Task: Search one way flight ticket for 4 adults, 1 infant in seat and 1 infant on lap in premium economy from Seattle: King County International Airport (boeing Field) to Greenville: Pitt-greenville Airport on 5-2-2023. Choice of flights is Sun country airlines. Number of bags: 3 checked bags. Price is upto 83000. Outbound departure time preference is 14:45.
Action: Mouse moved to (393, 366)
Screenshot: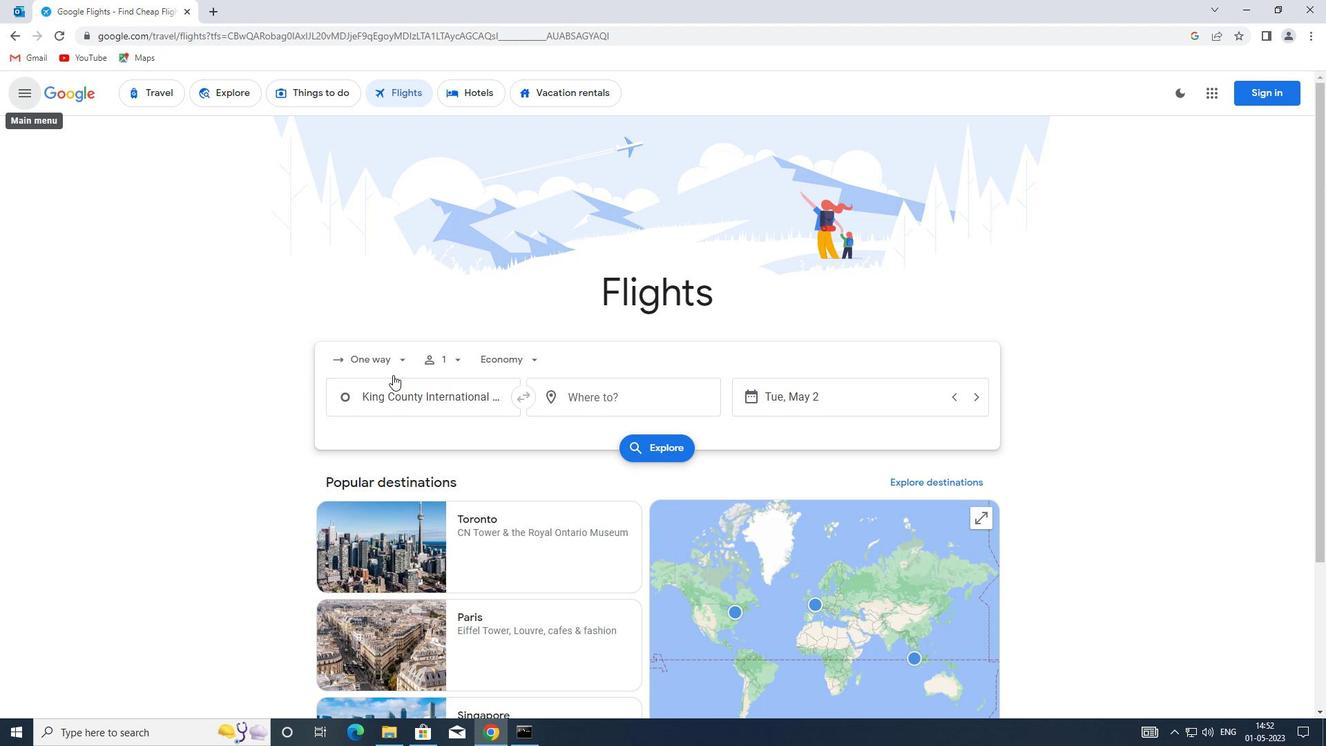 
Action: Mouse pressed left at (393, 366)
Screenshot: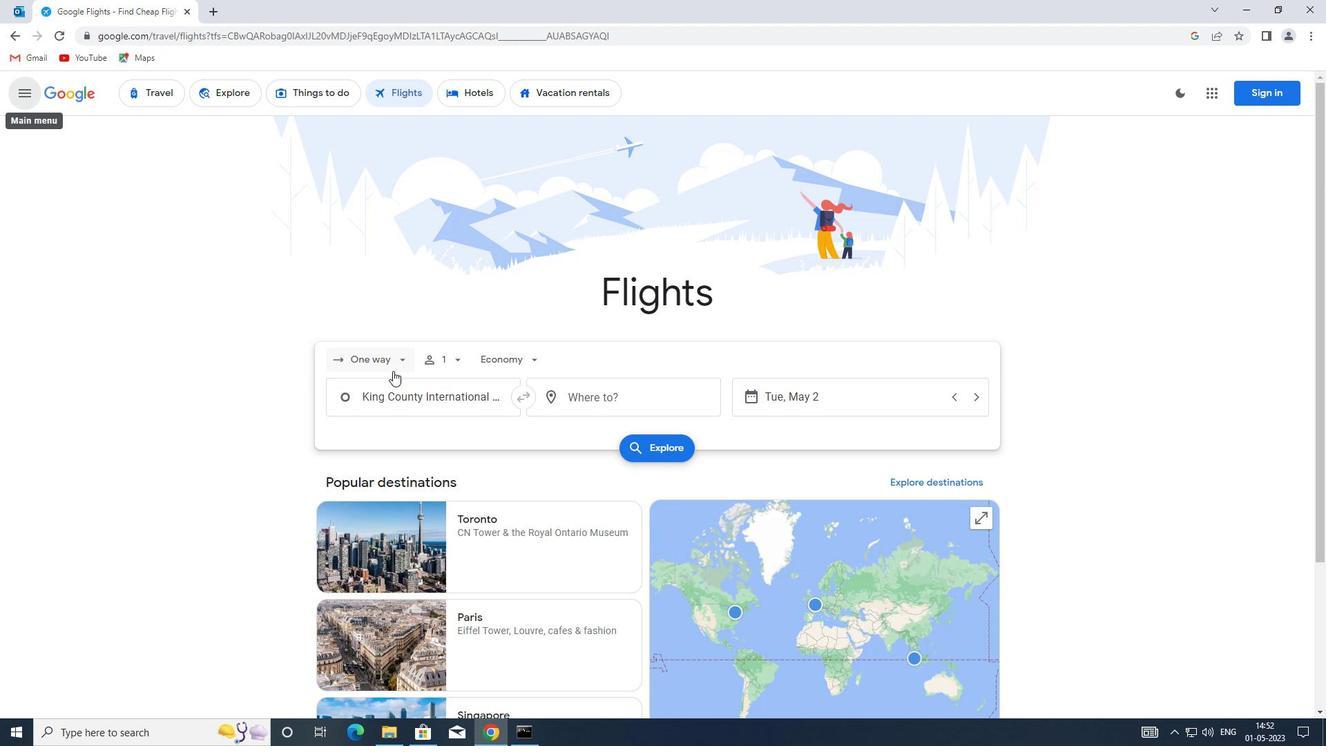 
Action: Mouse moved to (399, 421)
Screenshot: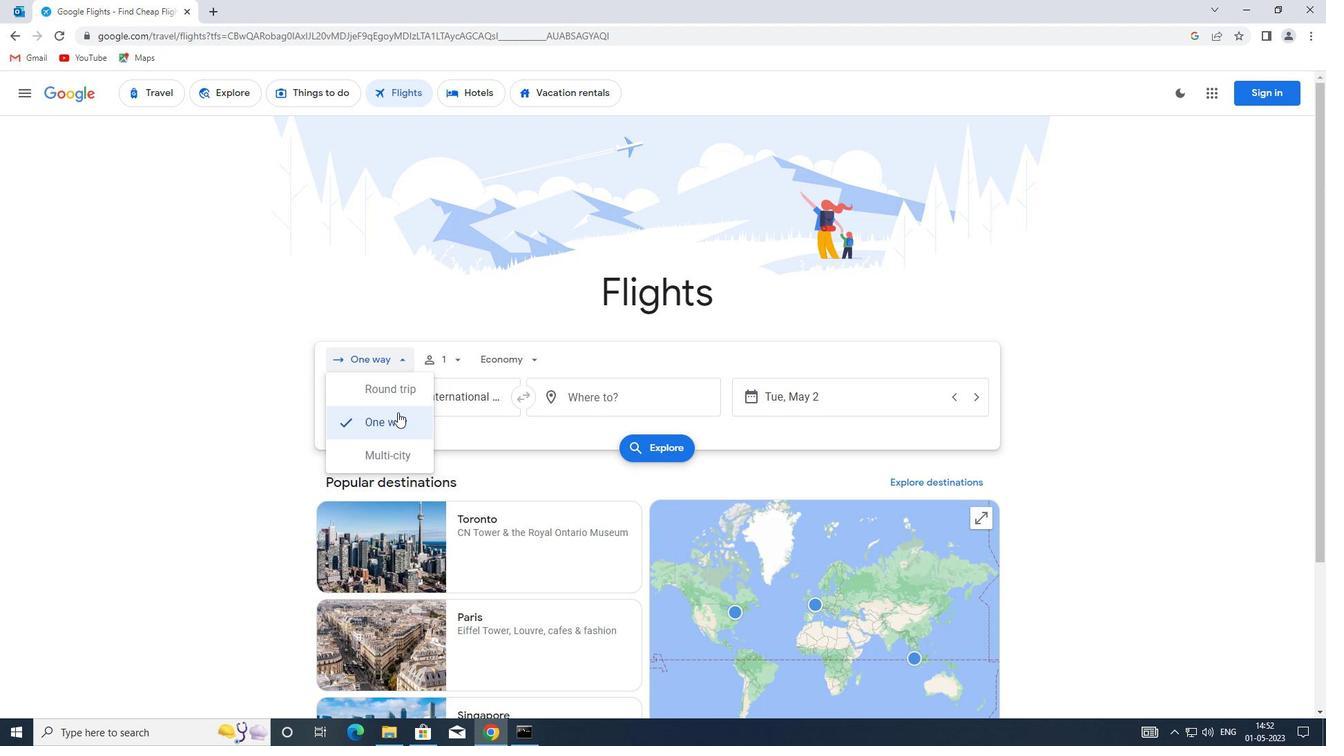 
Action: Mouse pressed left at (399, 421)
Screenshot: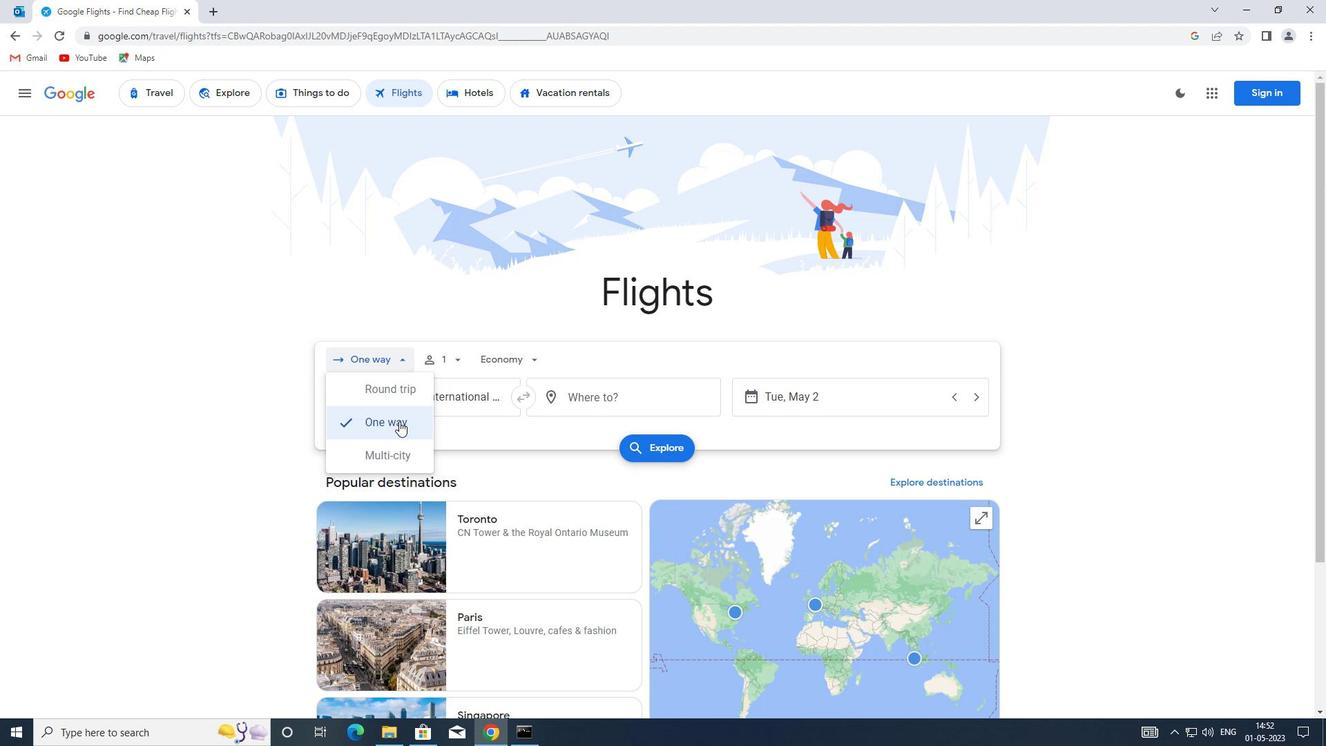 
Action: Mouse moved to (456, 366)
Screenshot: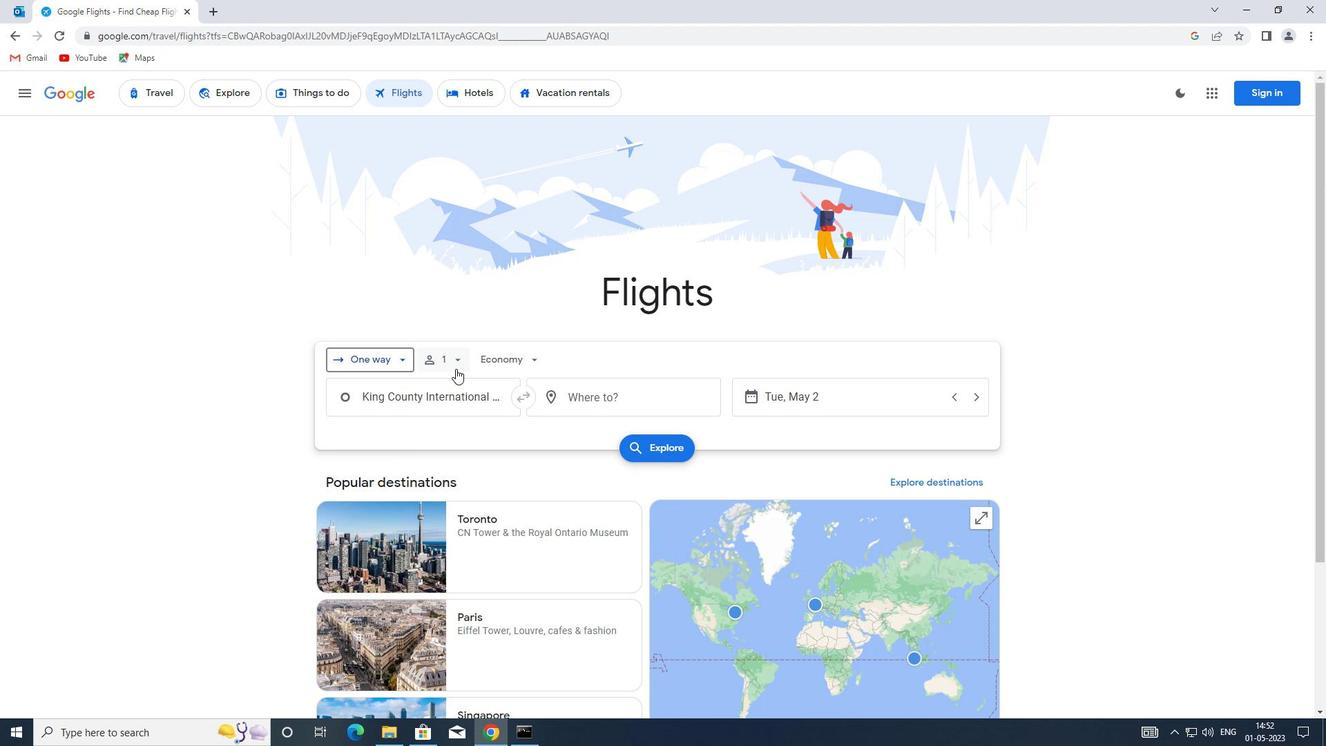 
Action: Mouse pressed left at (456, 366)
Screenshot: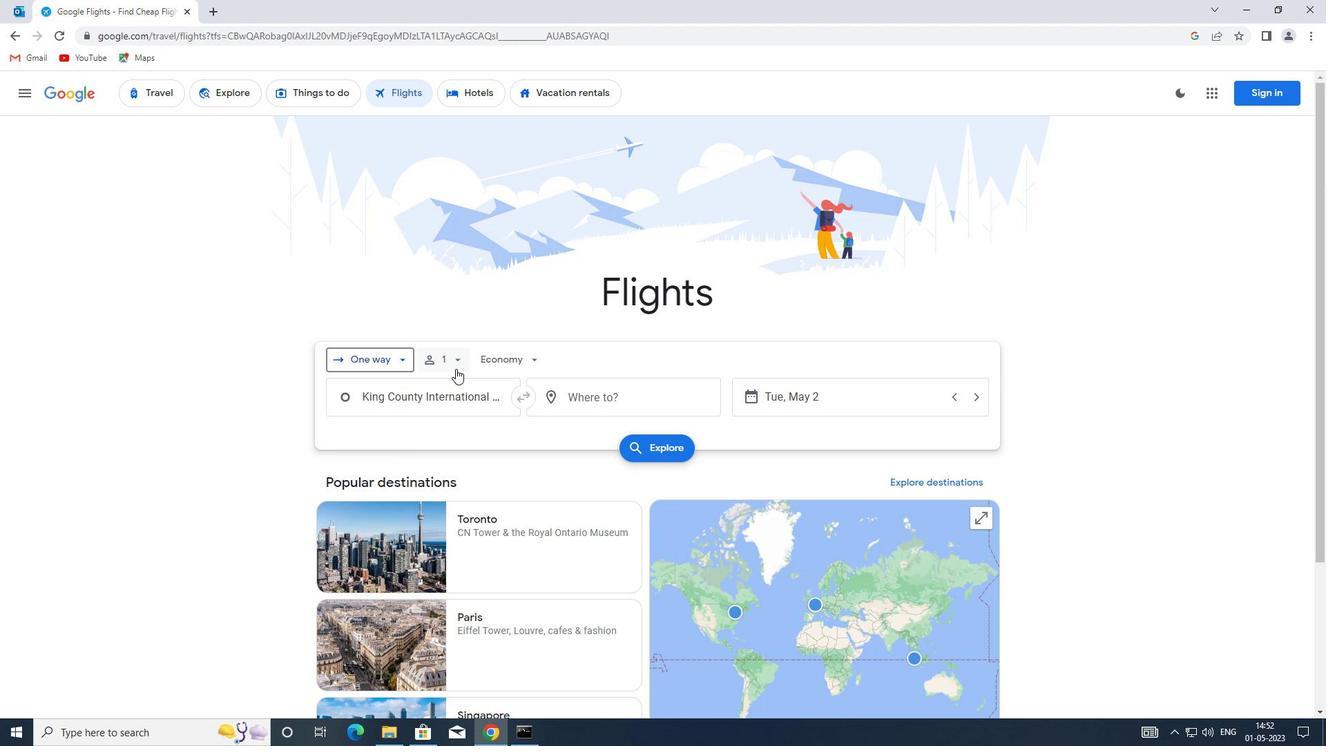 
Action: Mouse moved to (560, 396)
Screenshot: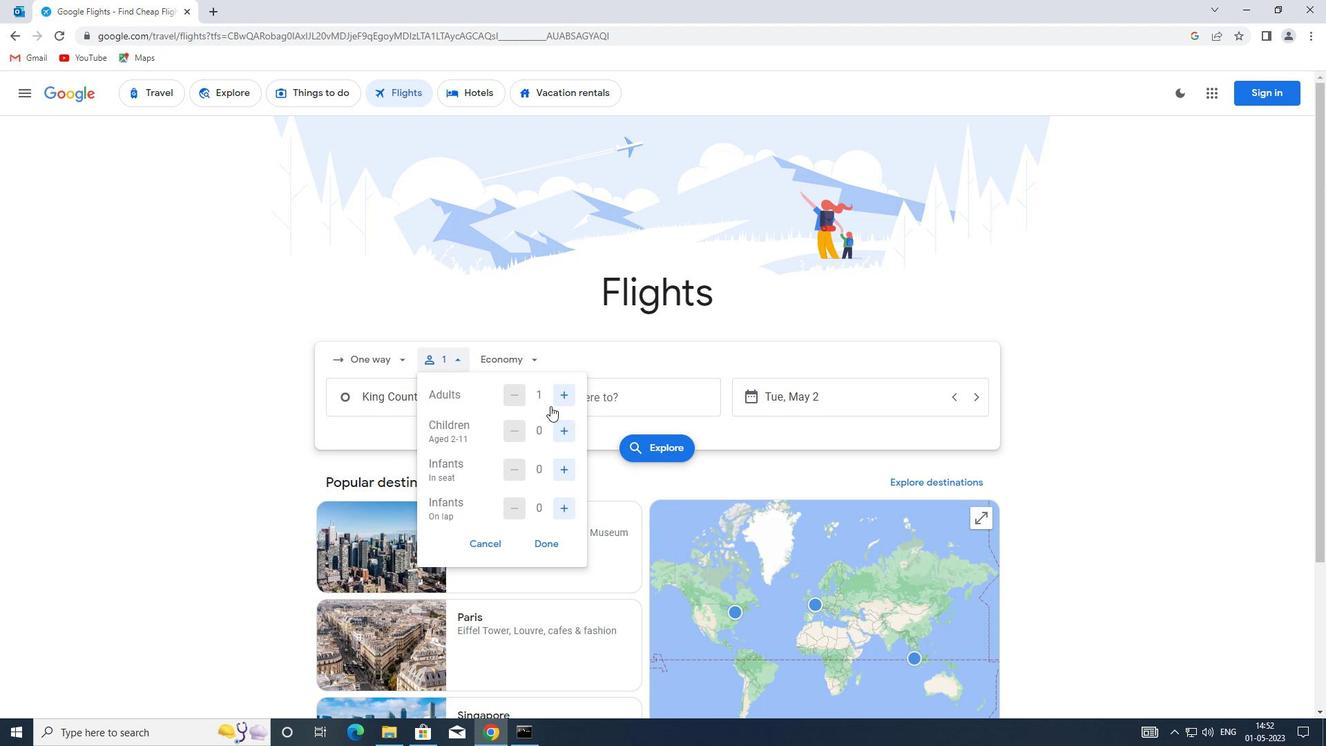 
Action: Mouse pressed left at (560, 396)
Screenshot: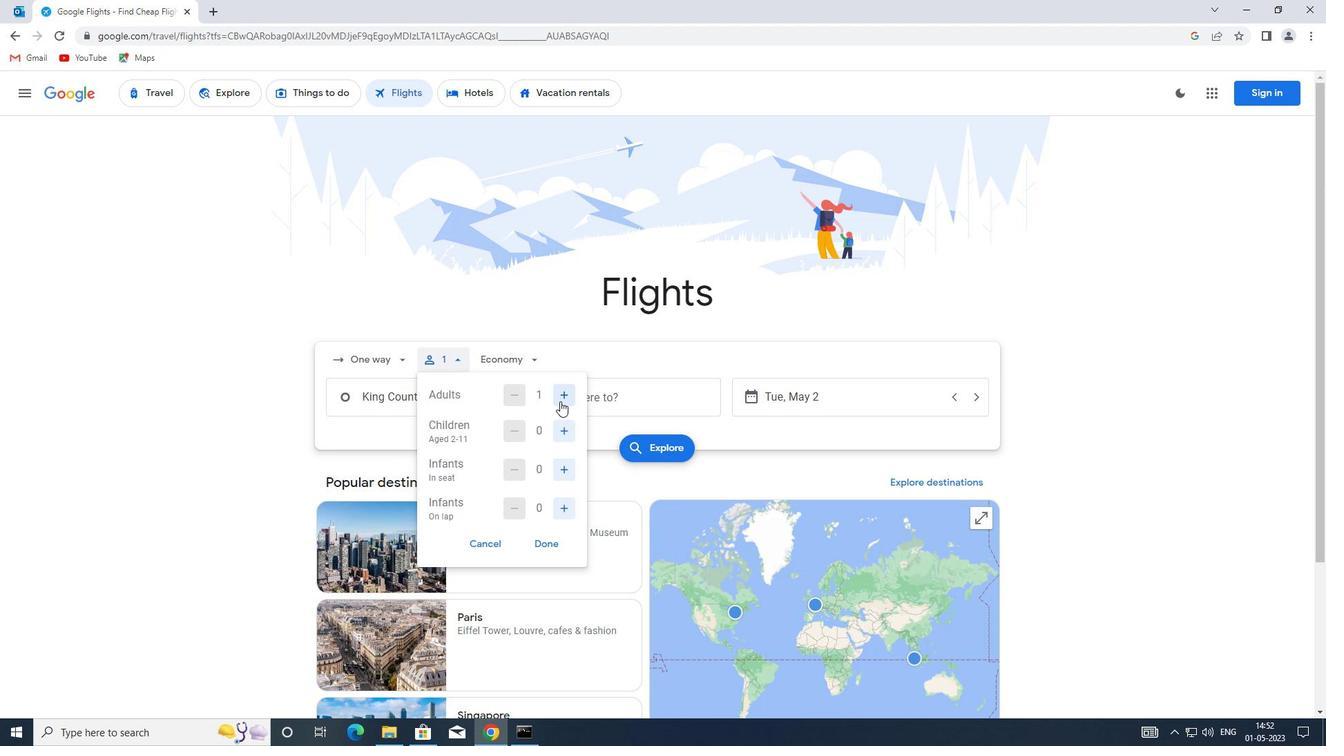 
Action: Mouse pressed left at (560, 396)
Screenshot: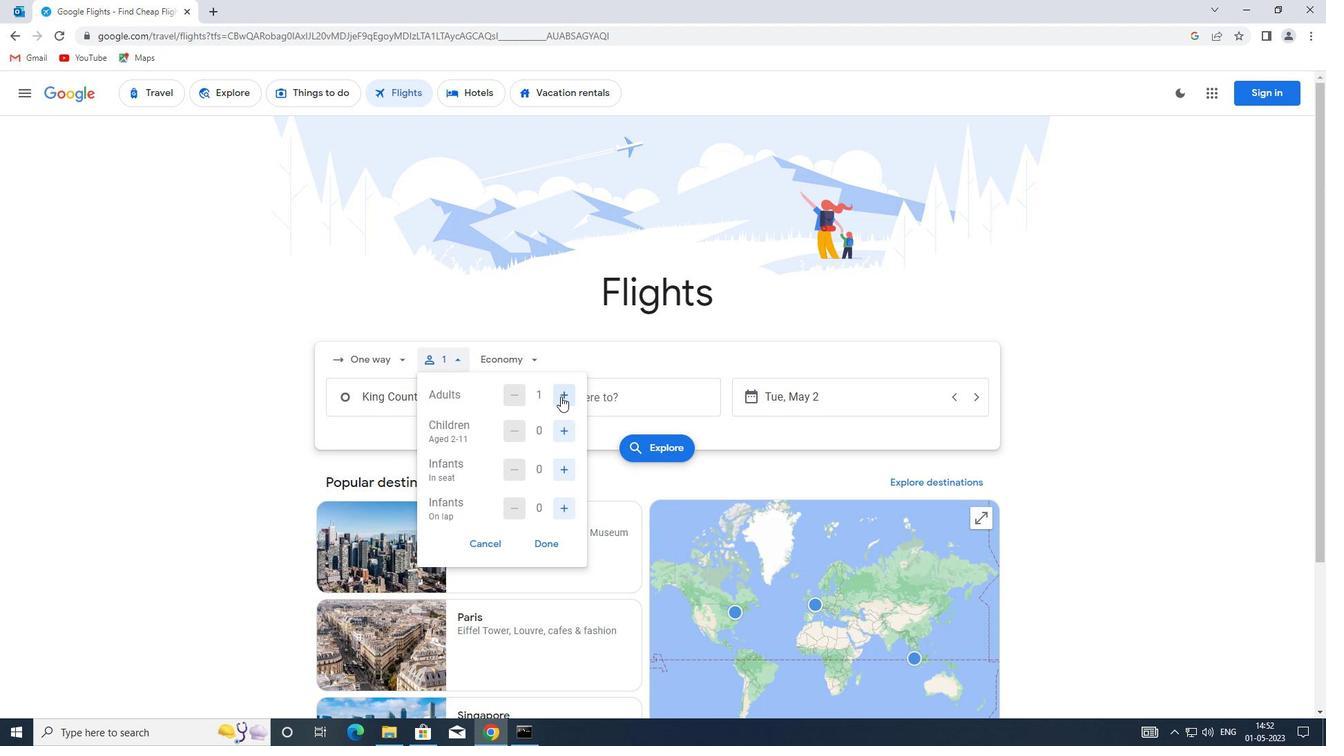
Action: Mouse pressed left at (560, 396)
Screenshot: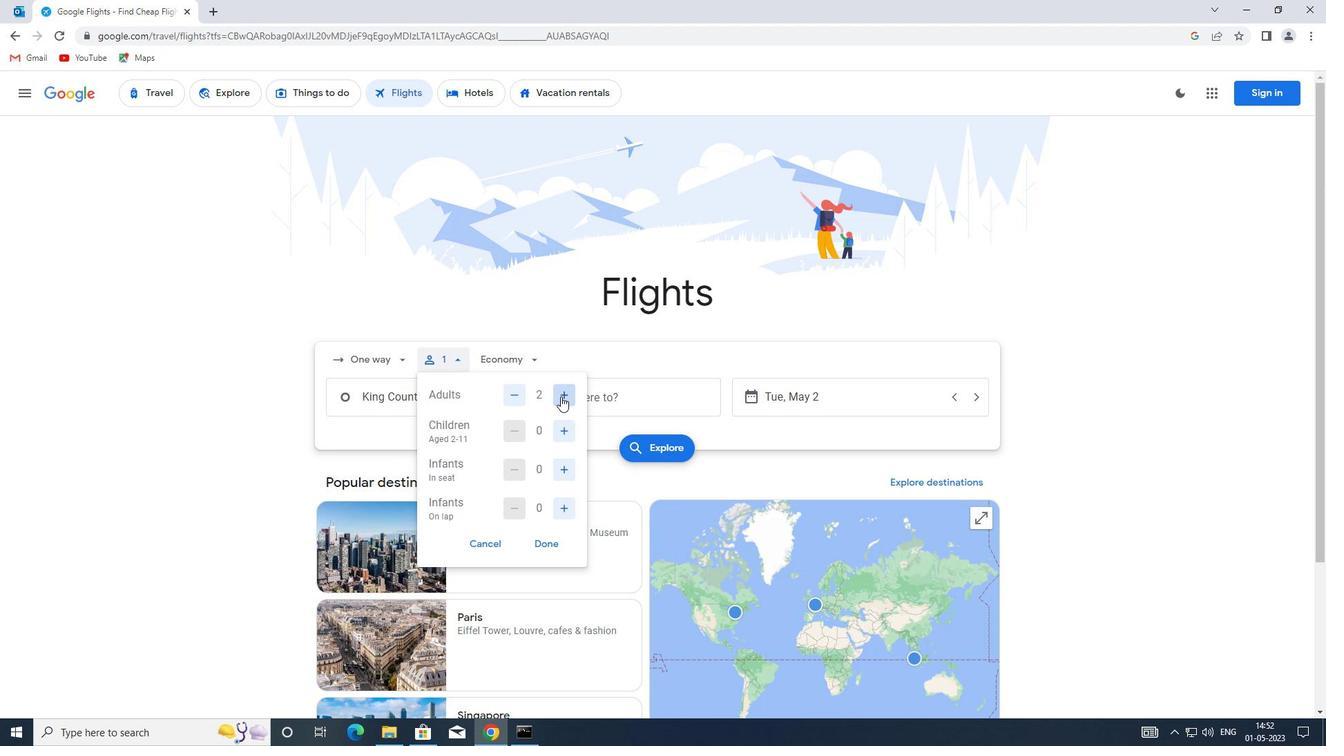 
Action: Mouse moved to (562, 469)
Screenshot: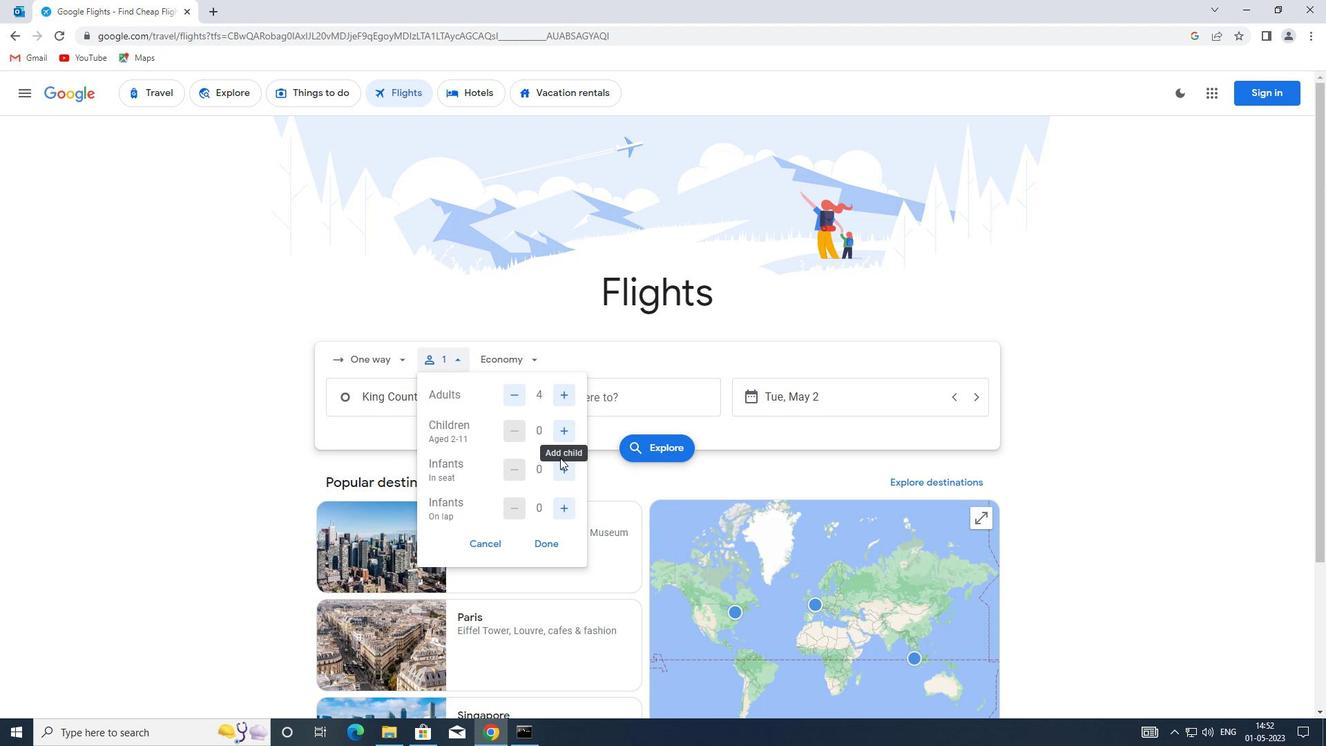 
Action: Mouse pressed left at (562, 469)
Screenshot: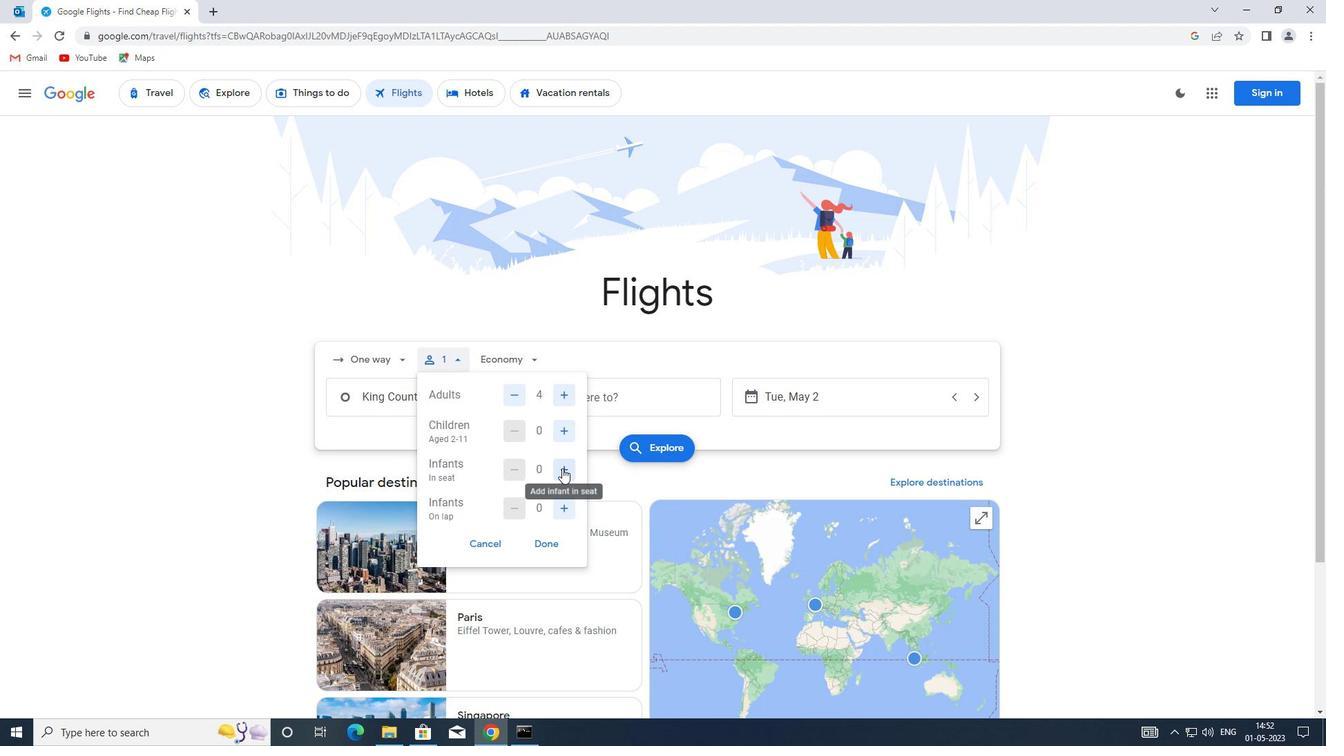 
Action: Mouse moved to (563, 509)
Screenshot: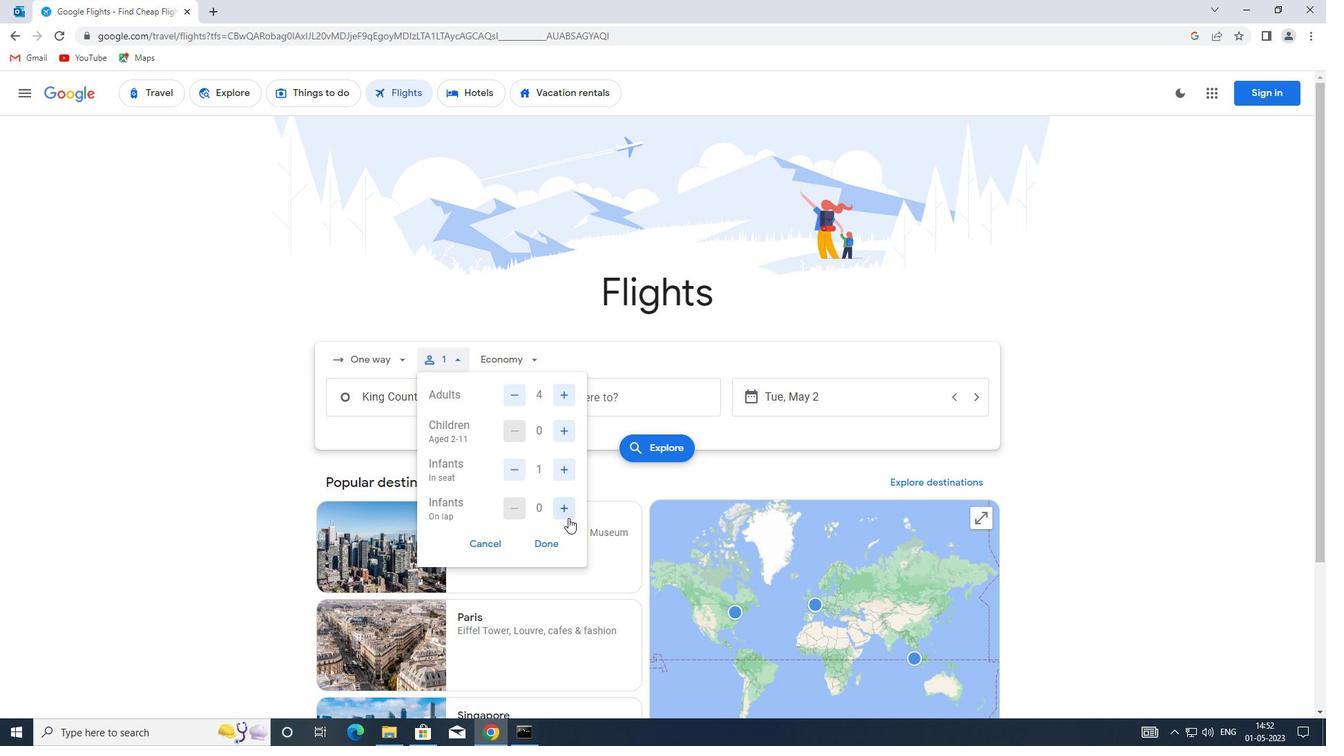 
Action: Mouse pressed left at (563, 509)
Screenshot: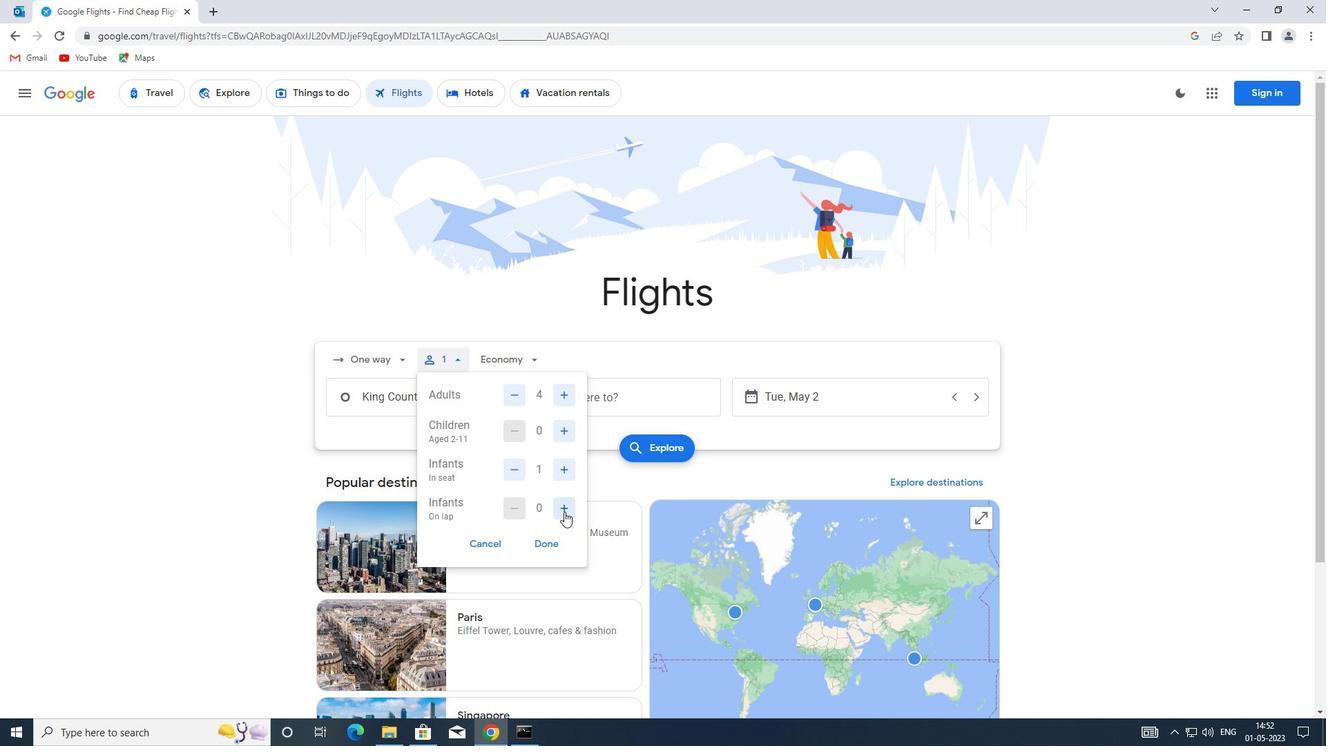 
Action: Mouse moved to (556, 545)
Screenshot: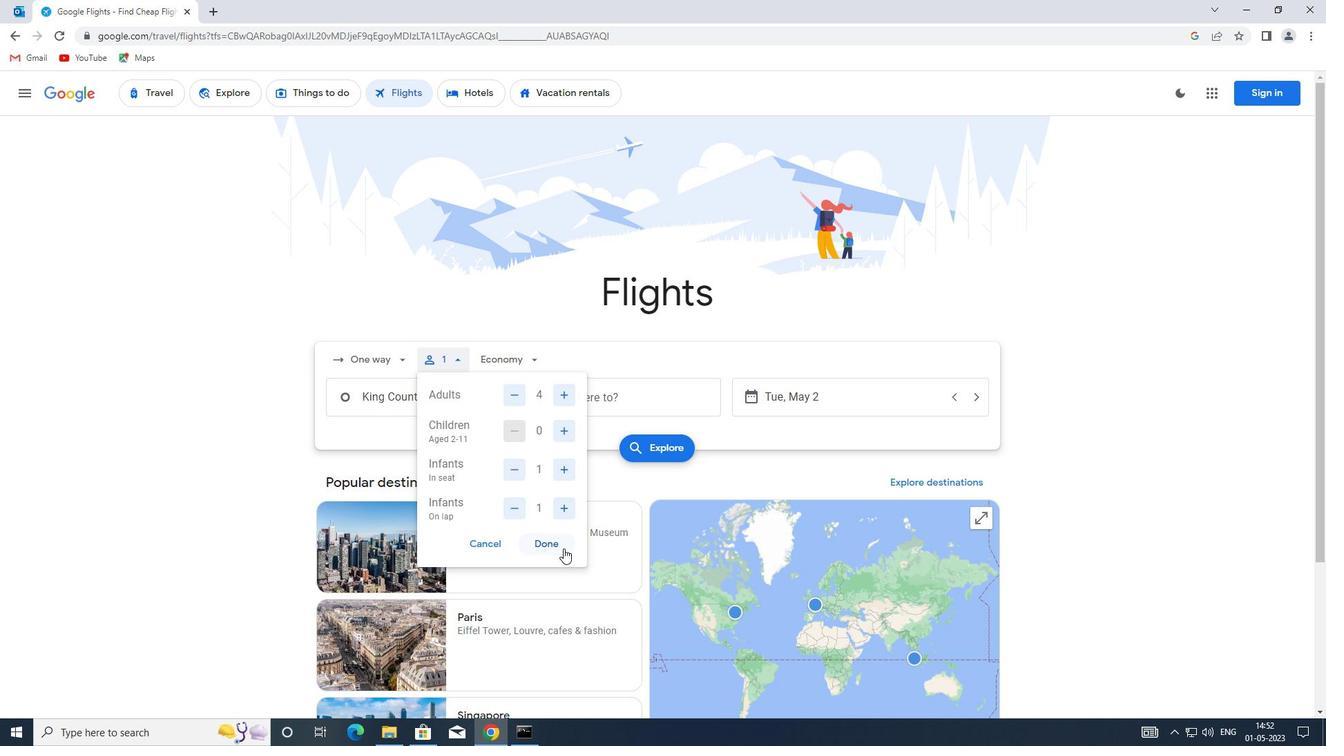 
Action: Mouse pressed left at (556, 545)
Screenshot: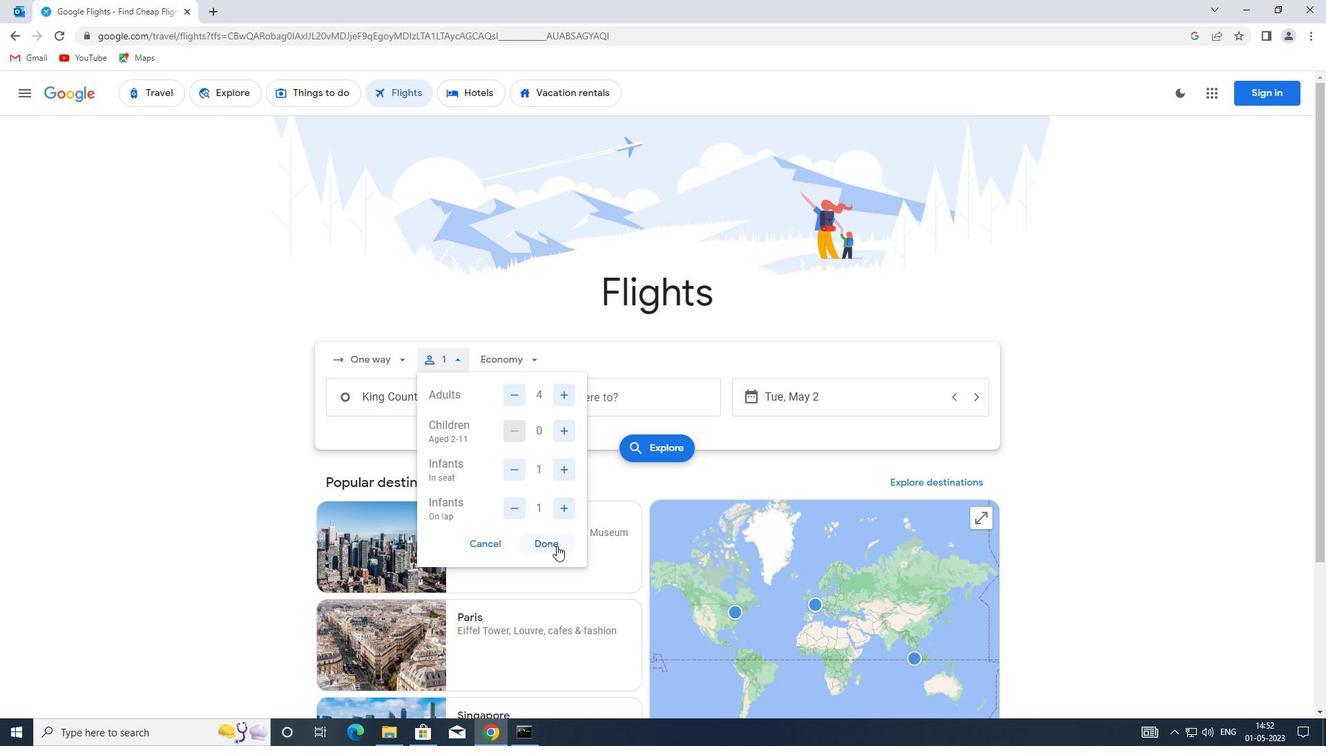 
Action: Mouse moved to (527, 364)
Screenshot: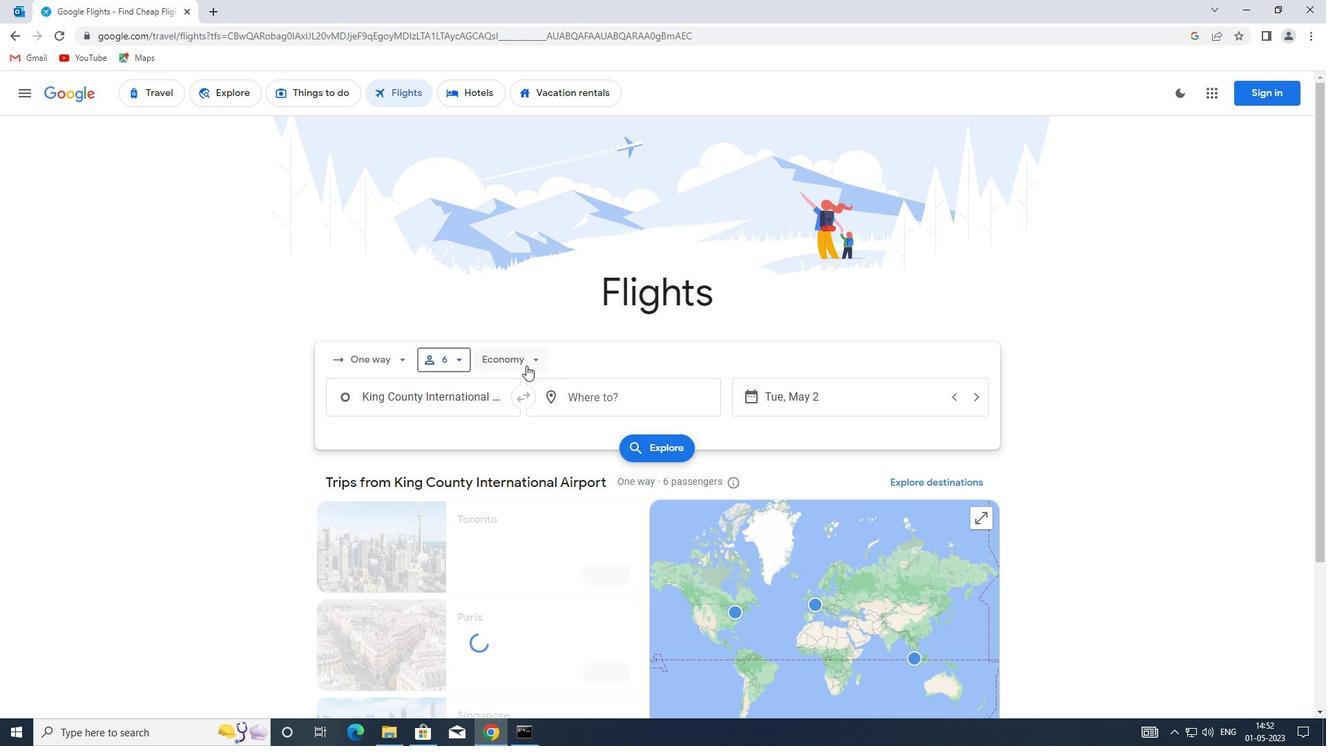 
Action: Mouse pressed left at (527, 364)
Screenshot: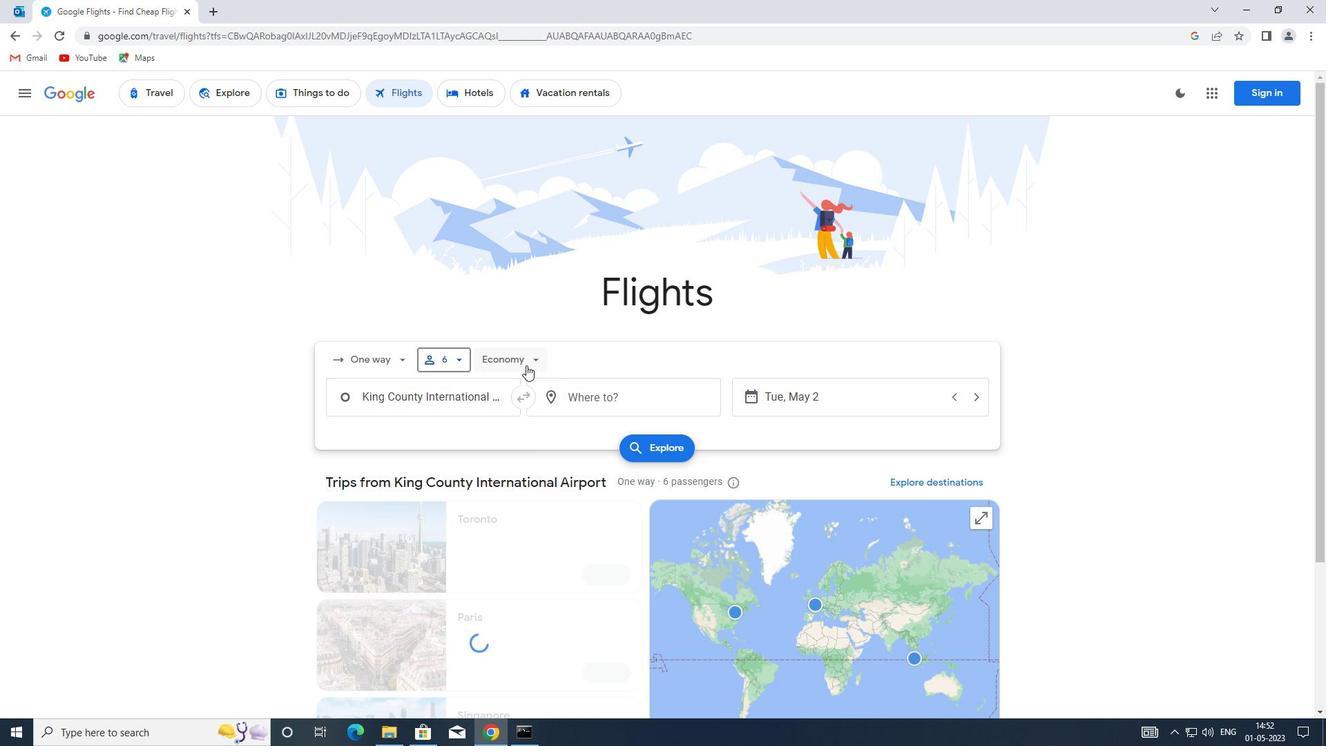 
Action: Mouse moved to (561, 422)
Screenshot: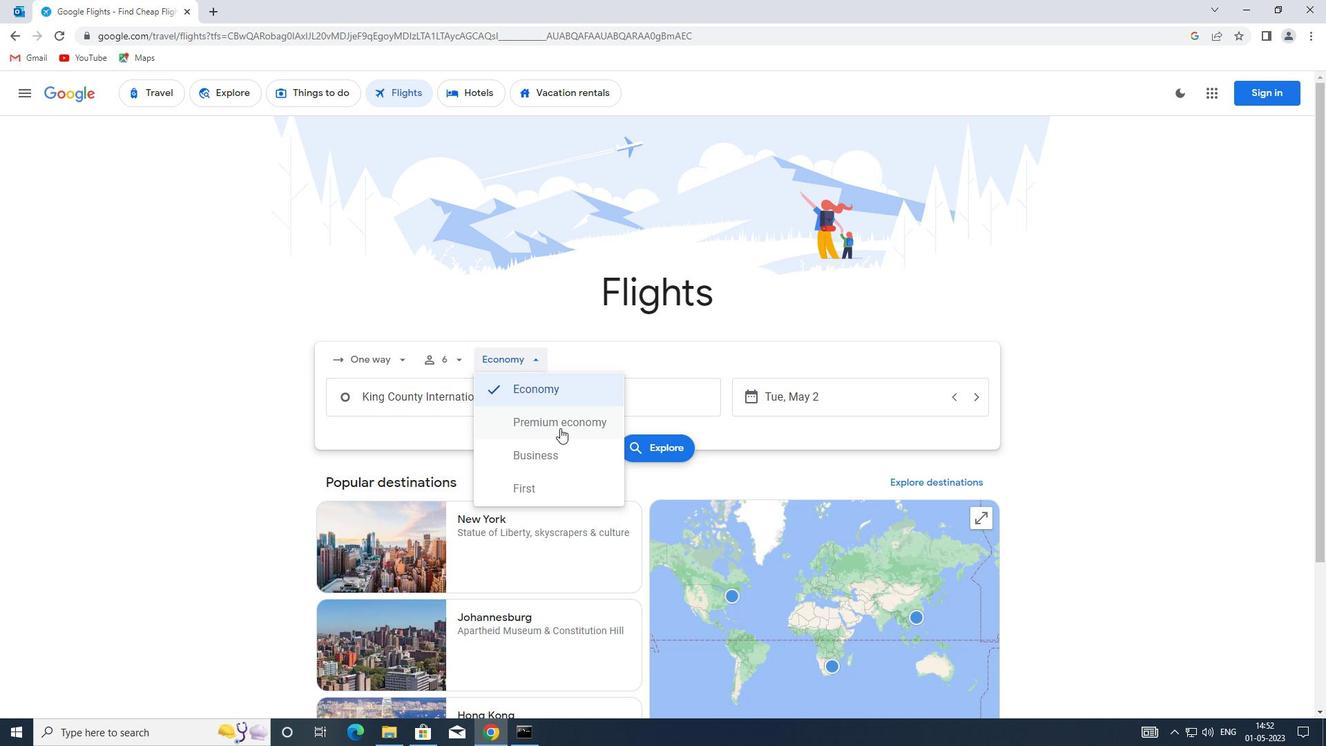 
Action: Mouse pressed left at (561, 422)
Screenshot: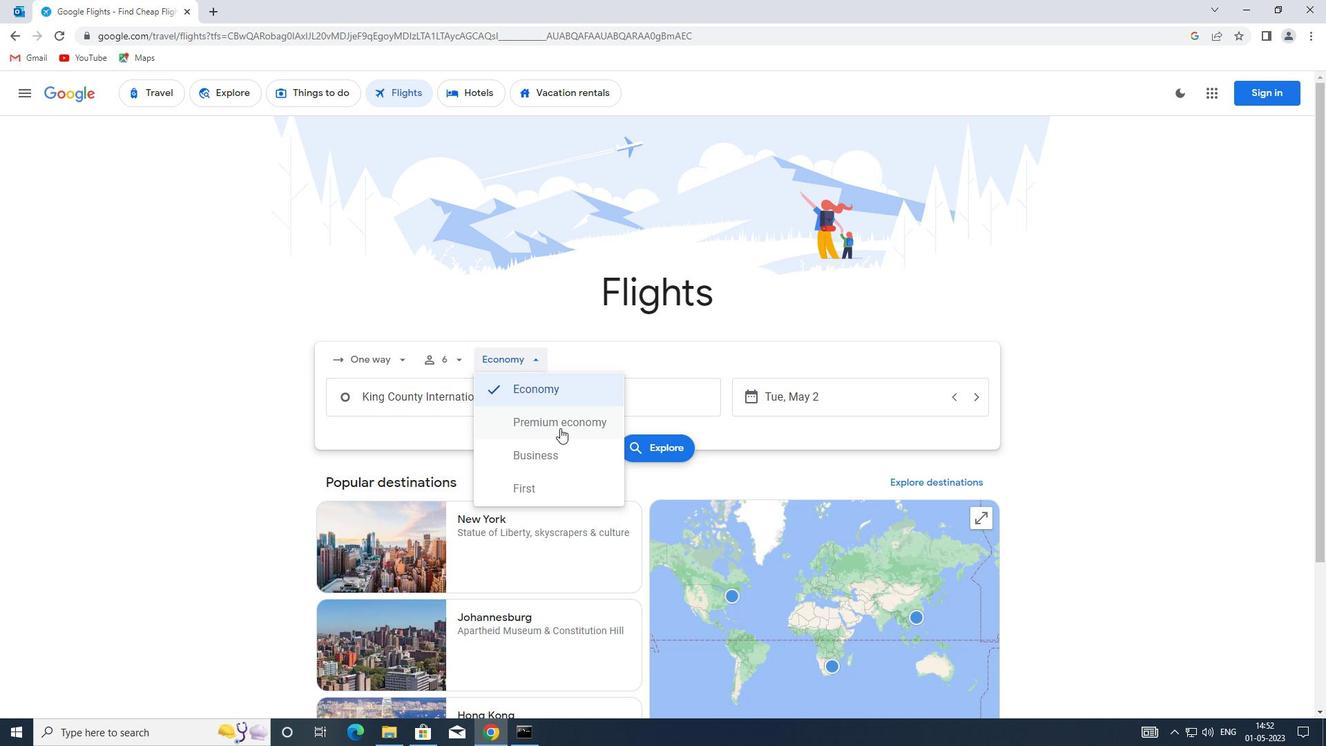 
Action: Mouse moved to (463, 401)
Screenshot: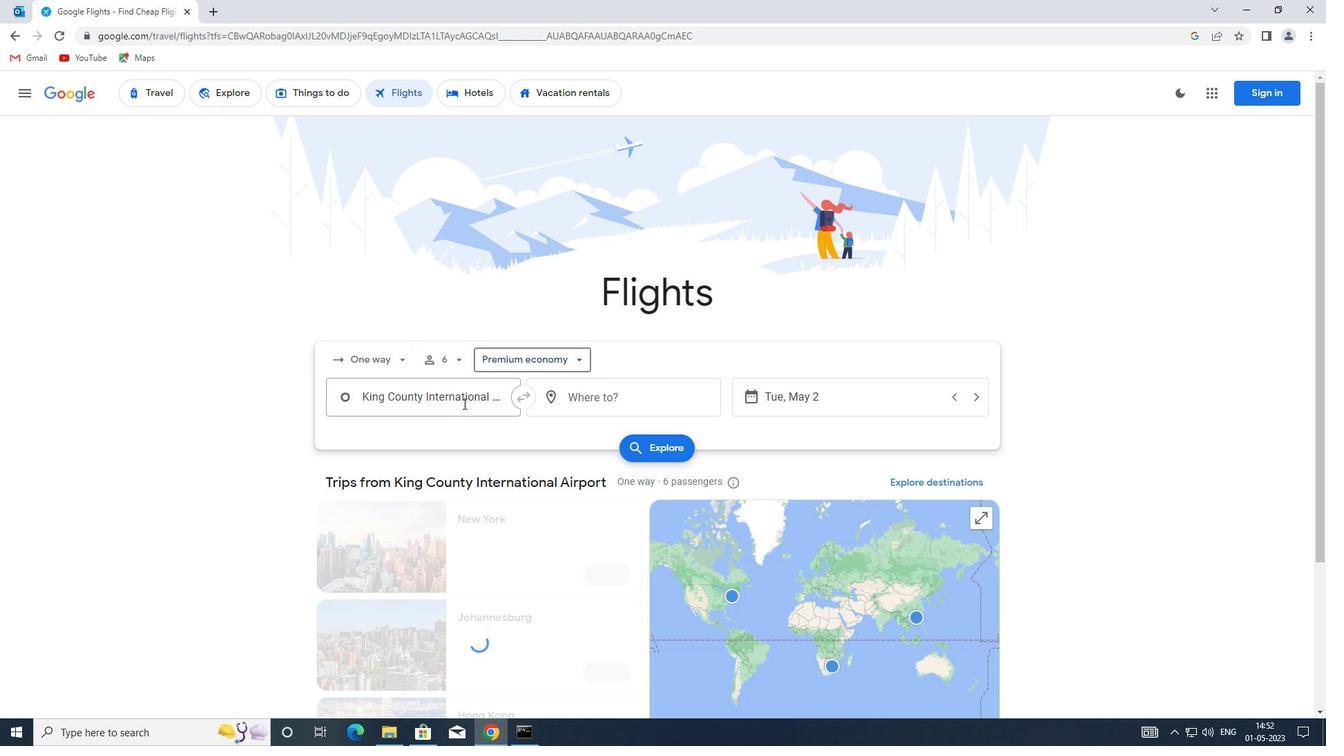 
Action: Mouse pressed left at (463, 401)
Screenshot: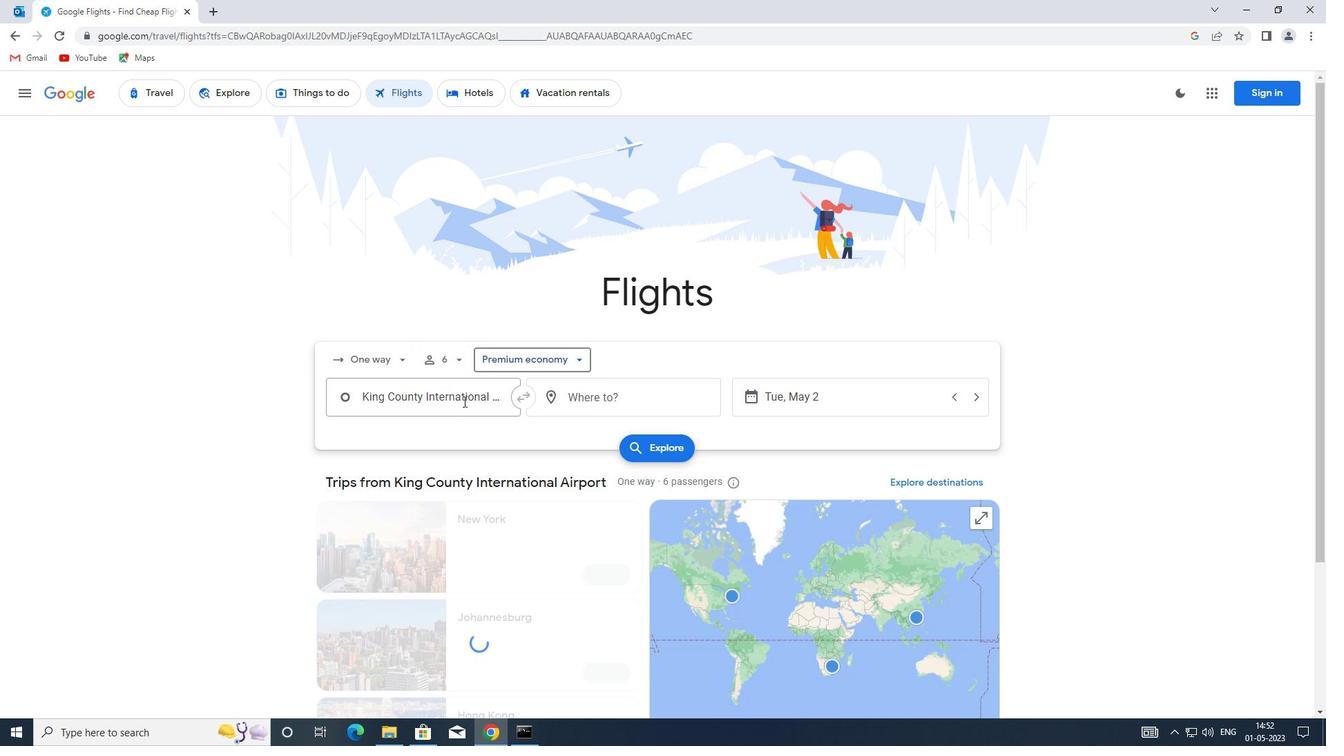 
Action: Mouse moved to (463, 400)
Screenshot: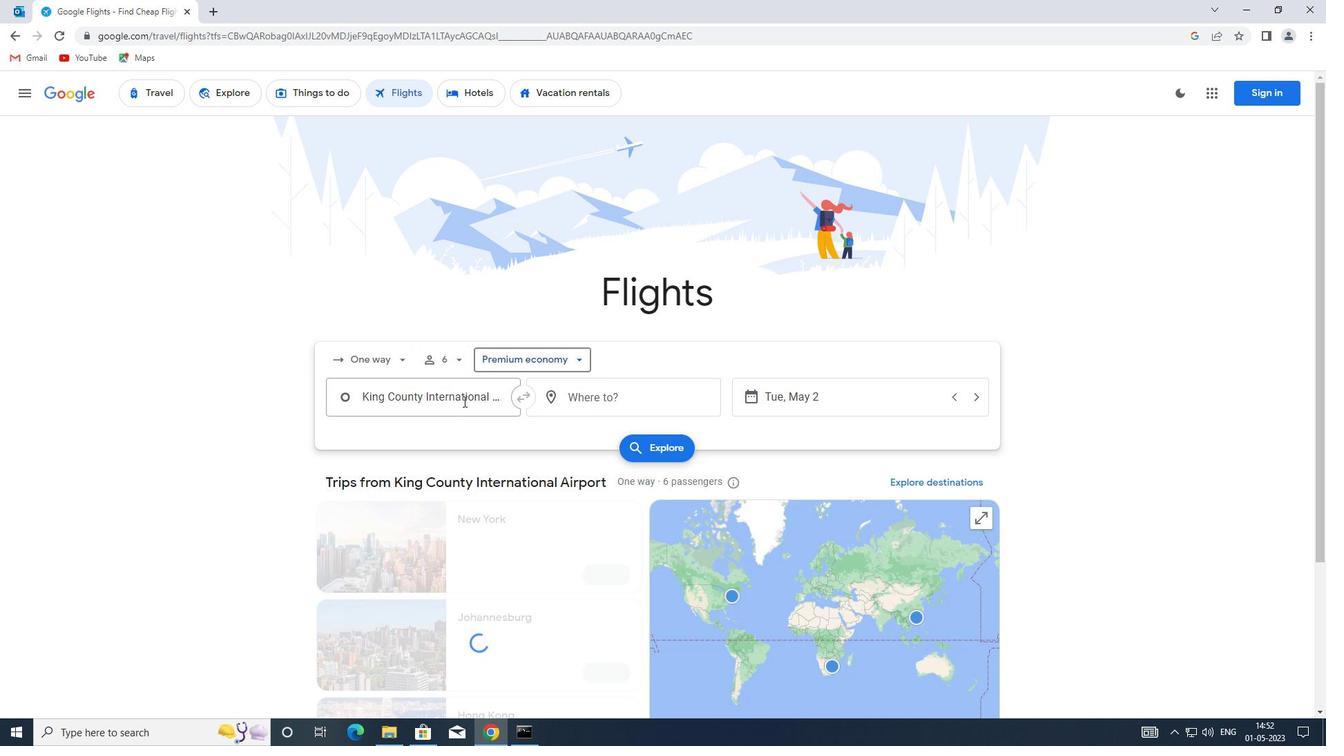 
Action: Key pressed <Key.enter>
Screenshot: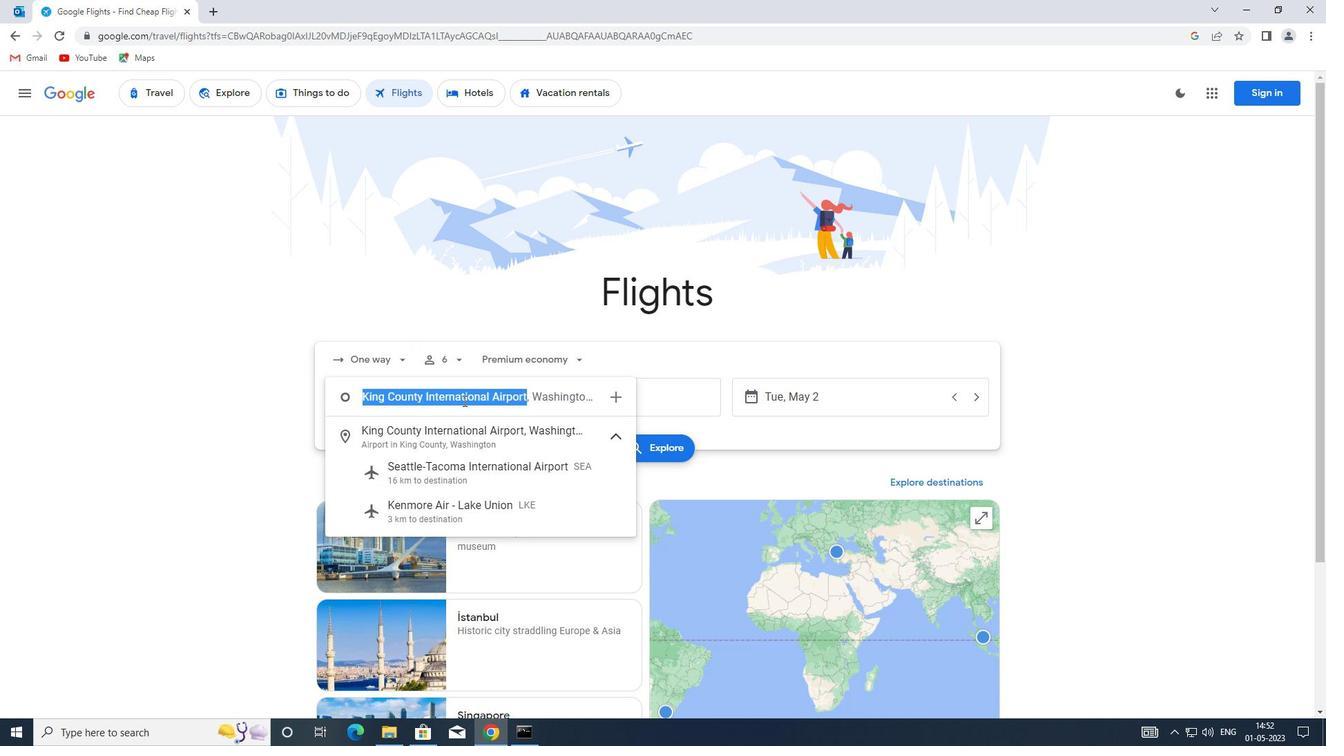 
Action: Mouse moved to (597, 396)
Screenshot: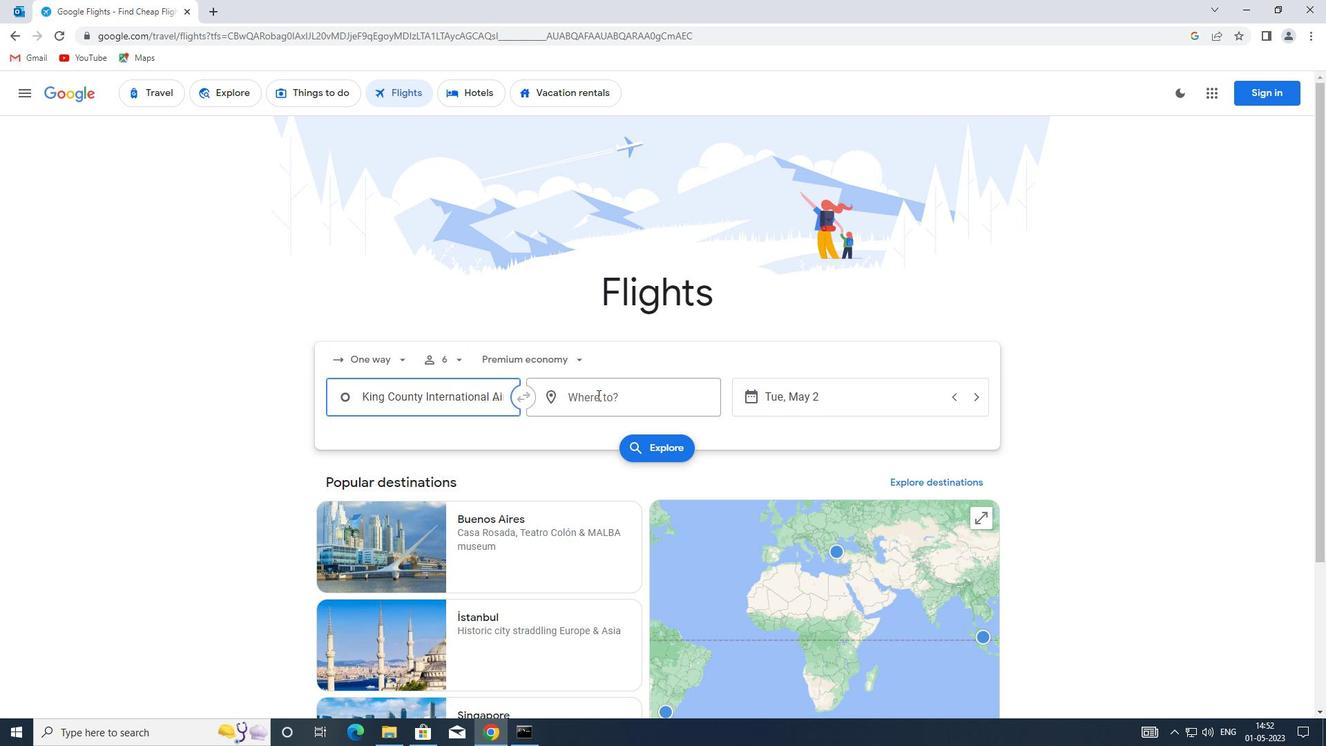 
Action: Mouse pressed left at (597, 396)
Screenshot: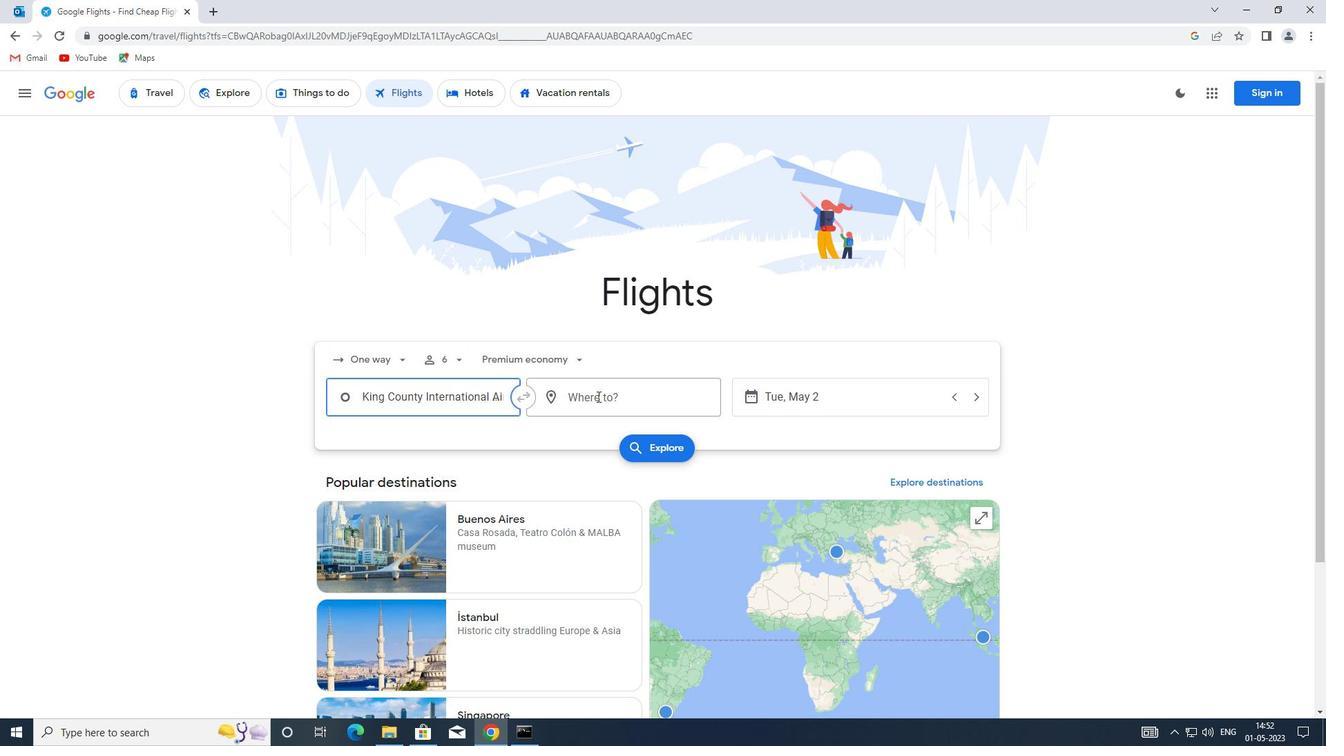 
Action: Key pressed pgv
Screenshot: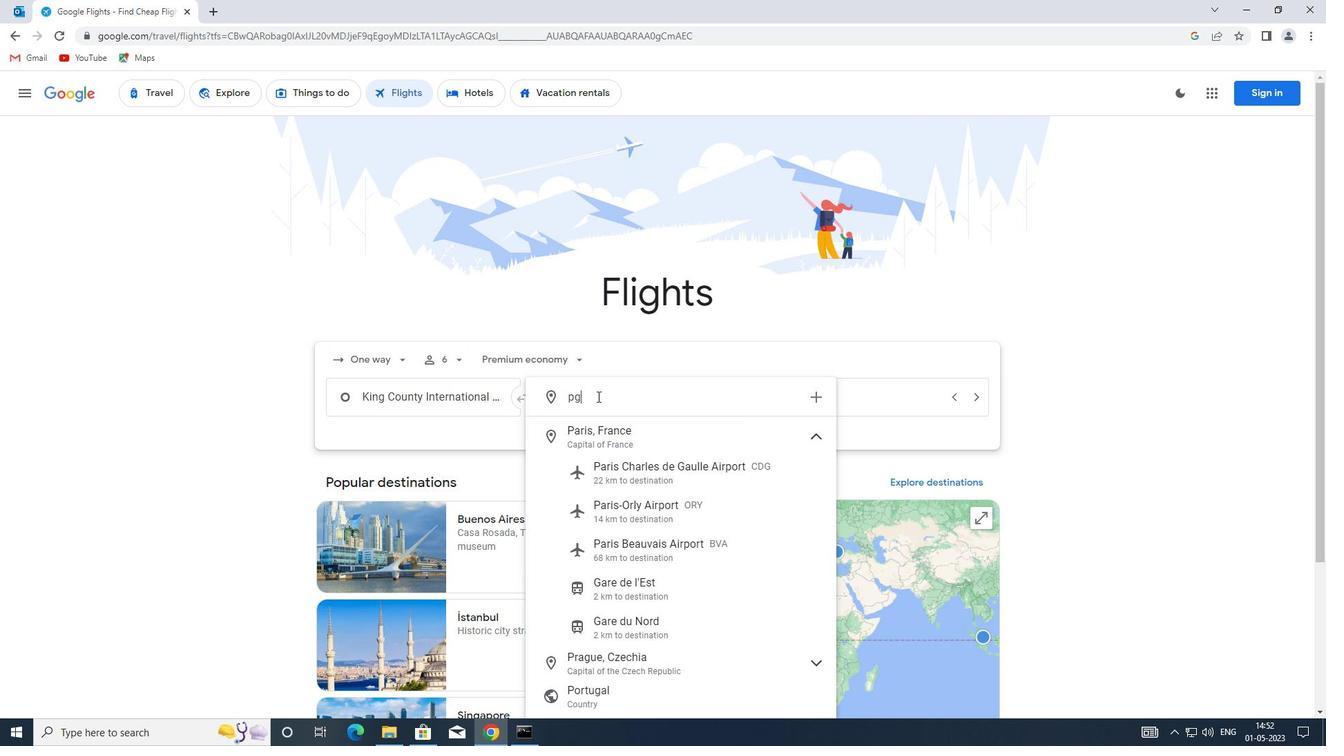
Action: Mouse moved to (613, 439)
Screenshot: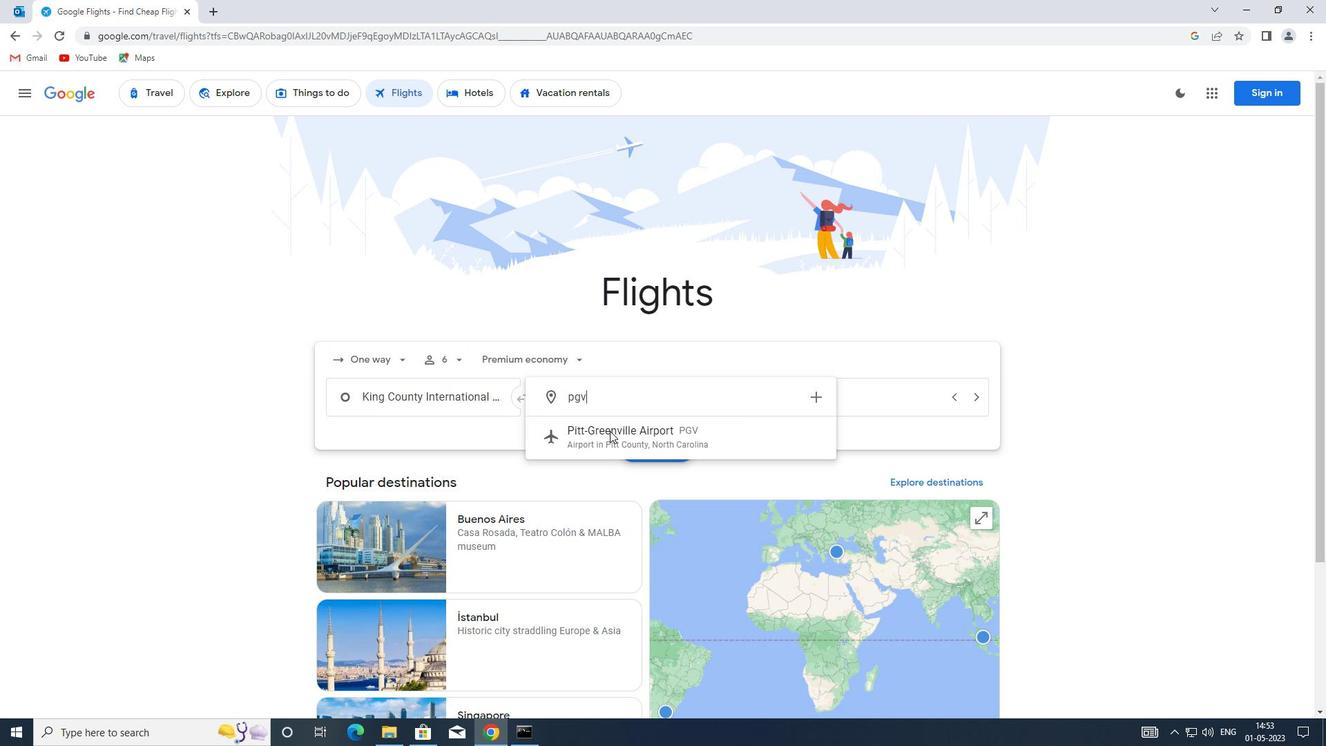 
Action: Mouse pressed left at (613, 439)
Screenshot: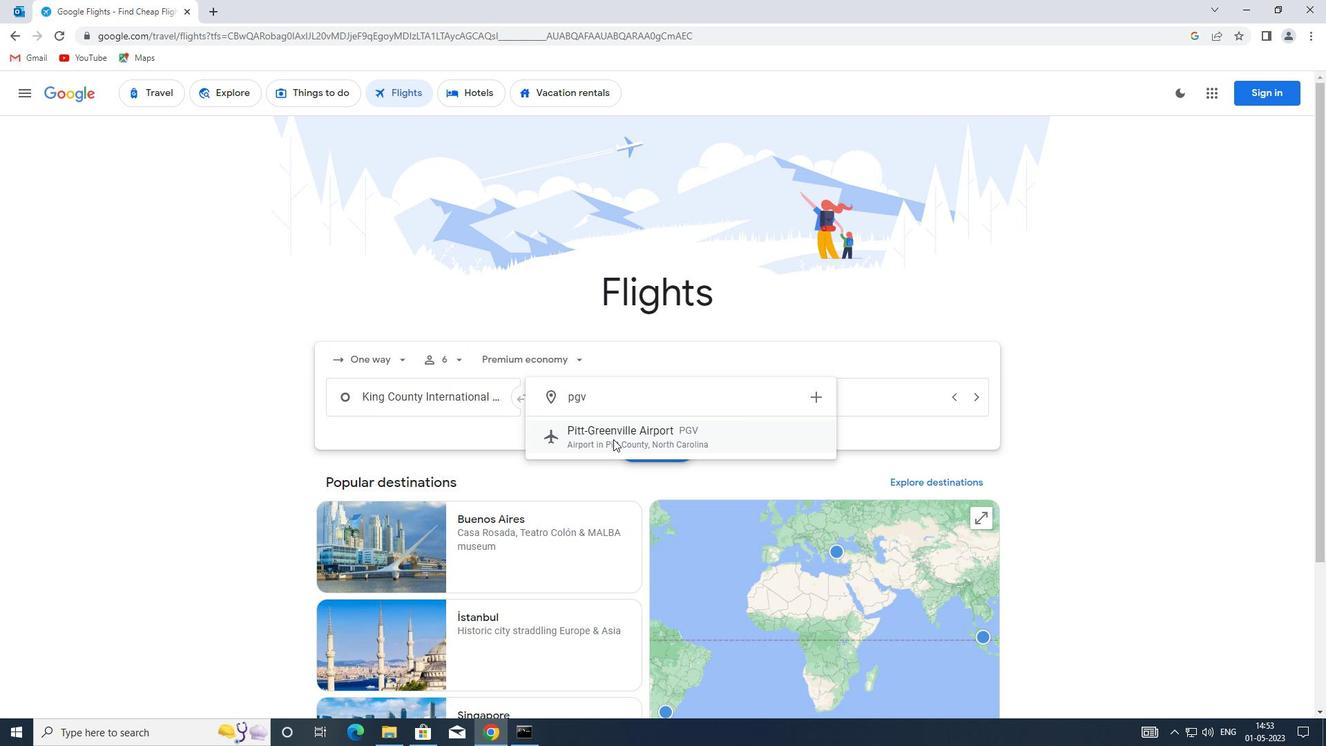 
Action: Mouse moved to (761, 397)
Screenshot: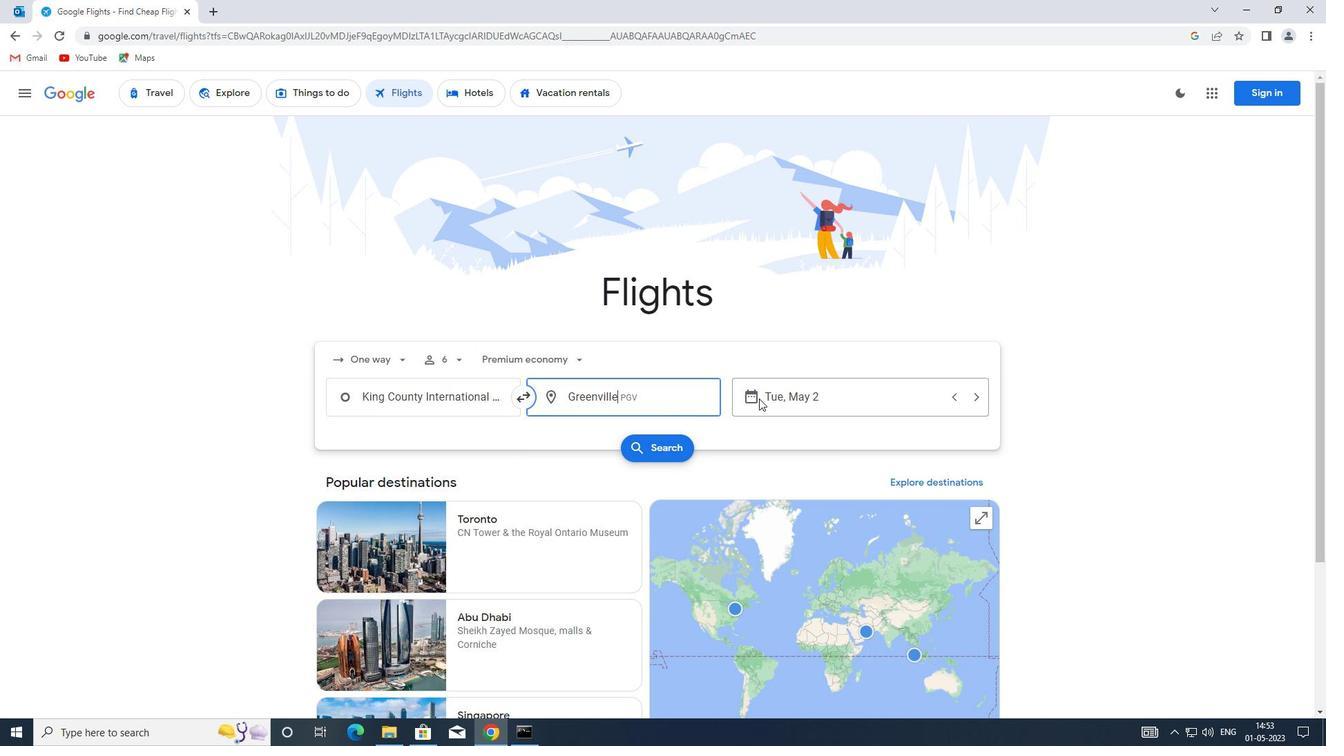 
Action: Mouse pressed left at (761, 397)
Screenshot: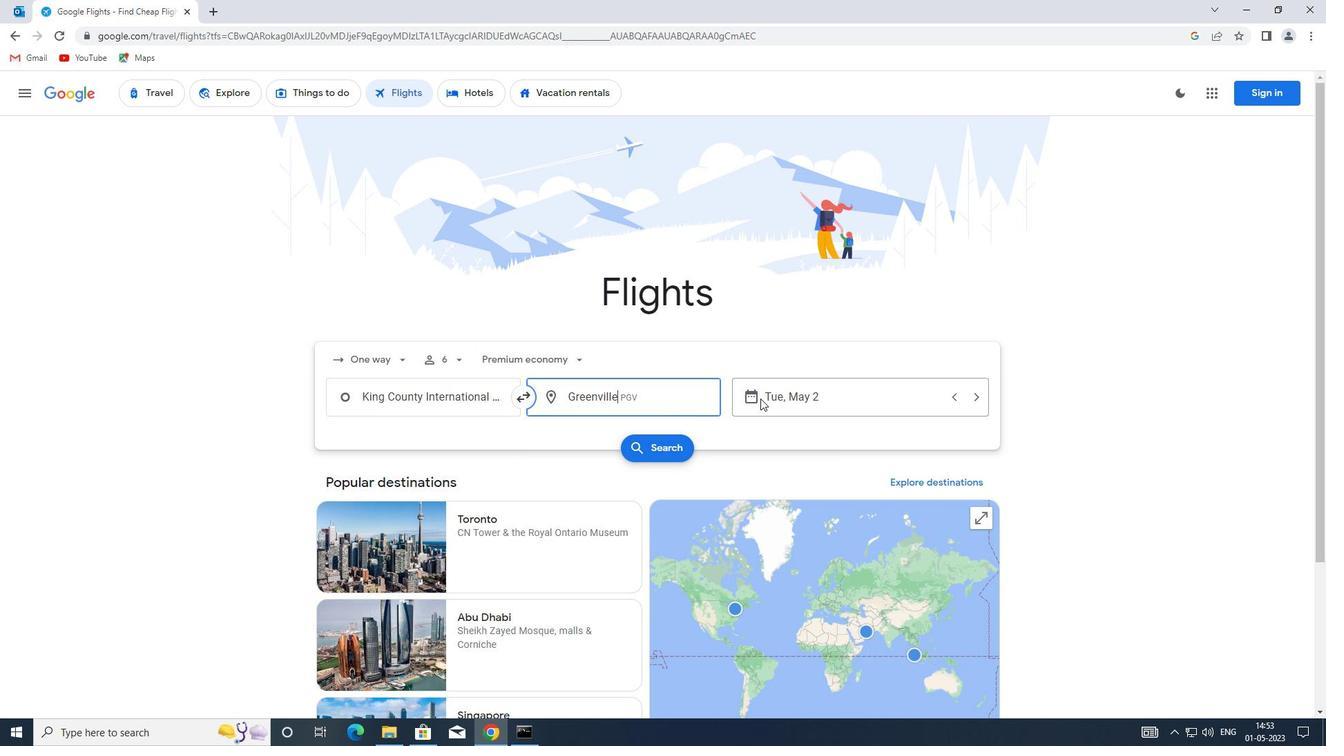 
Action: Mouse moved to (571, 466)
Screenshot: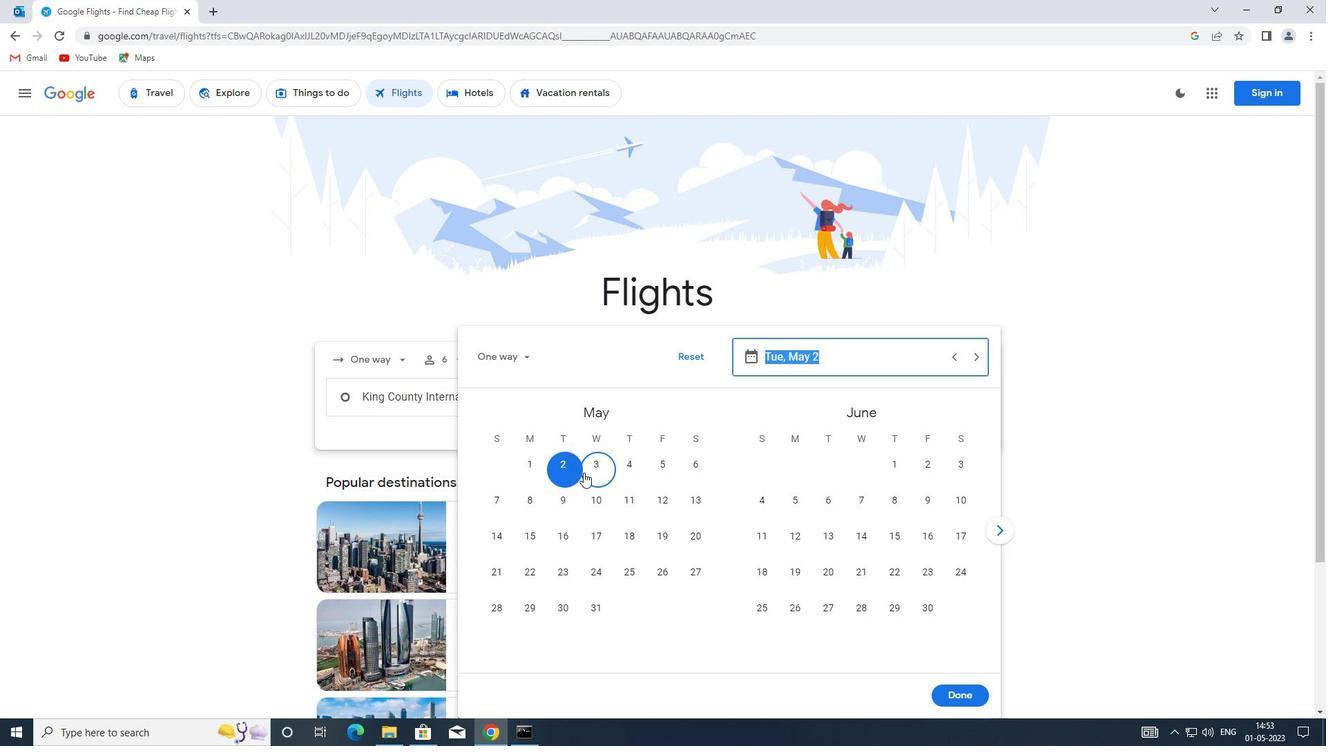 
Action: Mouse pressed left at (571, 466)
Screenshot: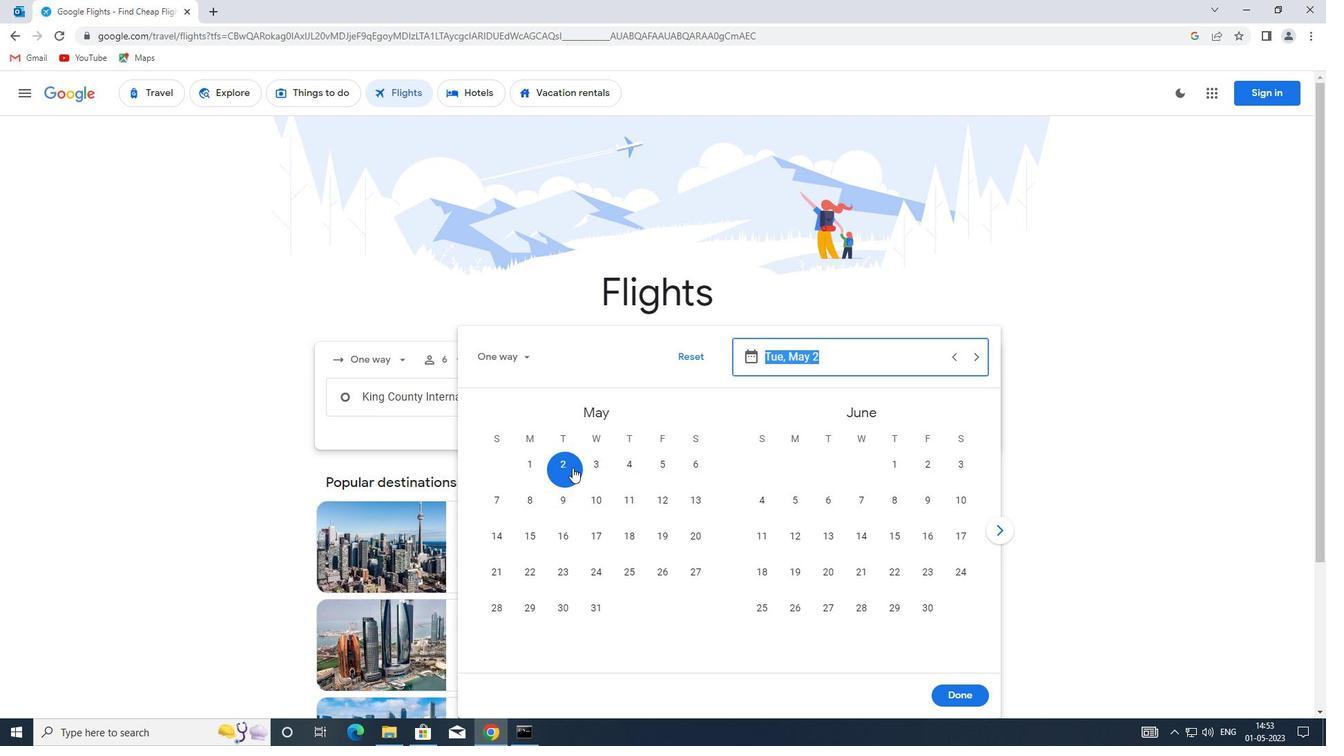 
Action: Mouse moved to (970, 687)
Screenshot: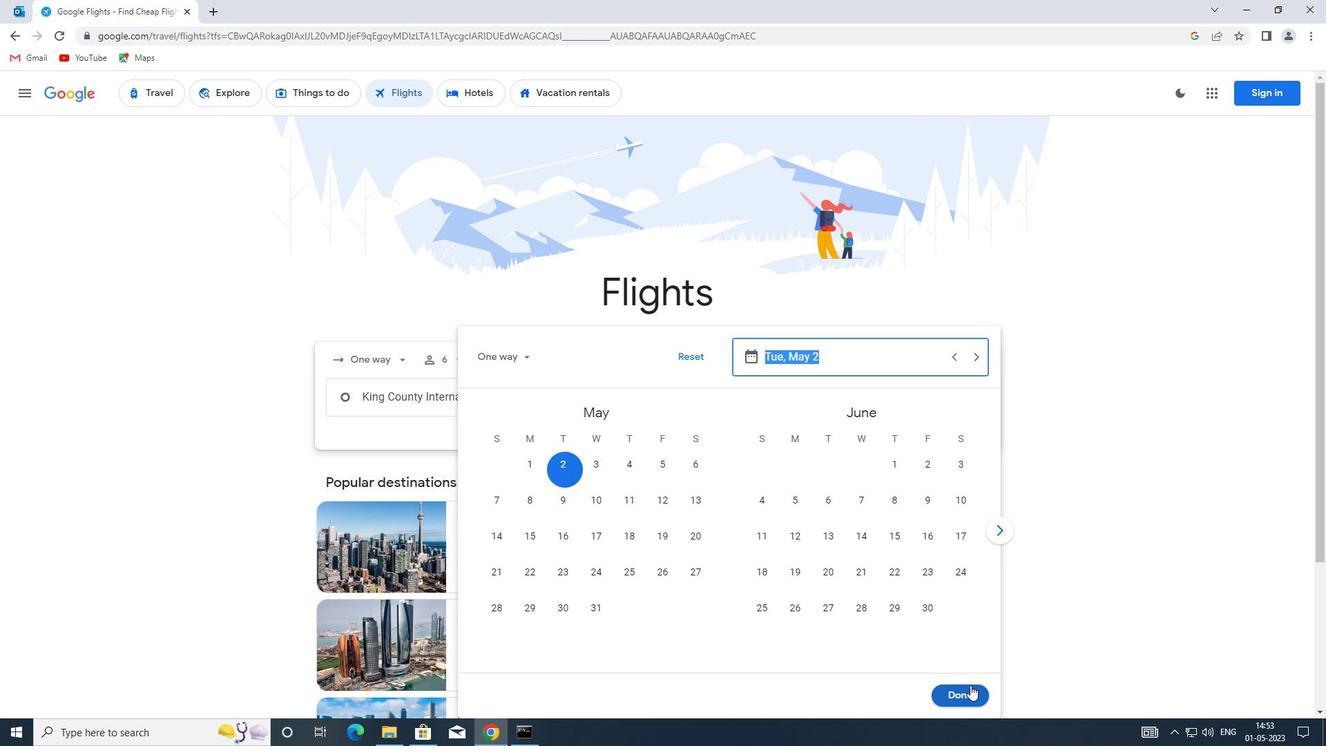
Action: Mouse pressed left at (970, 687)
Screenshot: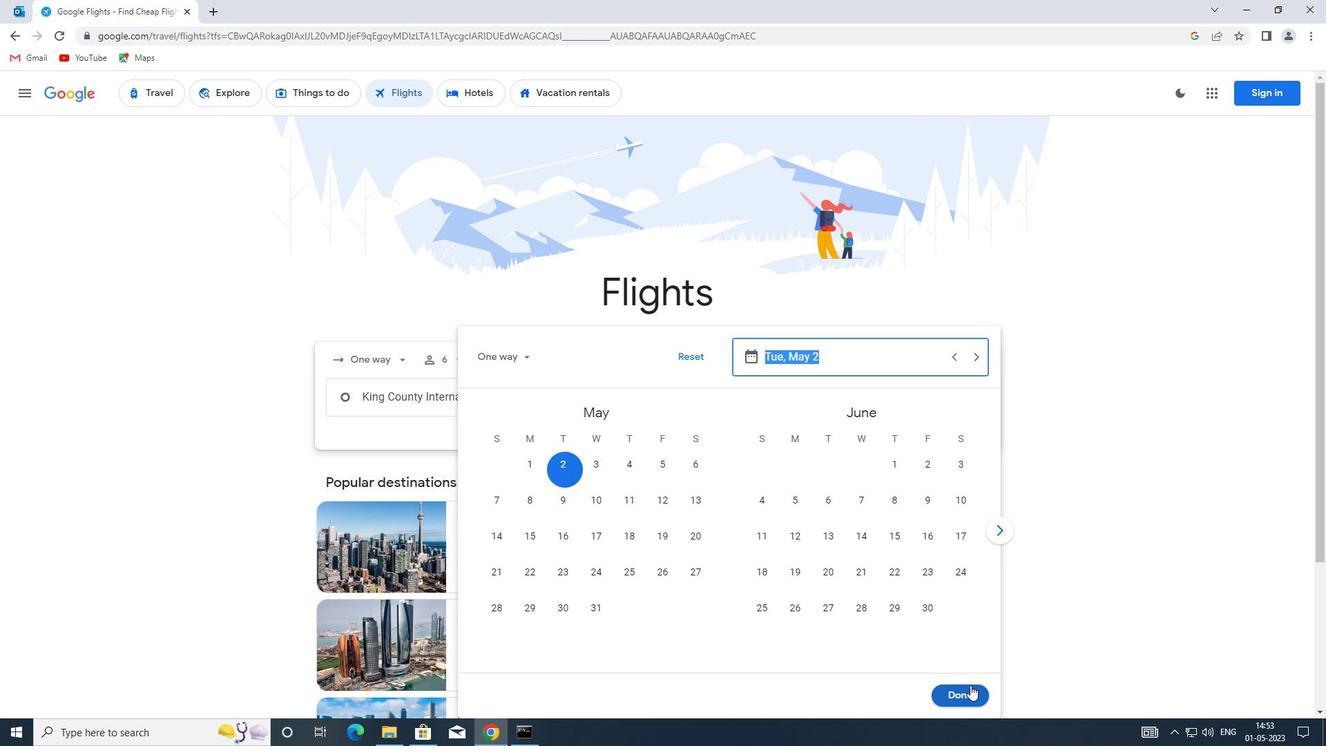 
Action: Mouse moved to (643, 450)
Screenshot: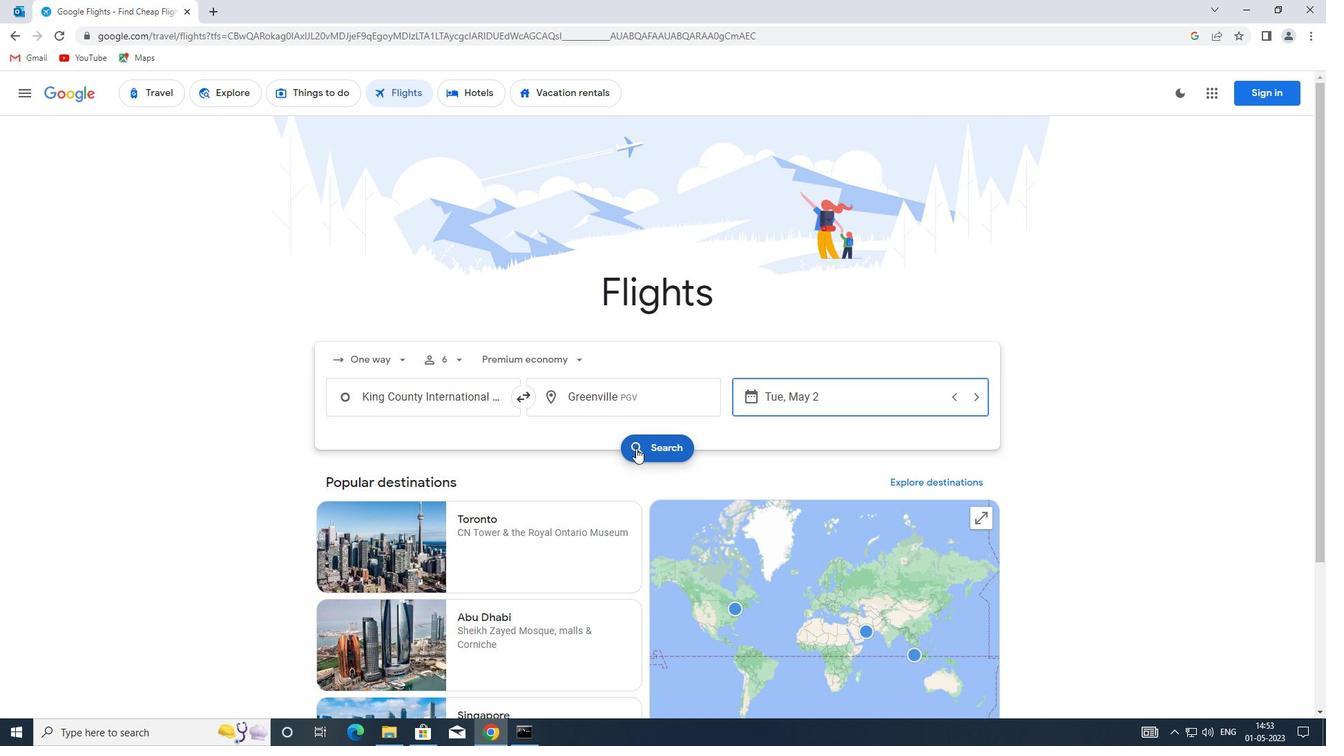 
Action: Mouse pressed left at (643, 450)
Screenshot: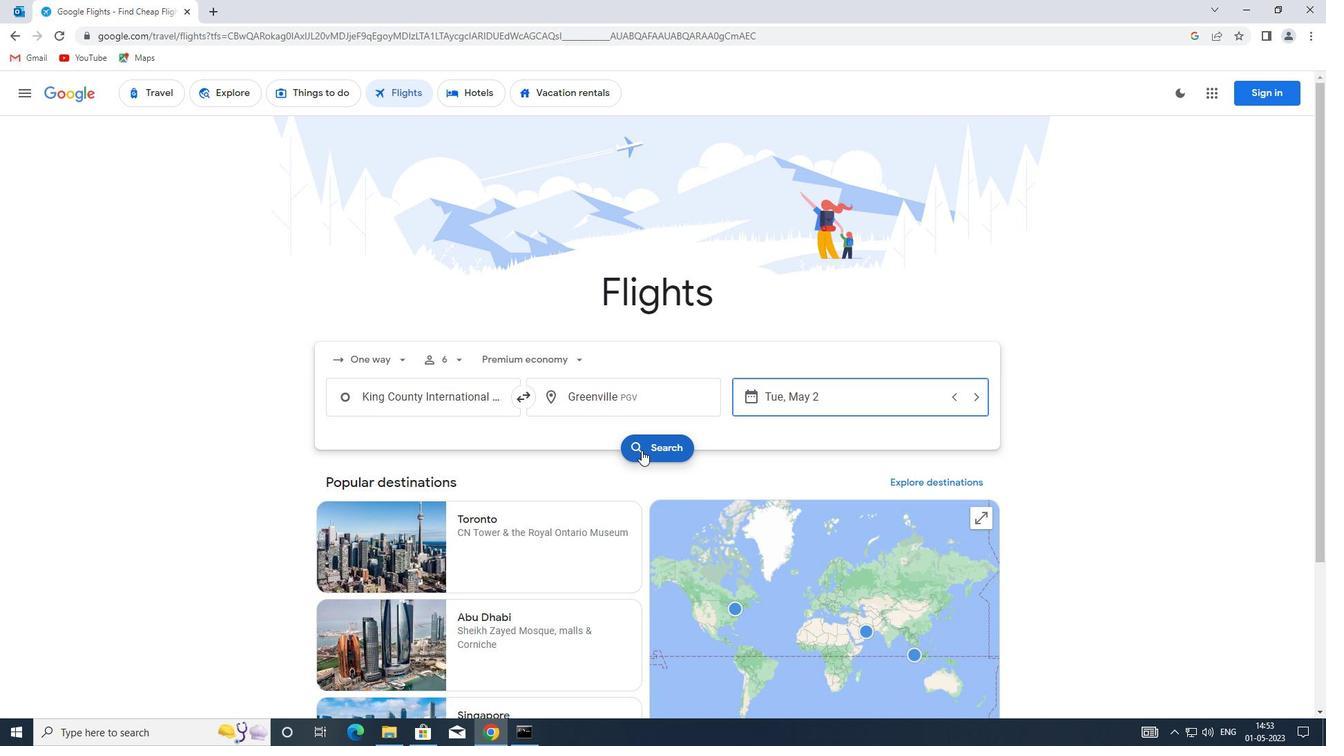 
Action: Mouse moved to (339, 216)
Screenshot: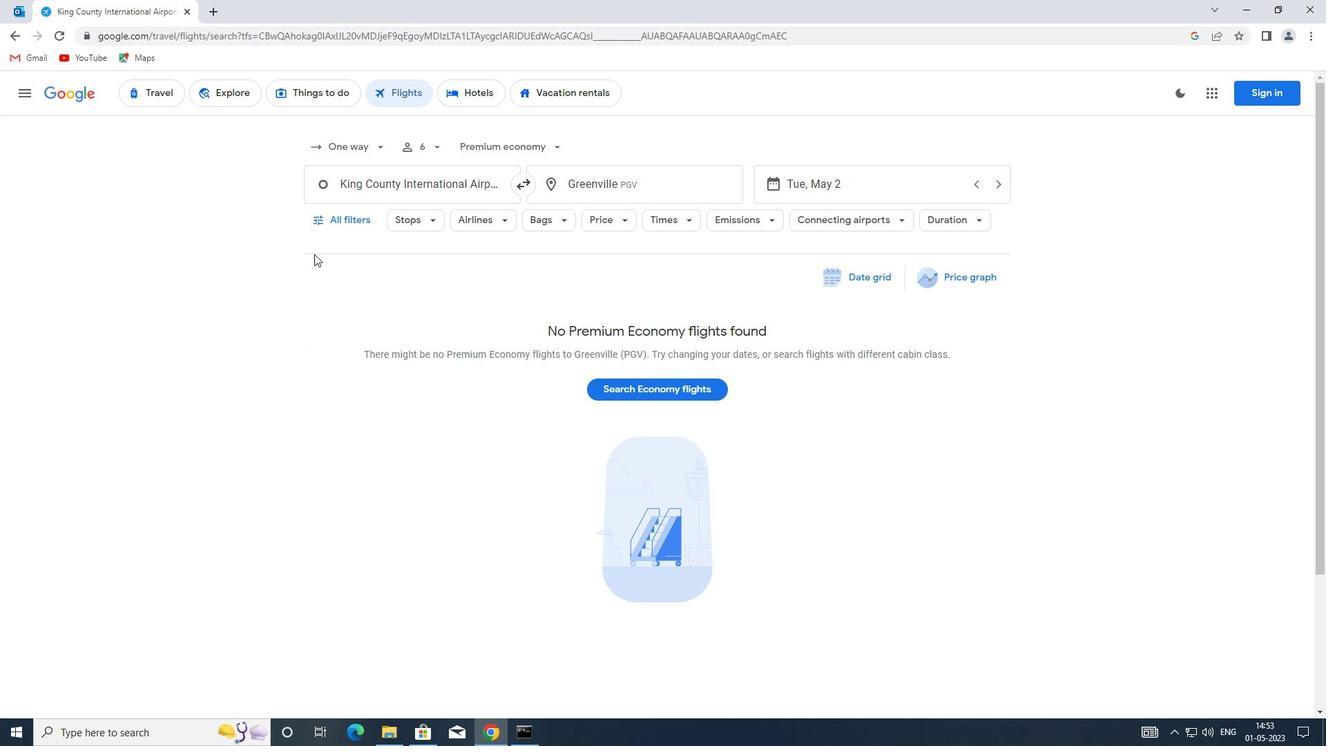 
Action: Mouse pressed left at (339, 216)
Screenshot: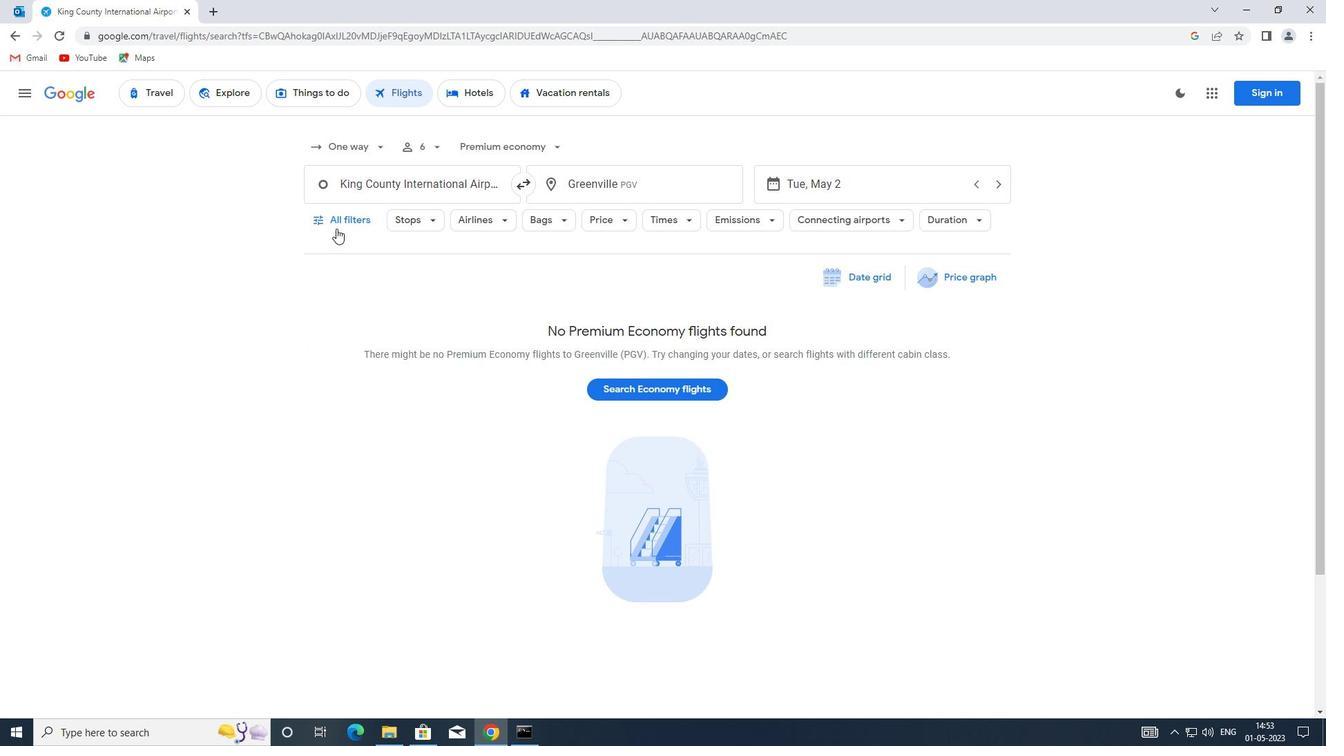 
Action: Mouse moved to (419, 424)
Screenshot: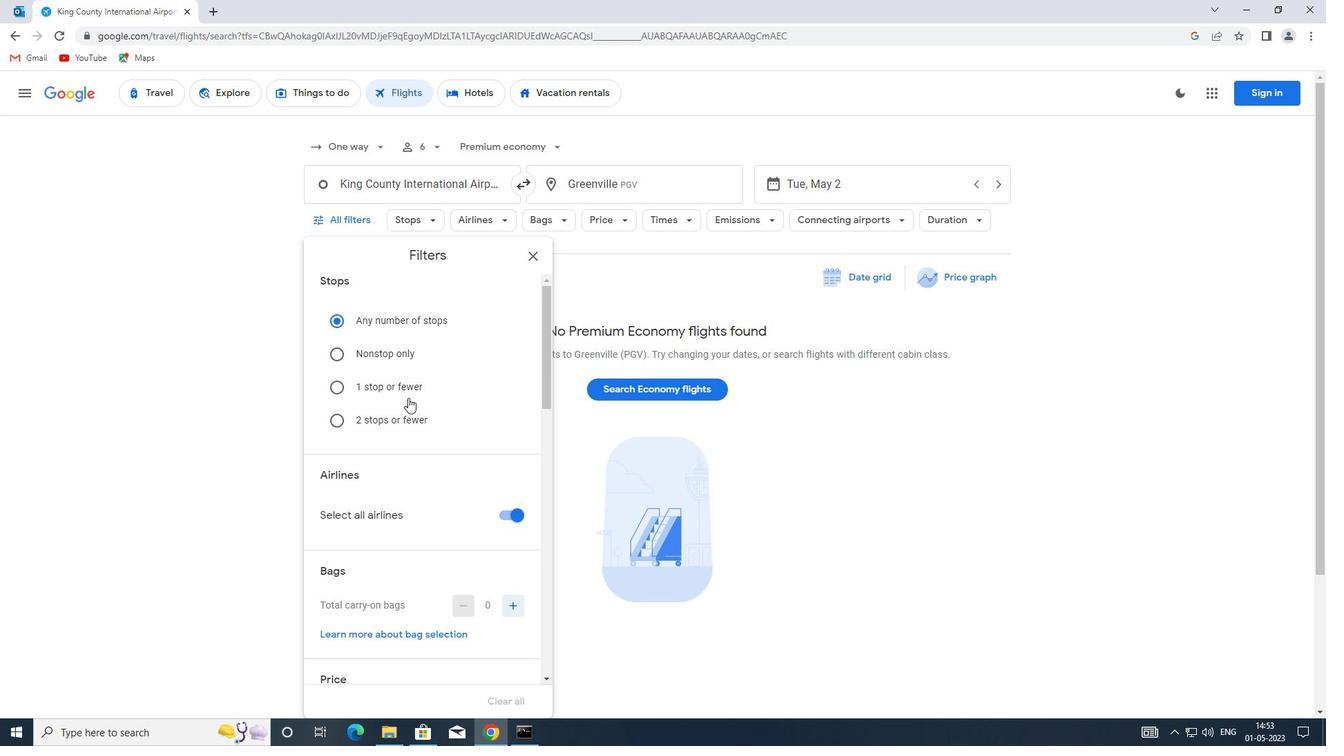 
Action: Mouse scrolled (419, 423) with delta (0, 0)
Screenshot: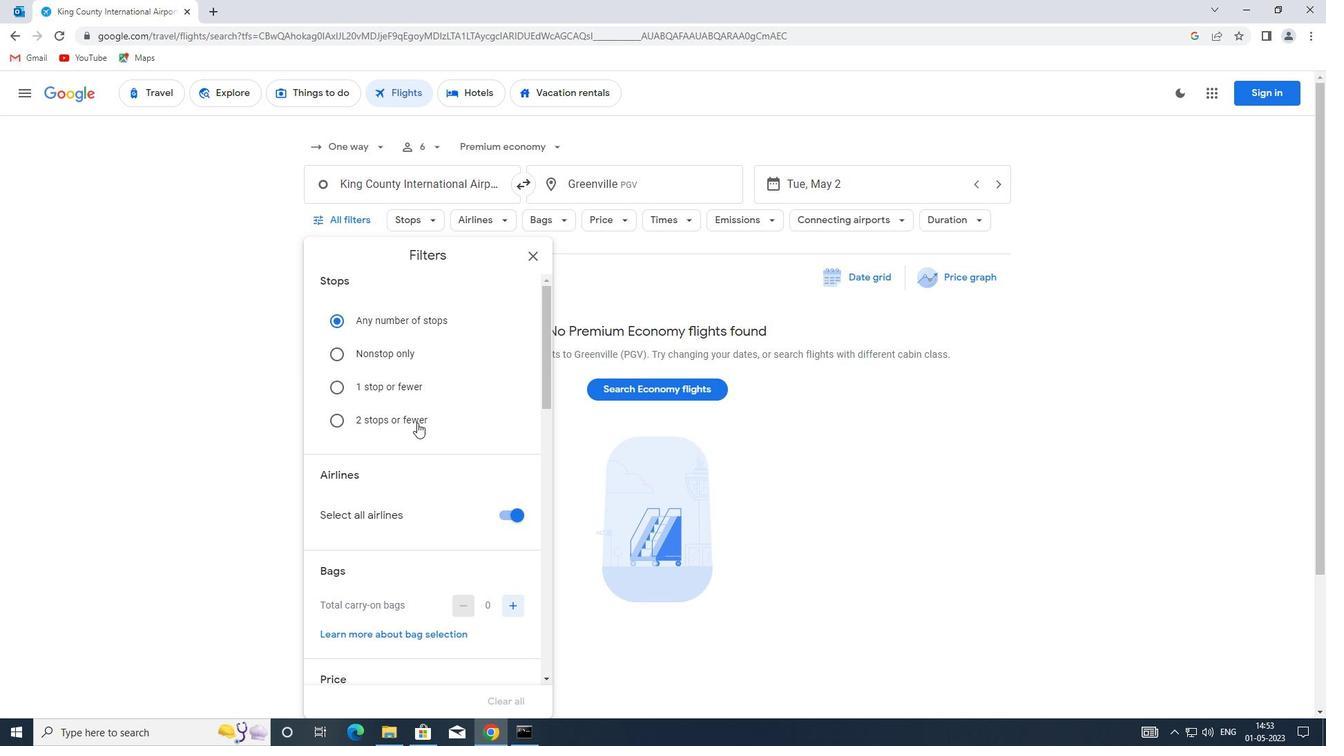 
Action: Mouse moved to (518, 443)
Screenshot: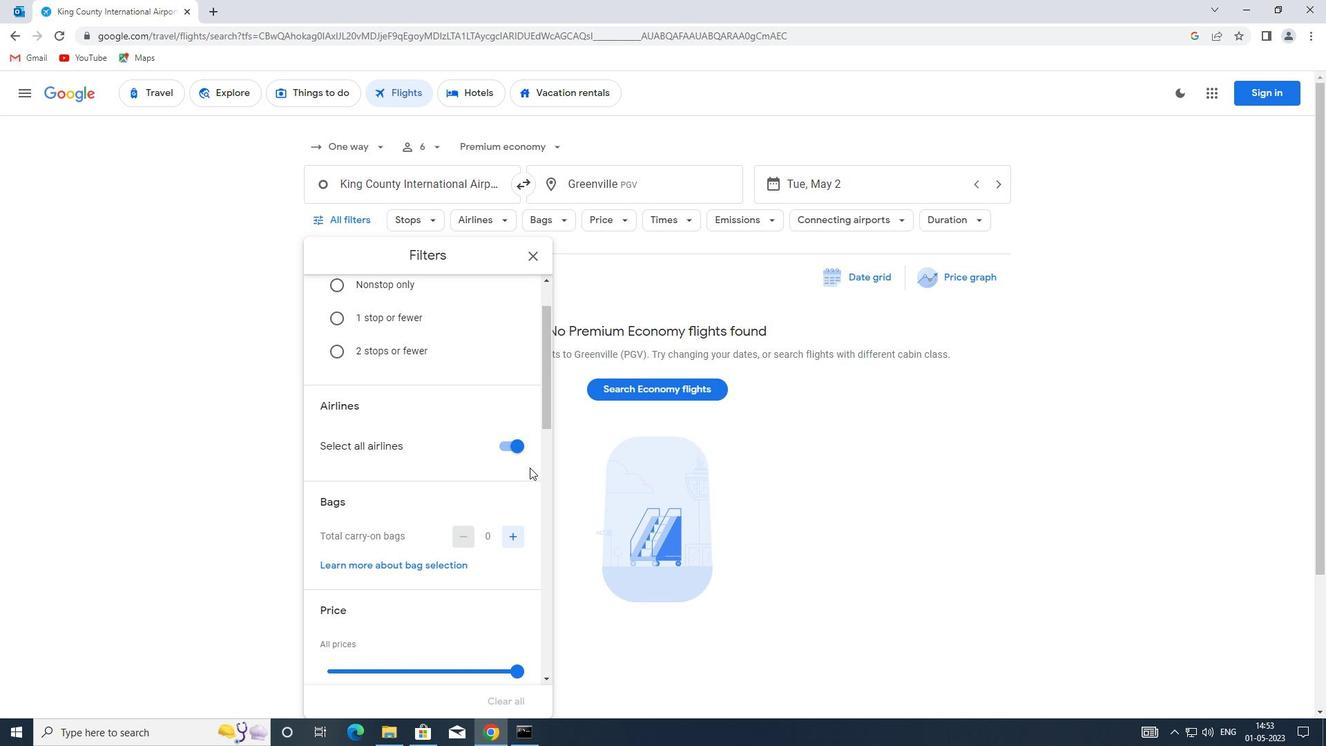 
Action: Mouse pressed left at (518, 443)
Screenshot: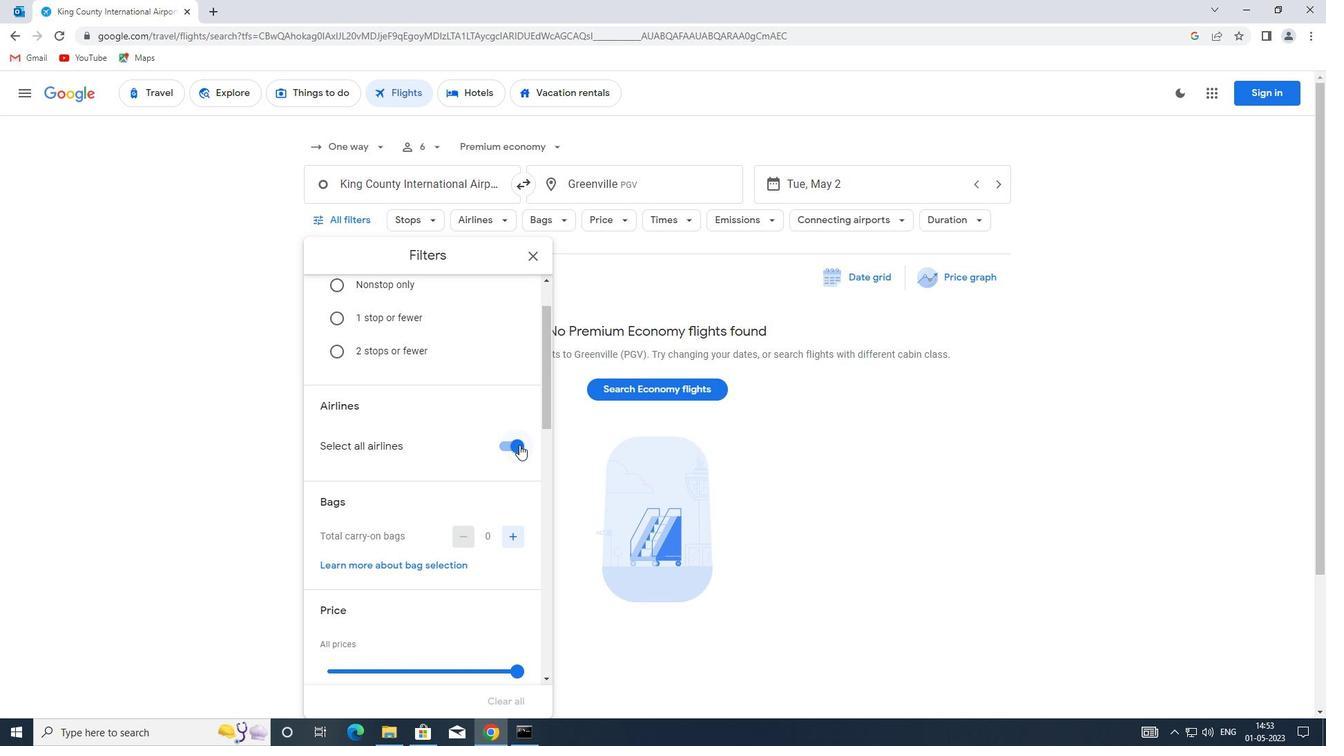 
Action: Mouse moved to (481, 432)
Screenshot: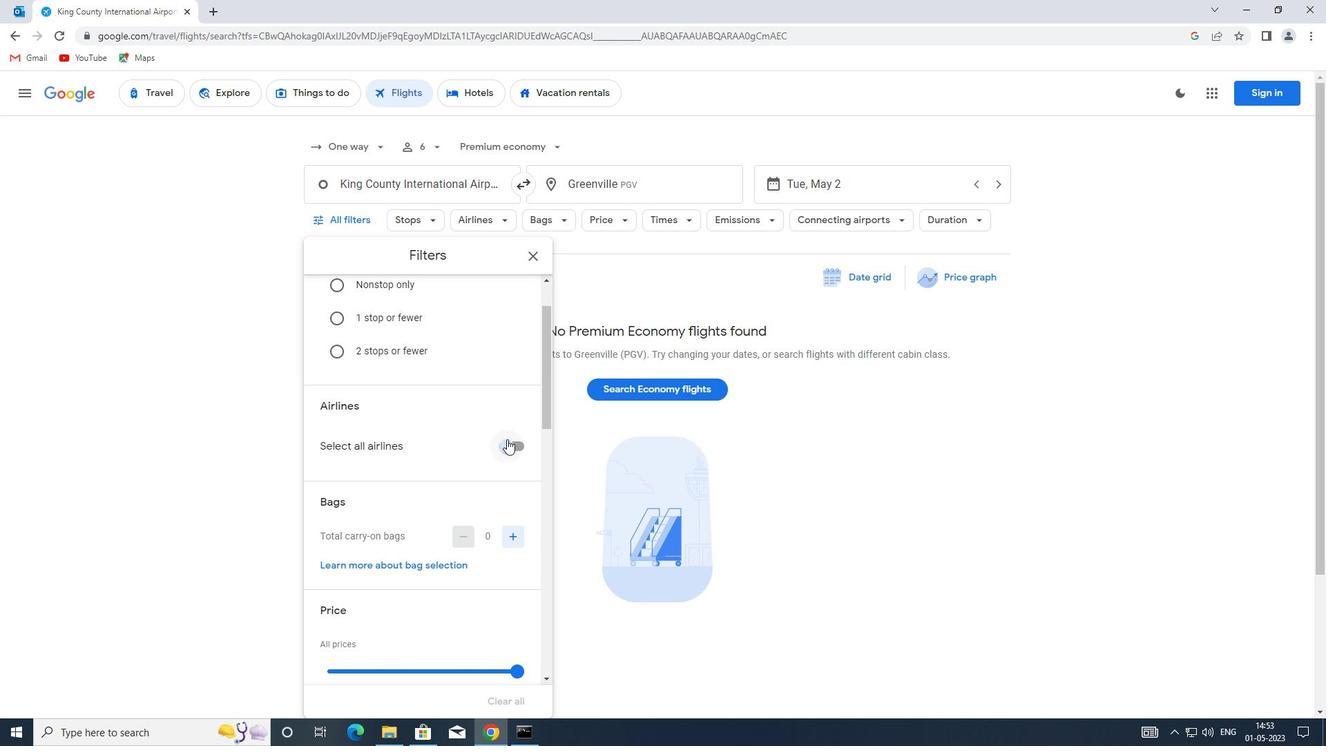 
Action: Mouse scrolled (481, 431) with delta (0, 0)
Screenshot: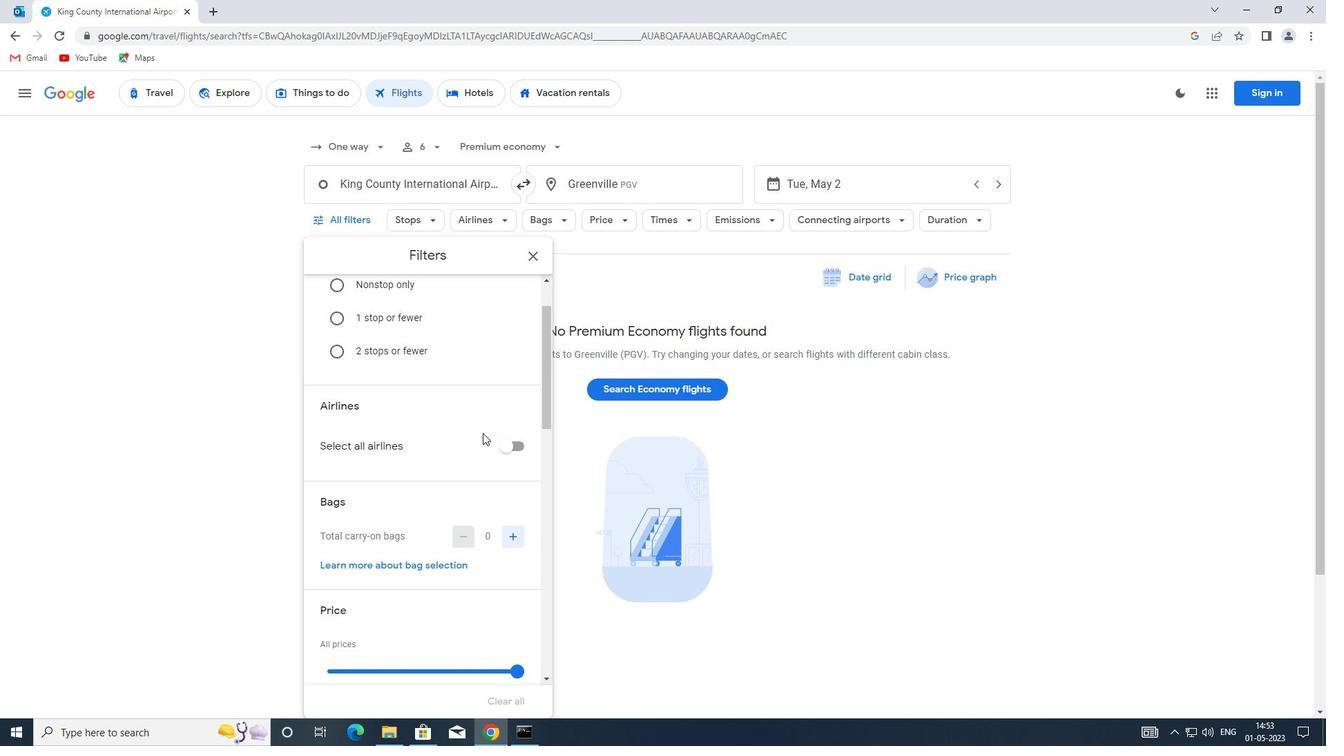 
Action: Mouse moved to (478, 432)
Screenshot: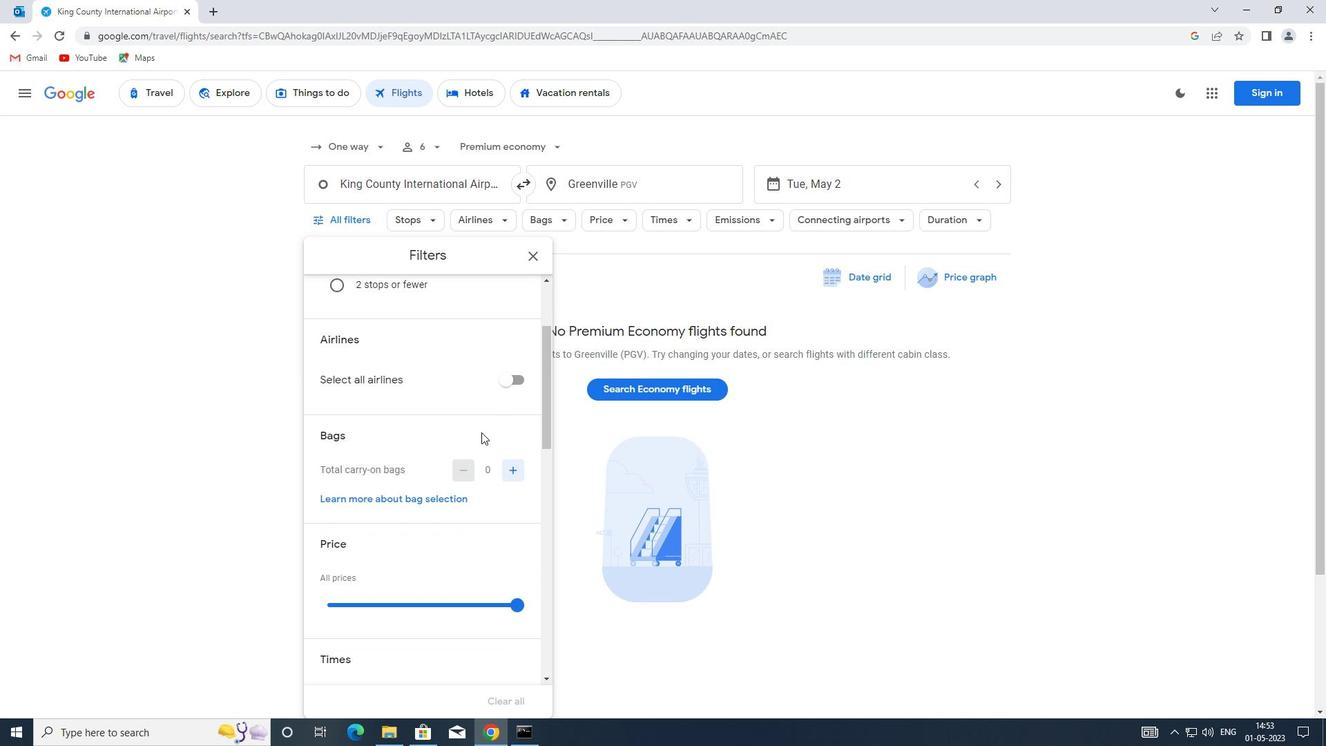 
Action: Mouse scrolled (478, 431) with delta (0, 0)
Screenshot: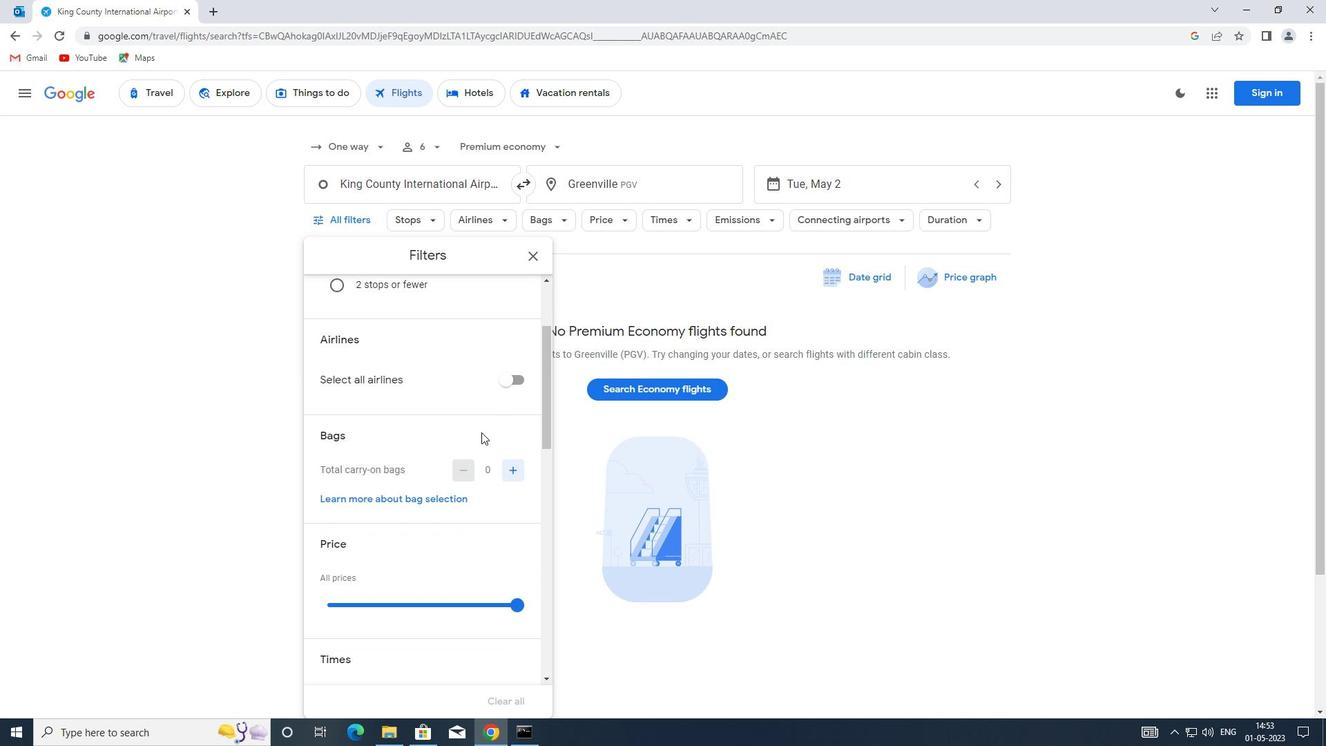 
Action: Mouse moved to (406, 444)
Screenshot: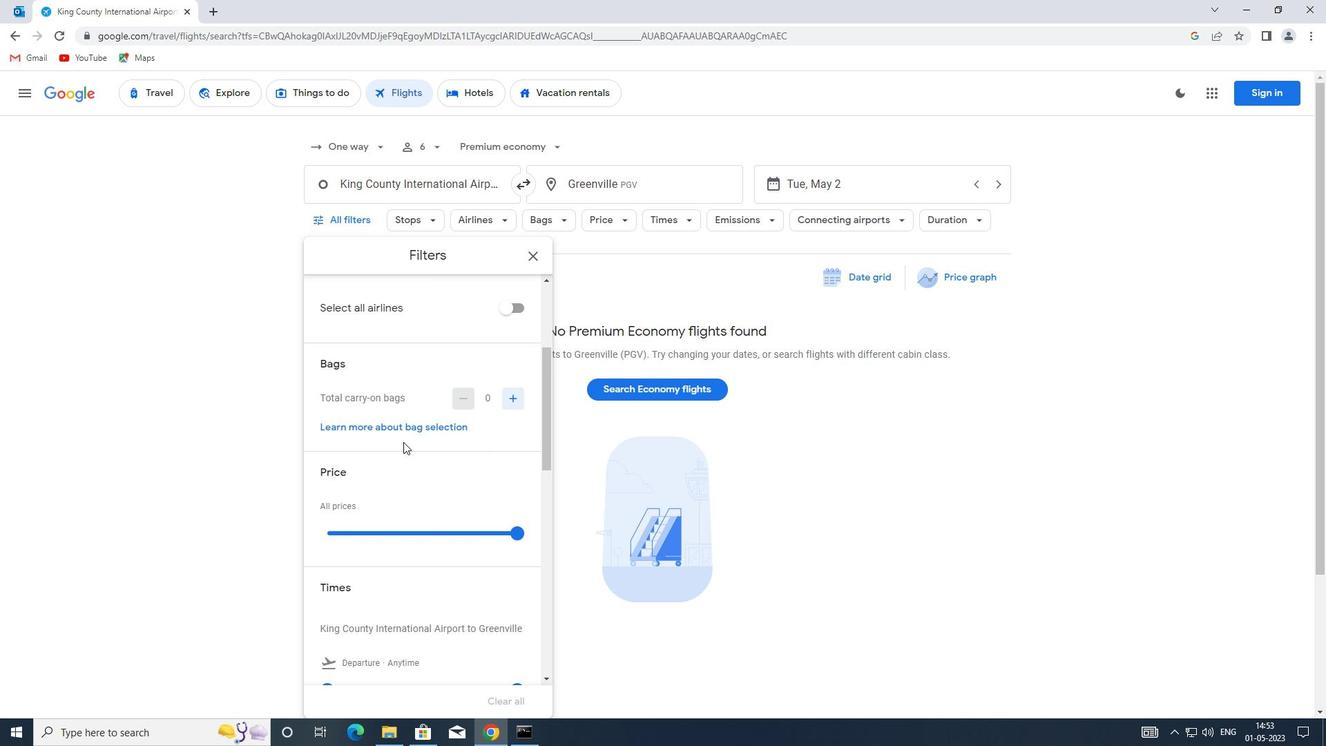 
Action: Mouse scrolled (406, 445) with delta (0, 0)
Screenshot: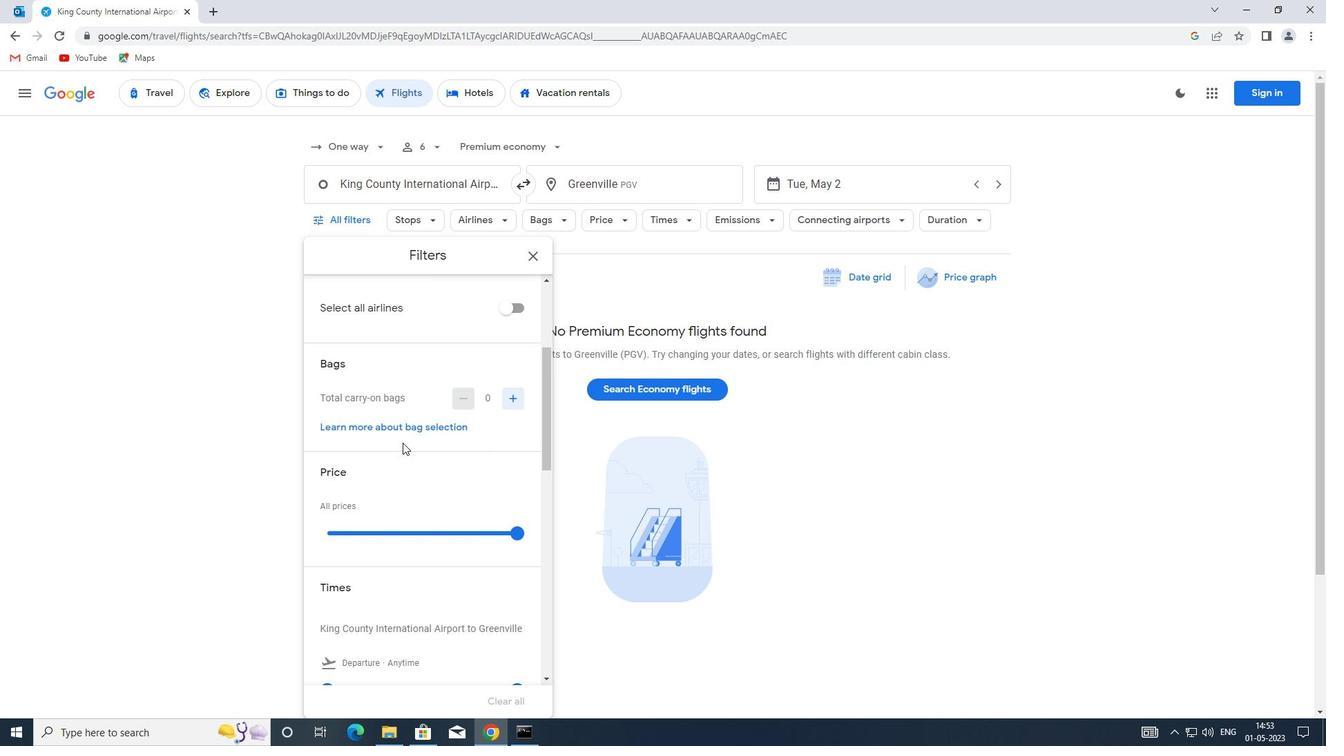 
Action: Mouse scrolled (406, 445) with delta (0, 0)
Screenshot: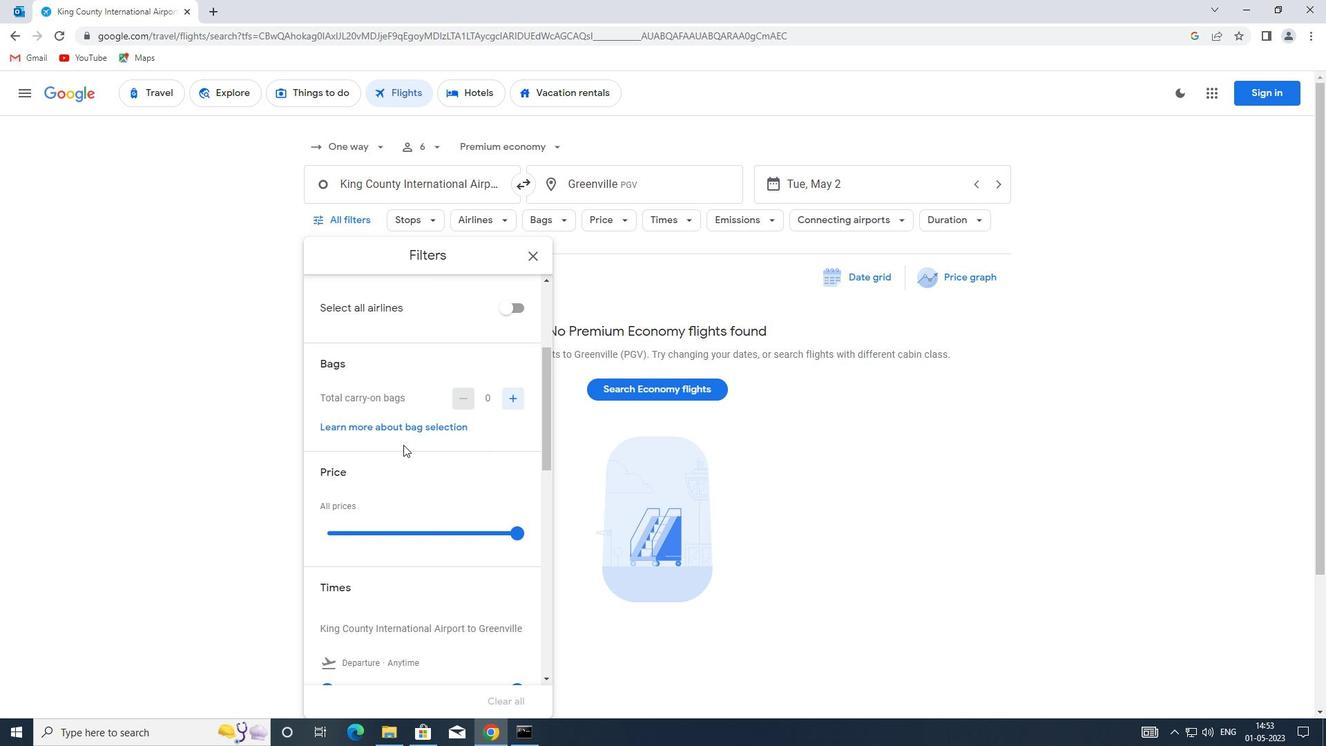 
Action: Mouse moved to (459, 442)
Screenshot: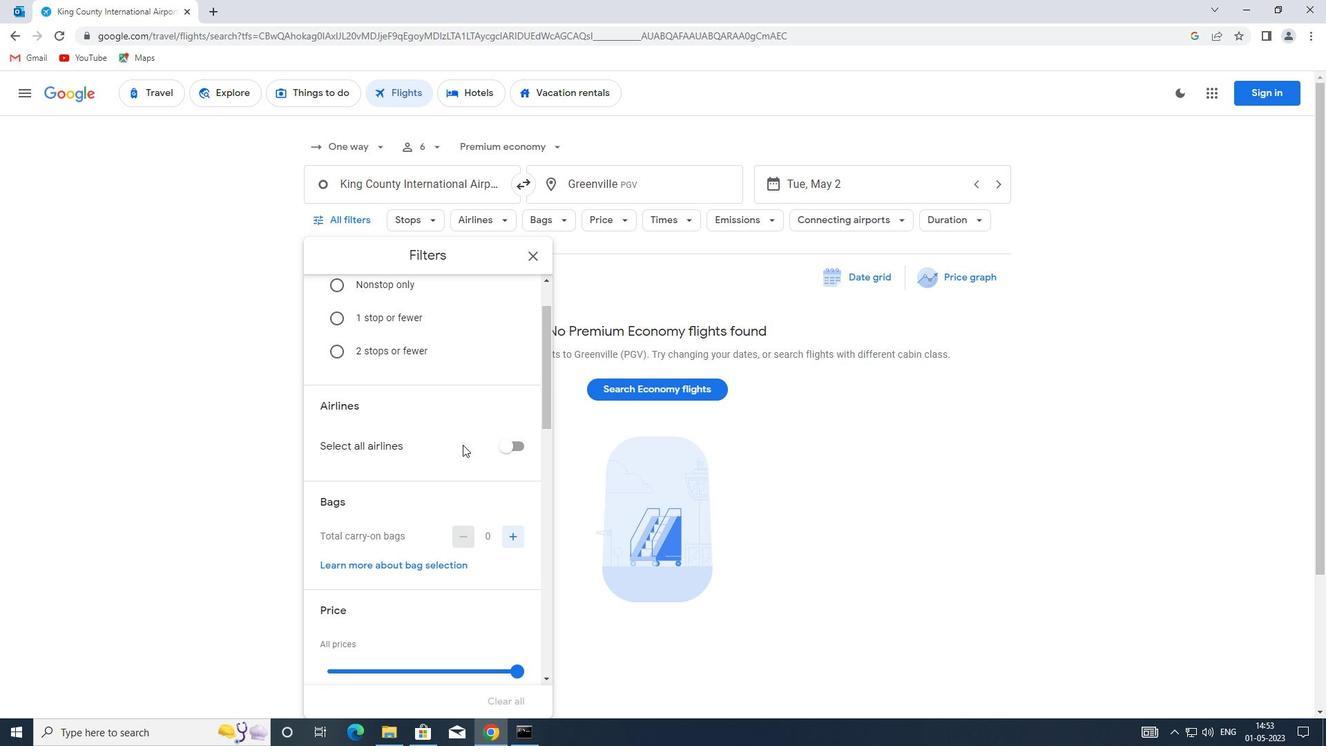 
Action: Mouse scrolled (459, 442) with delta (0, 0)
Screenshot: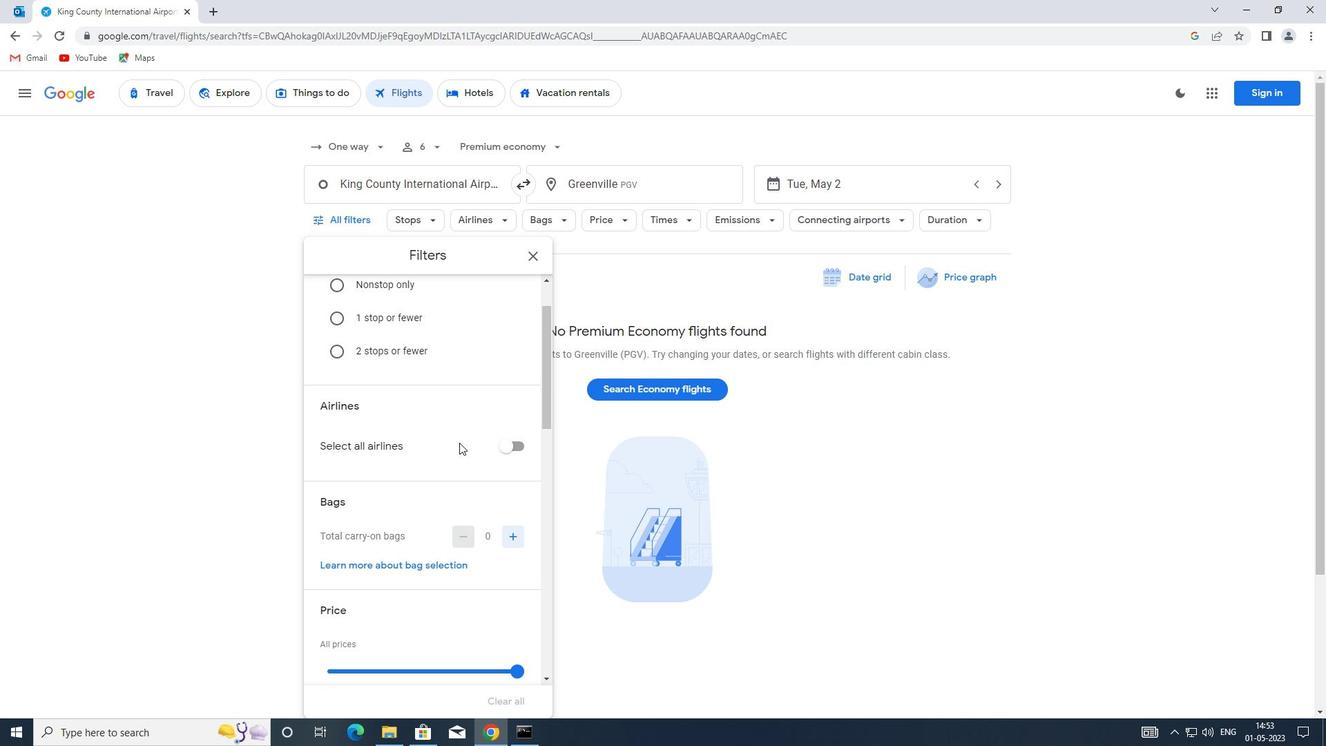 
Action: Mouse scrolled (459, 442) with delta (0, 0)
Screenshot: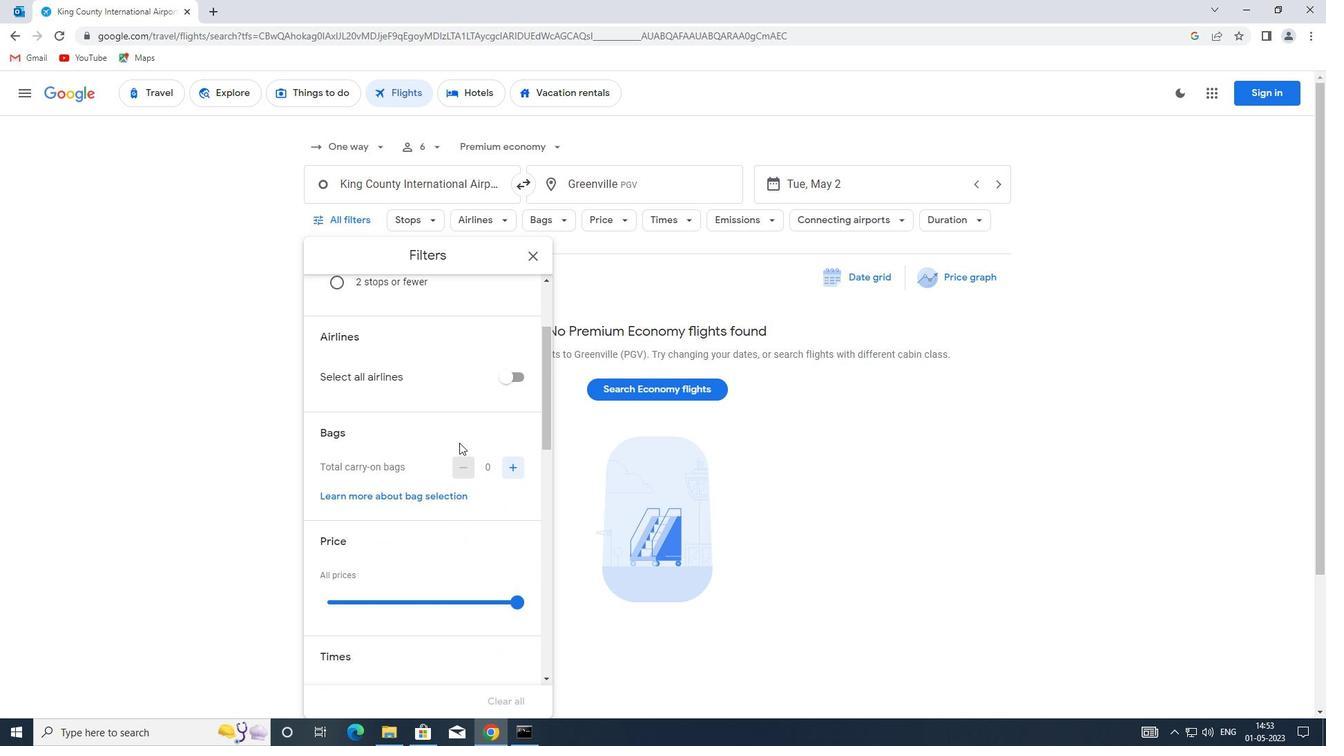
Action: Mouse moved to (442, 431)
Screenshot: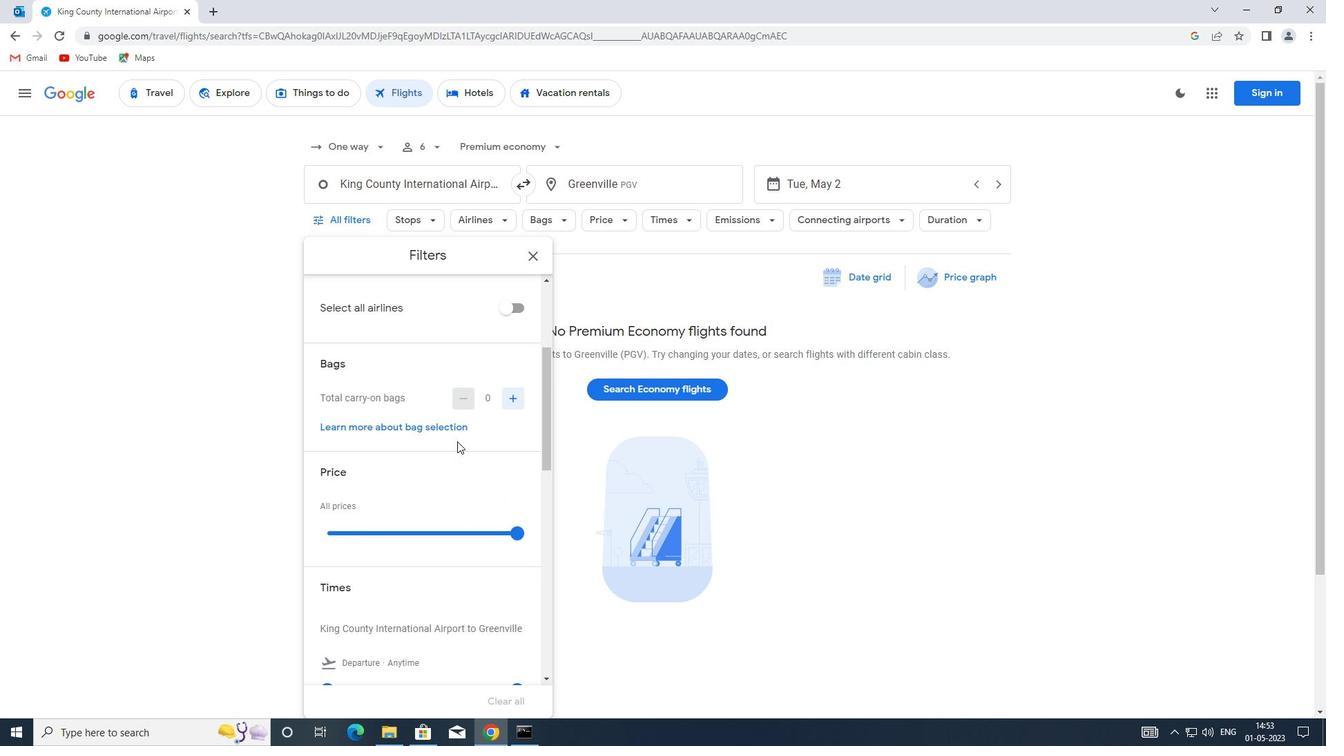 
Action: Mouse scrolled (442, 430) with delta (0, 0)
Screenshot: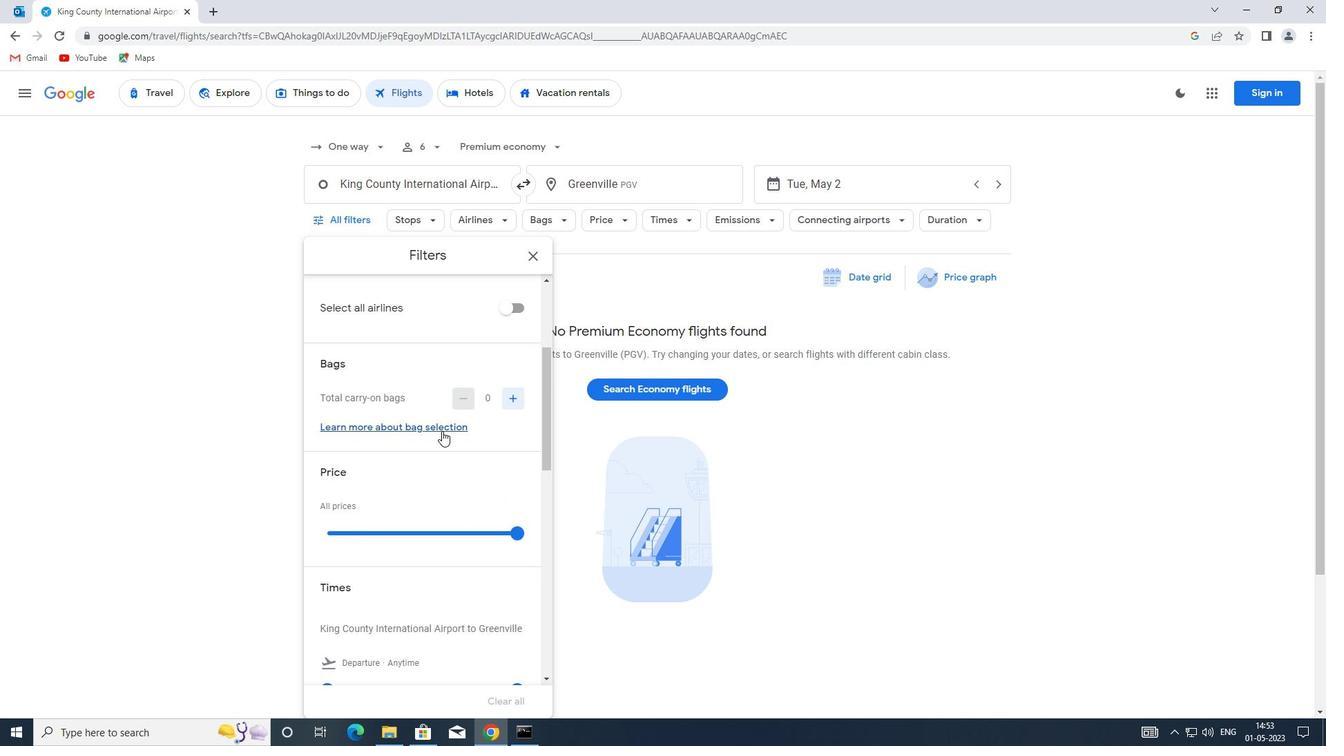 
Action: Mouse moved to (455, 408)
Screenshot: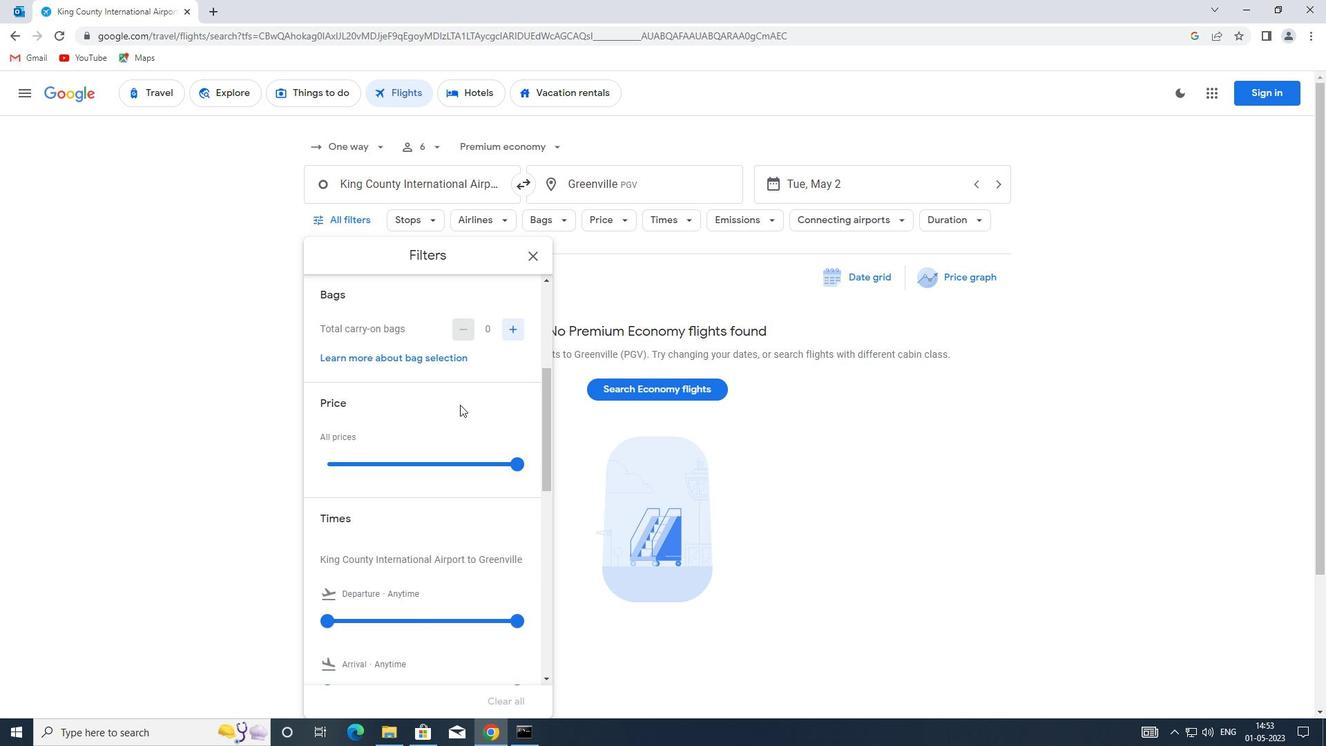 
Action: Mouse scrolled (455, 408) with delta (0, 0)
Screenshot: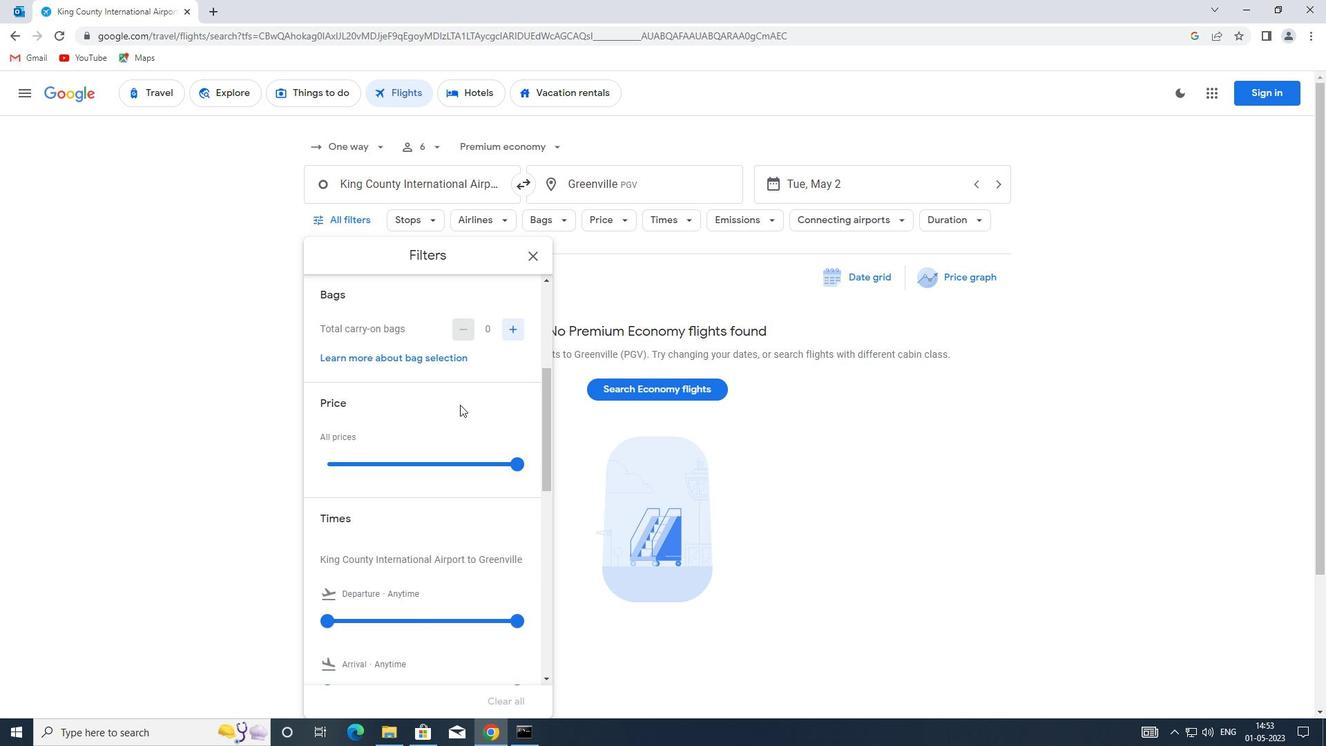 
Action: Mouse moved to (454, 409)
Screenshot: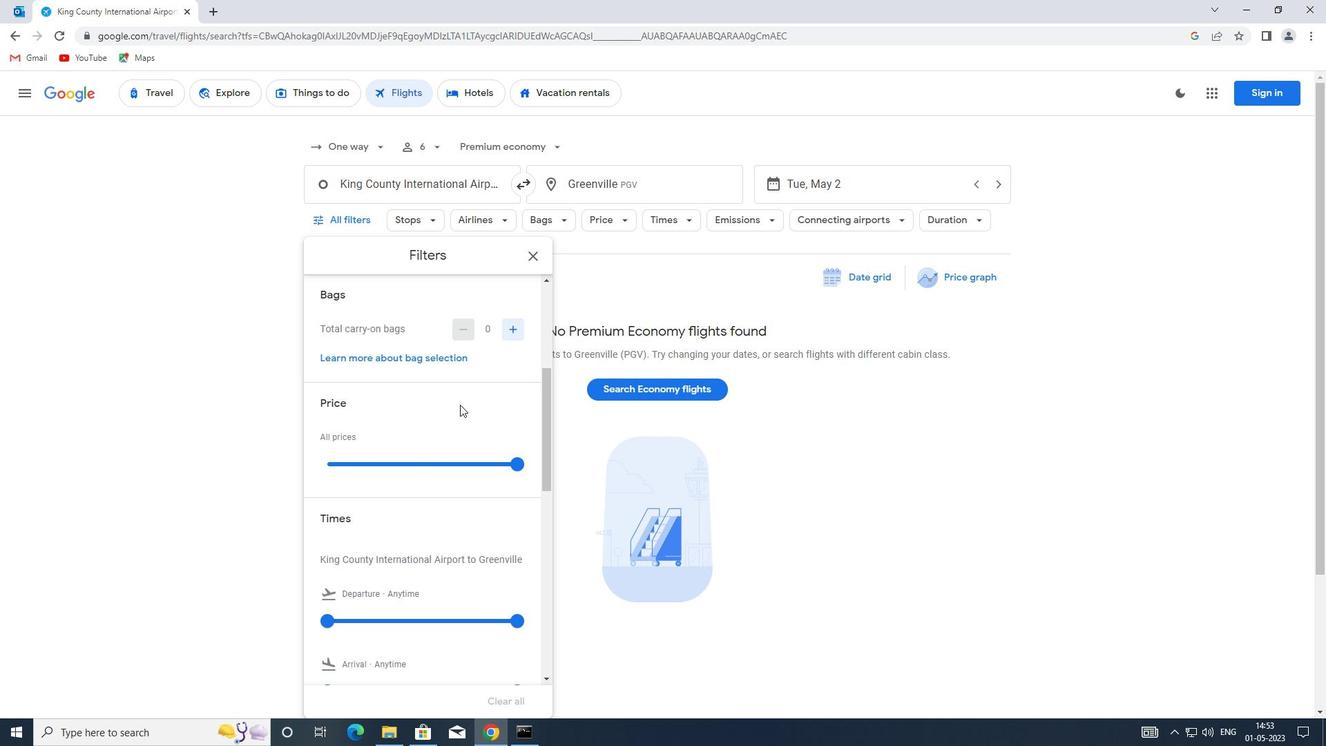 
Action: Mouse scrolled (454, 408) with delta (0, 0)
Screenshot: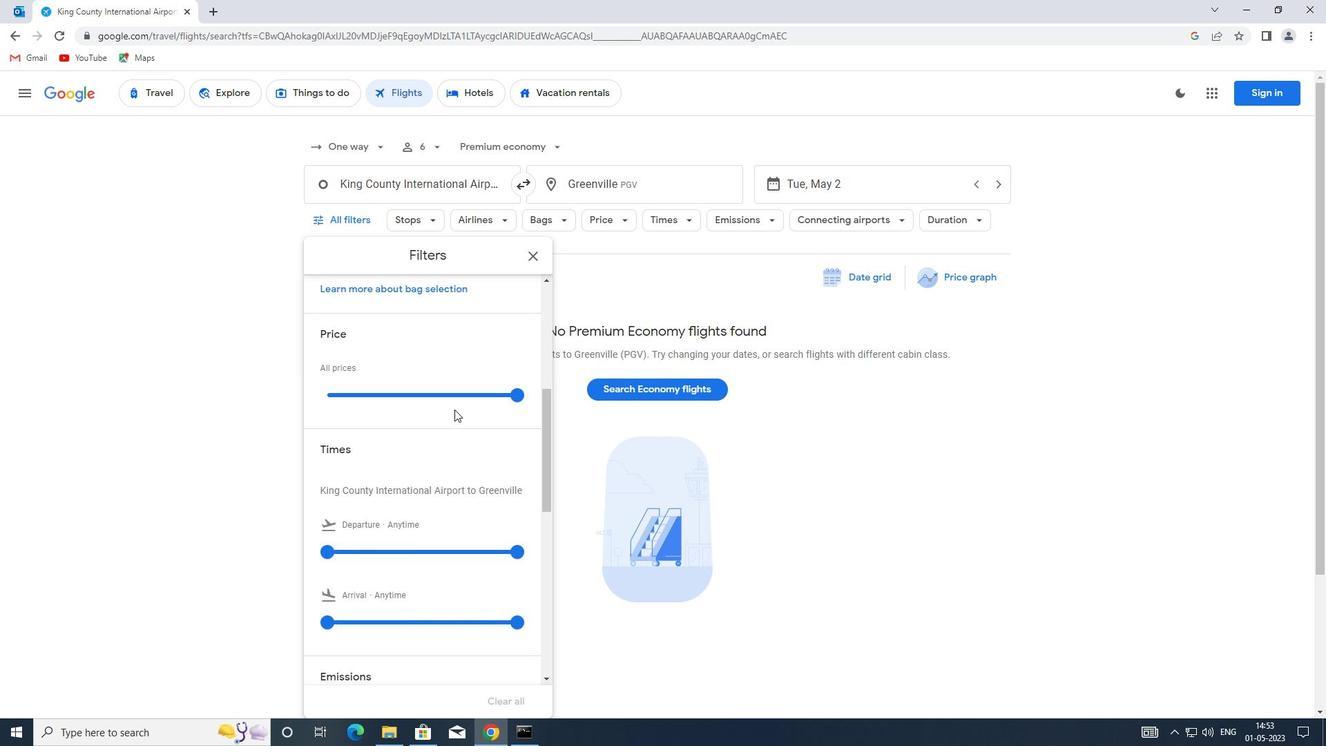 
Action: Mouse moved to (403, 323)
Screenshot: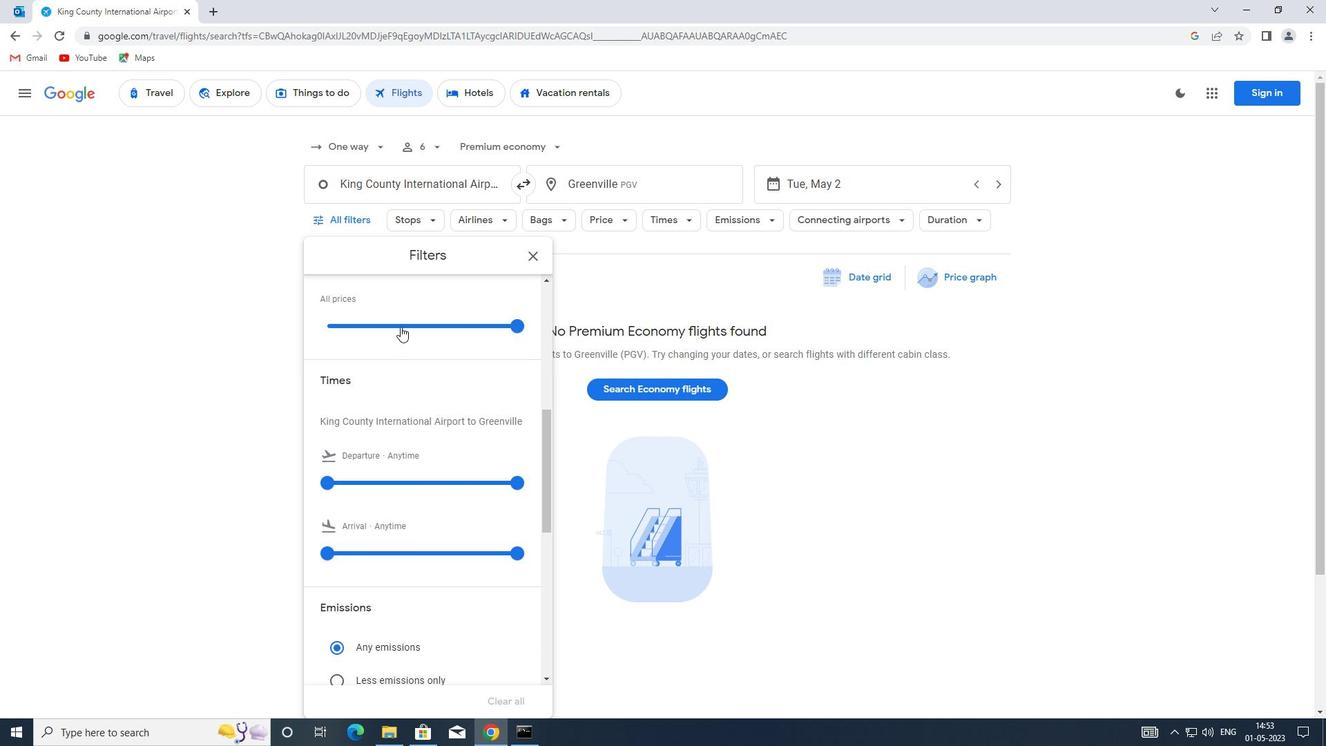 
Action: Mouse pressed left at (403, 323)
Screenshot: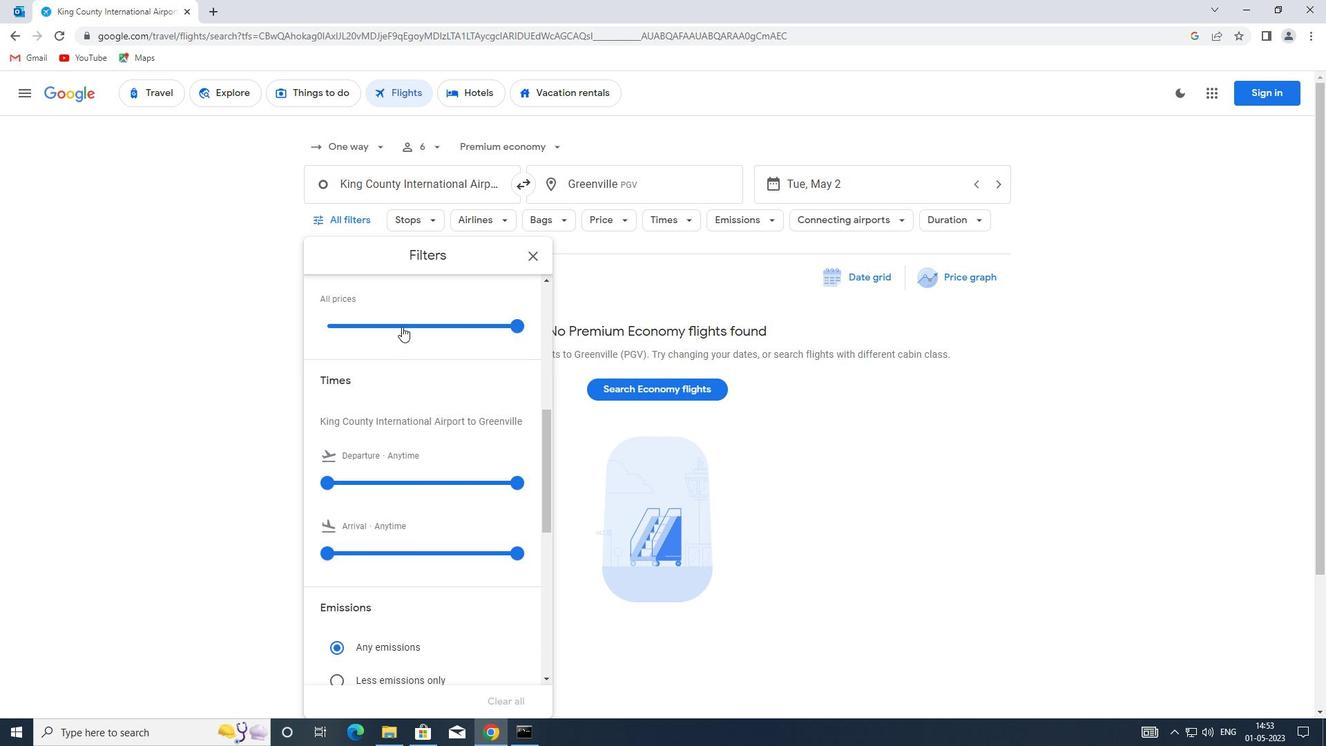 
Action: Mouse pressed left at (403, 323)
Screenshot: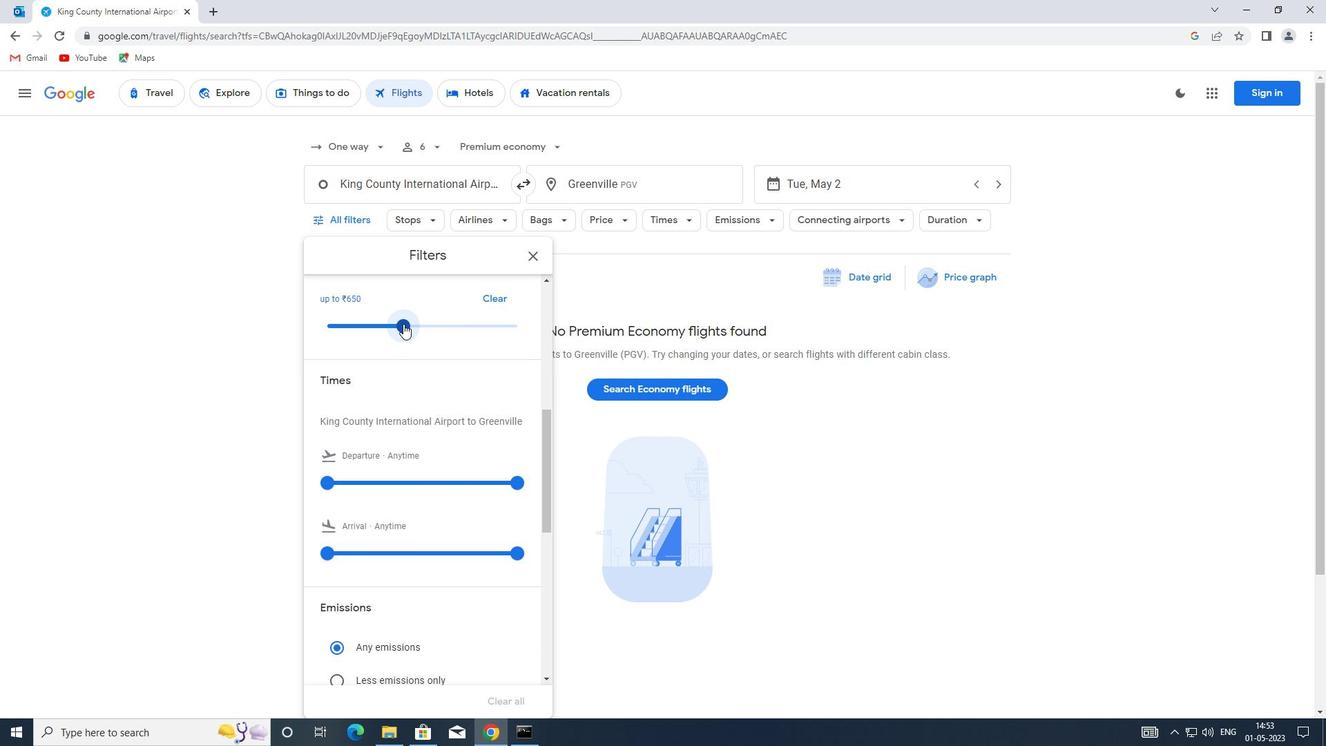 
Action: Mouse moved to (449, 337)
Screenshot: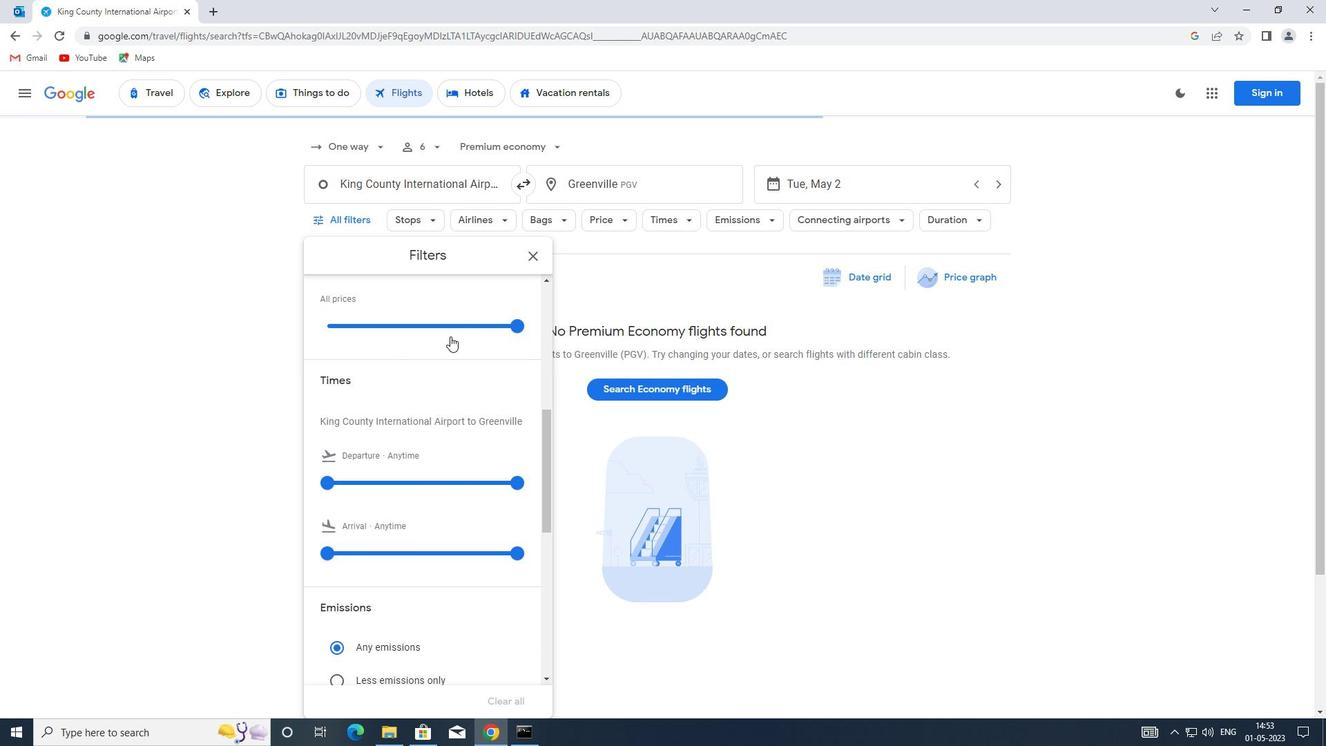 
Action: Mouse scrolled (449, 336) with delta (0, 0)
Screenshot: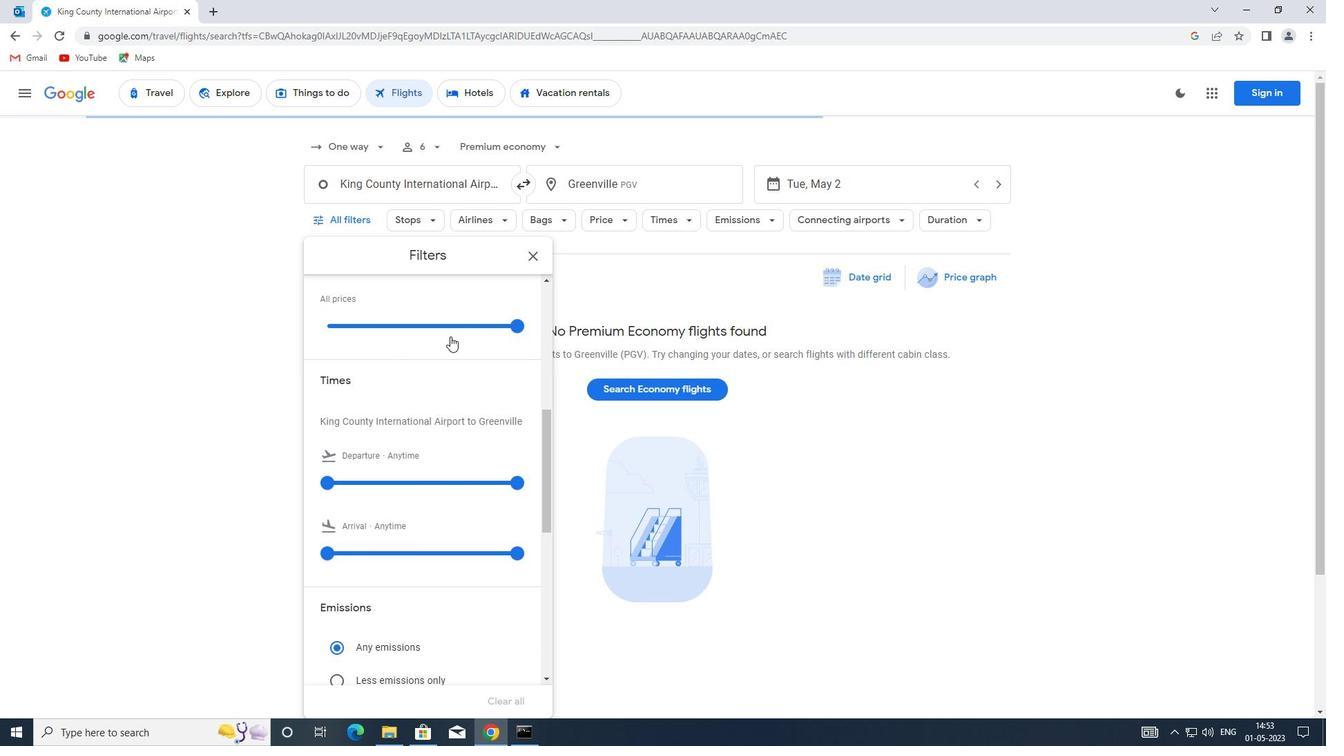 
Action: Mouse moved to (425, 341)
Screenshot: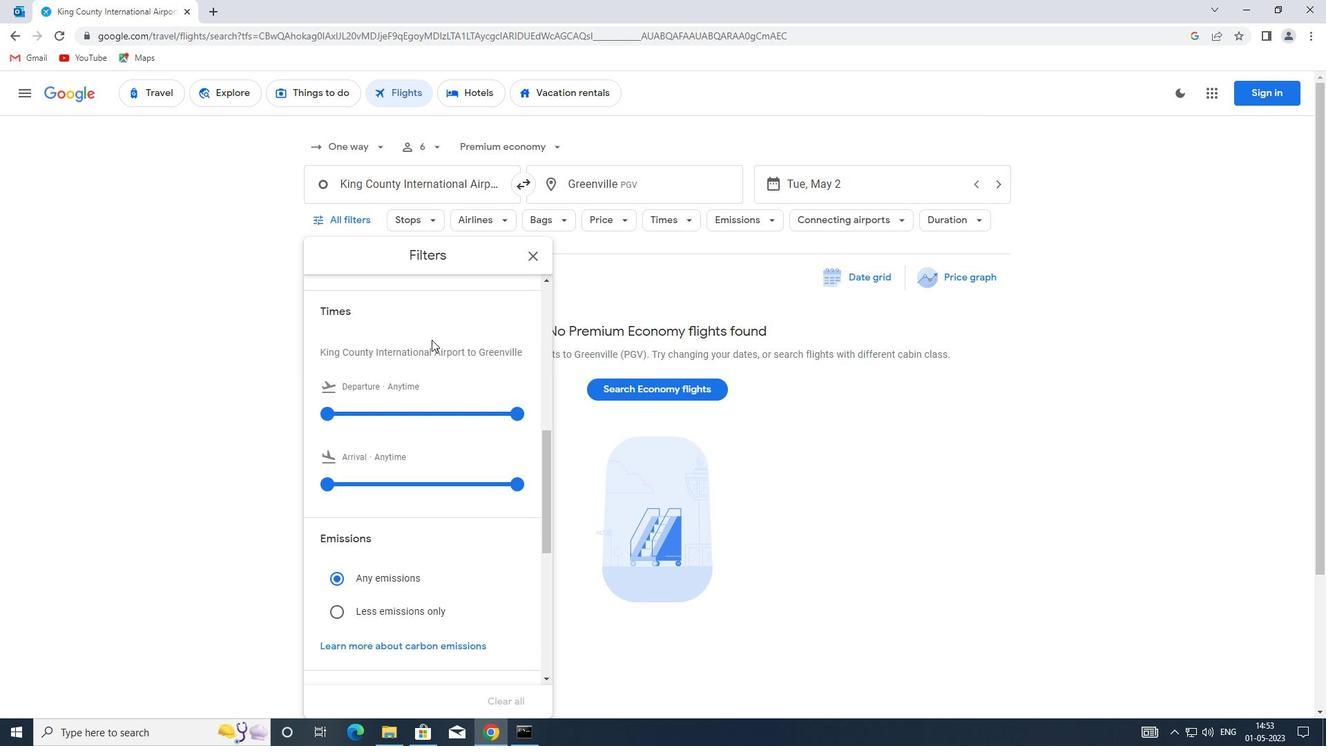 
Action: Mouse scrolled (425, 340) with delta (0, 0)
Screenshot: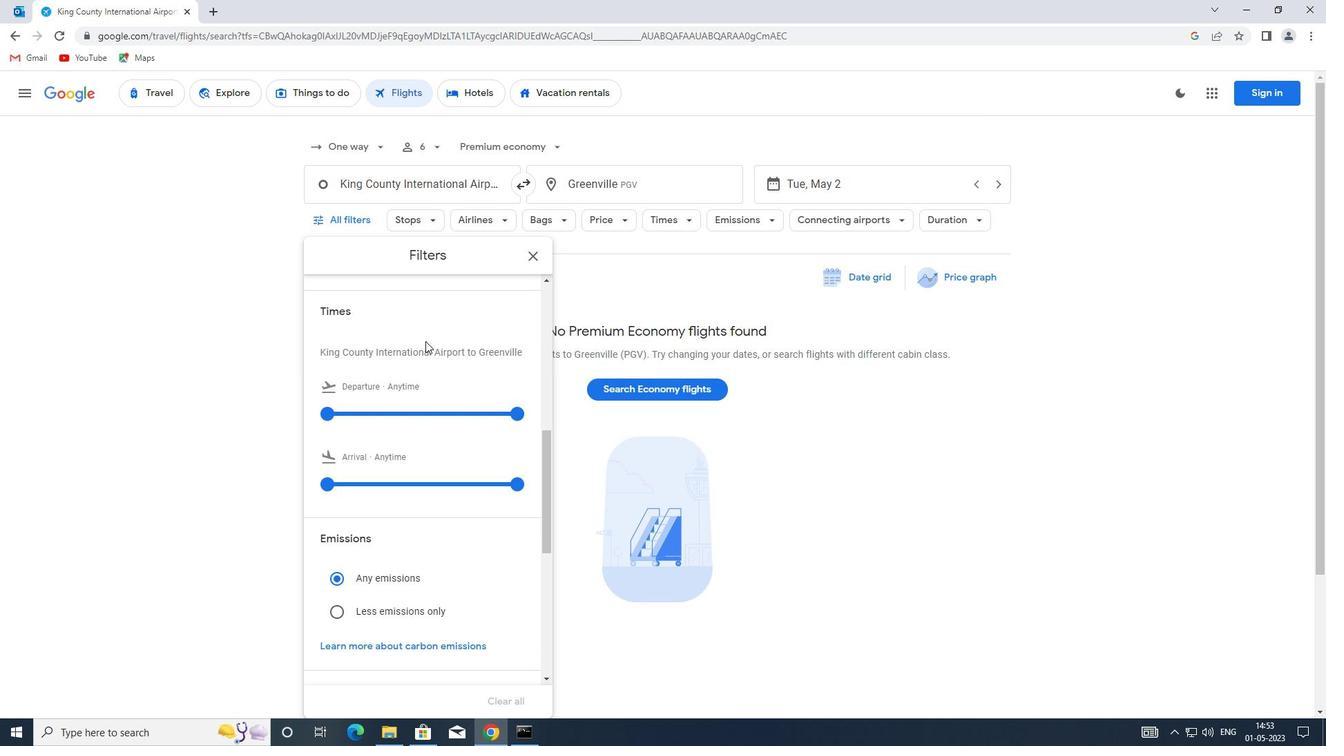 
Action: Mouse moved to (334, 342)
Screenshot: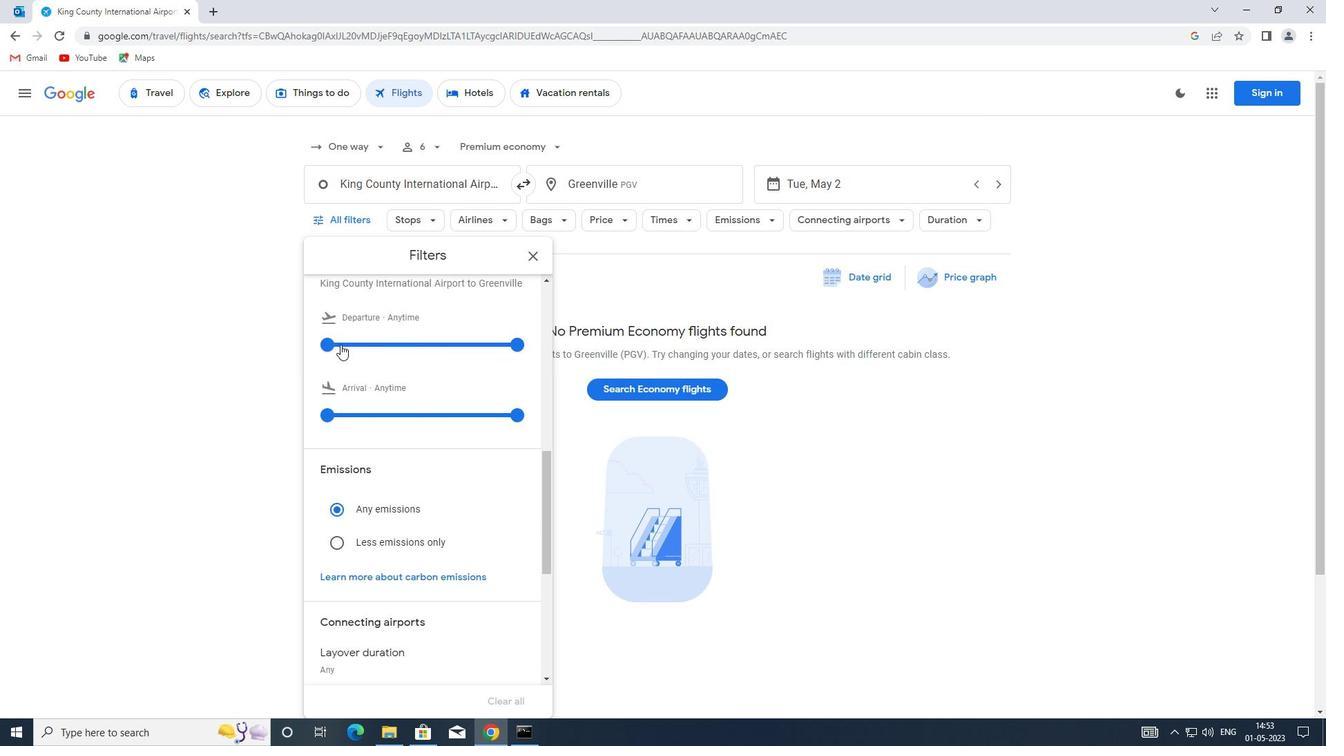 
Action: Mouse pressed left at (334, 342)
Screenshot: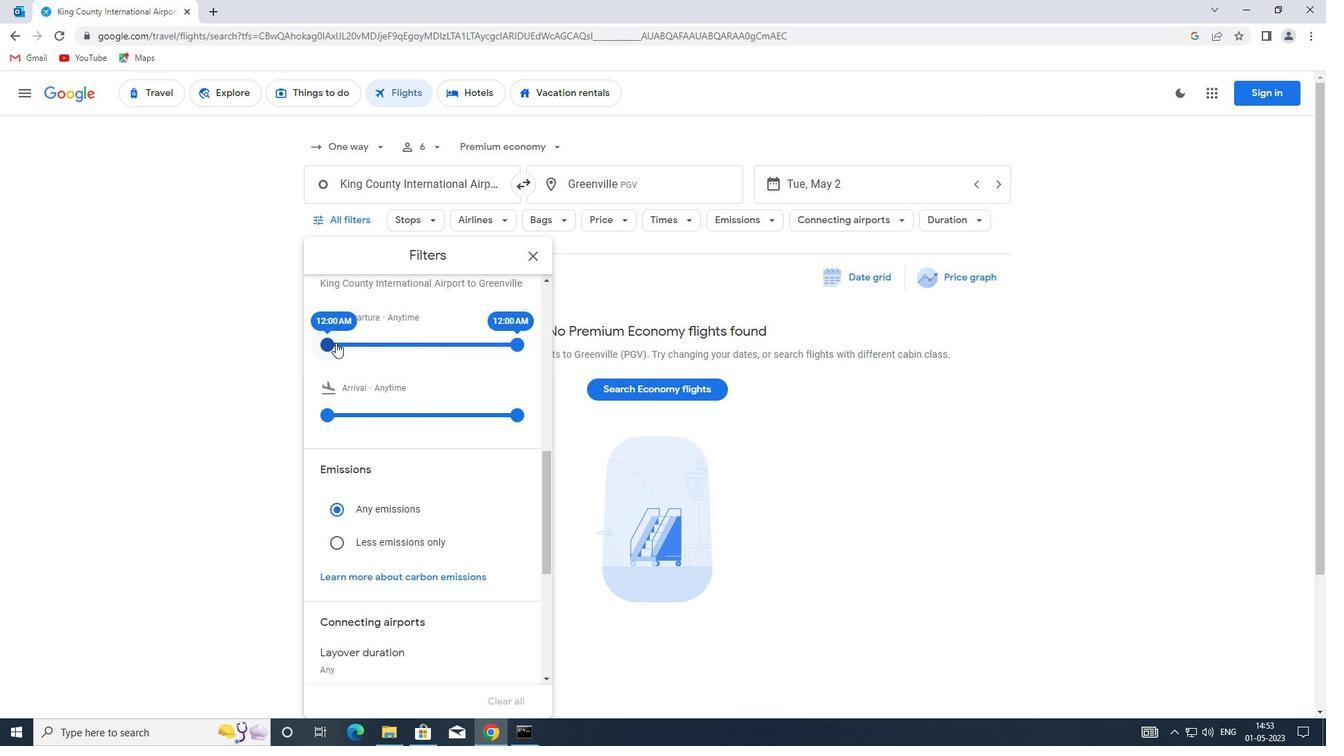 
Action: Mouse moved to (507, 341)
Screenshot: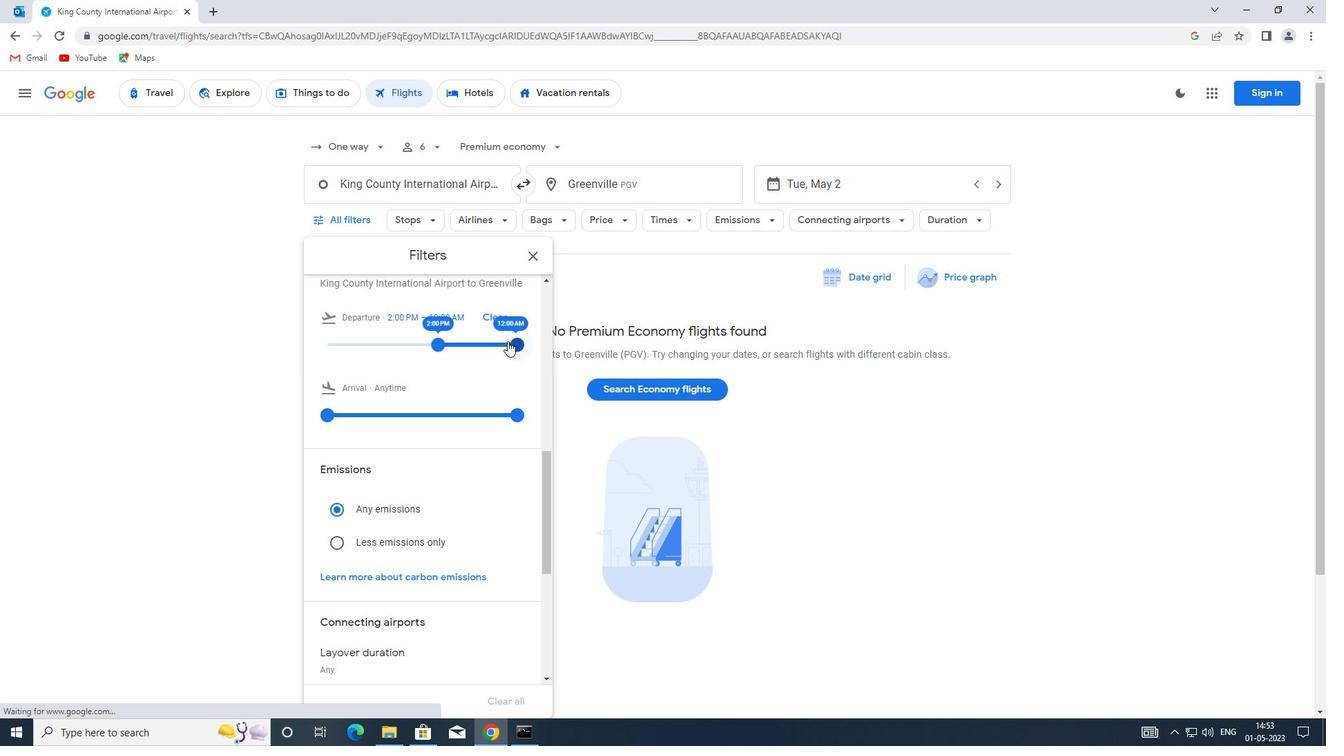 
Action: Mouse pressed left at (507, 341)
Screenshot: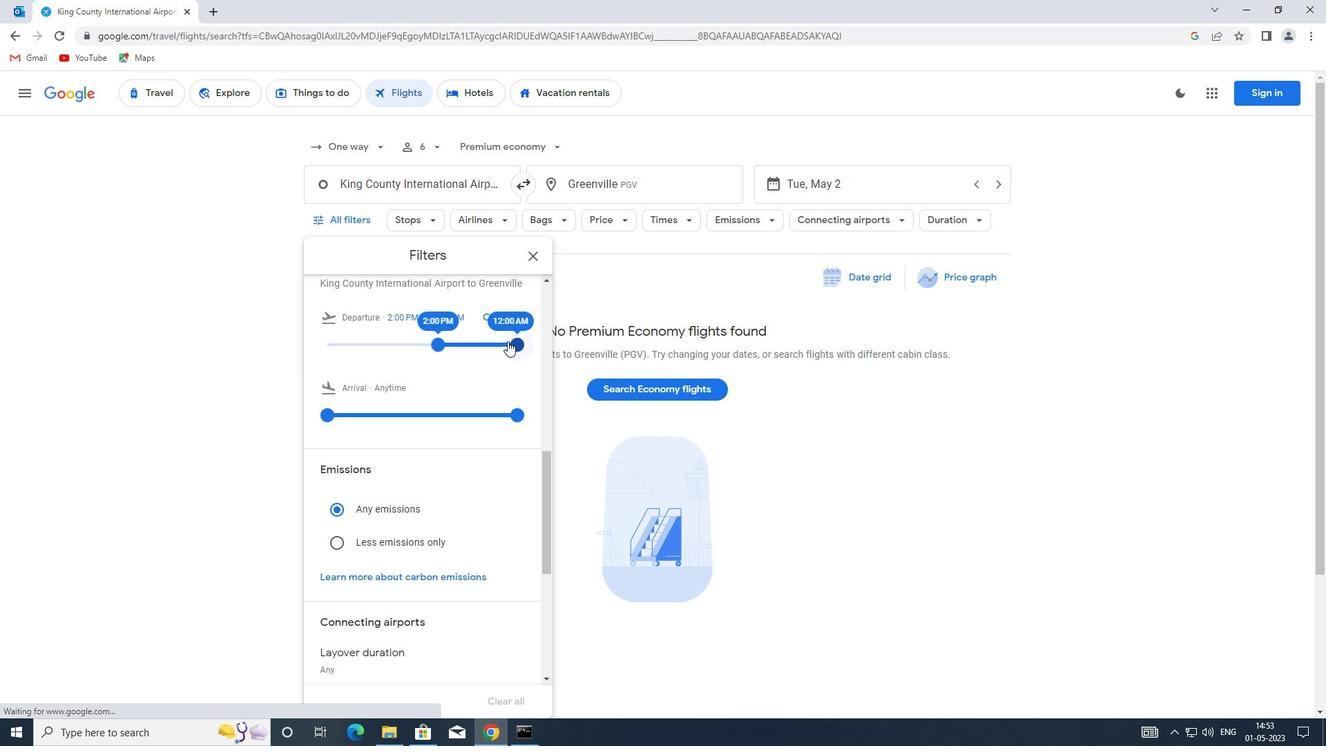 
Action: Mouse moved to (453, 335)
Screenshot: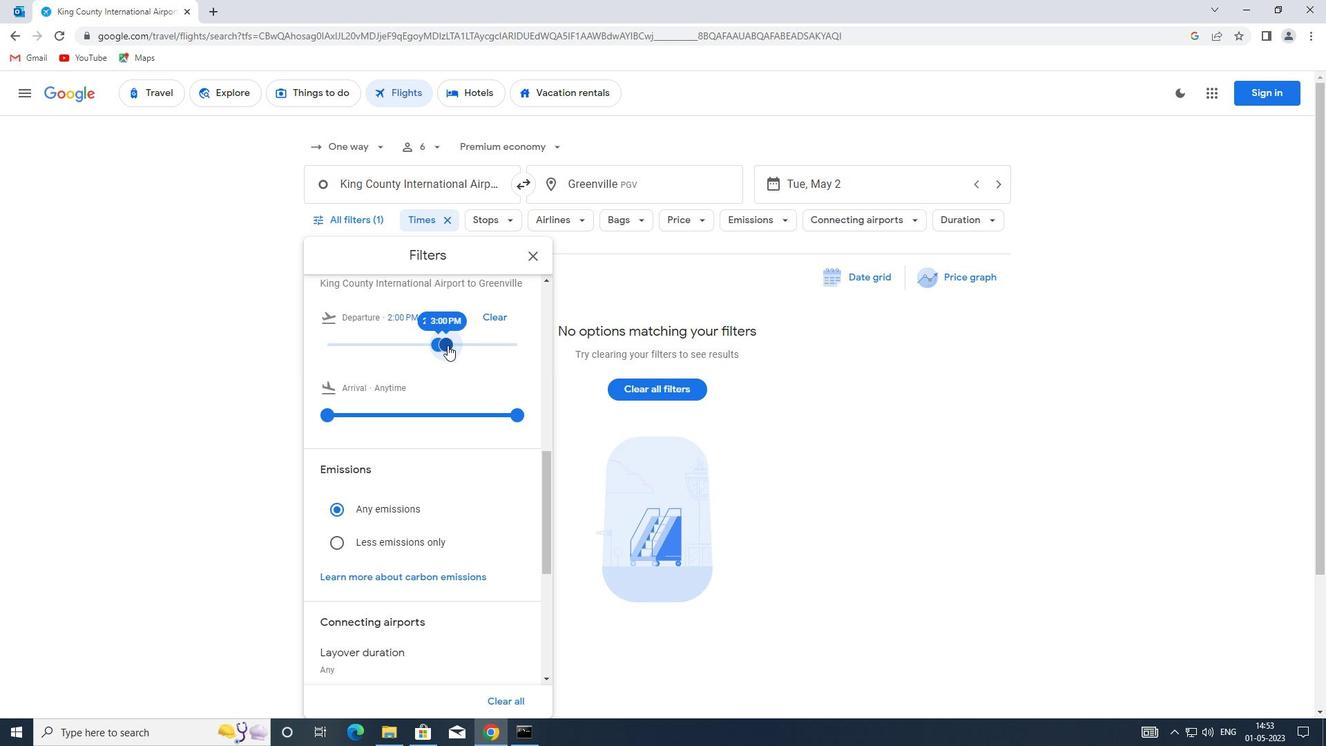 
Action: Mouse scrolled (453, 334) with delta (0, 0)
Screenshot: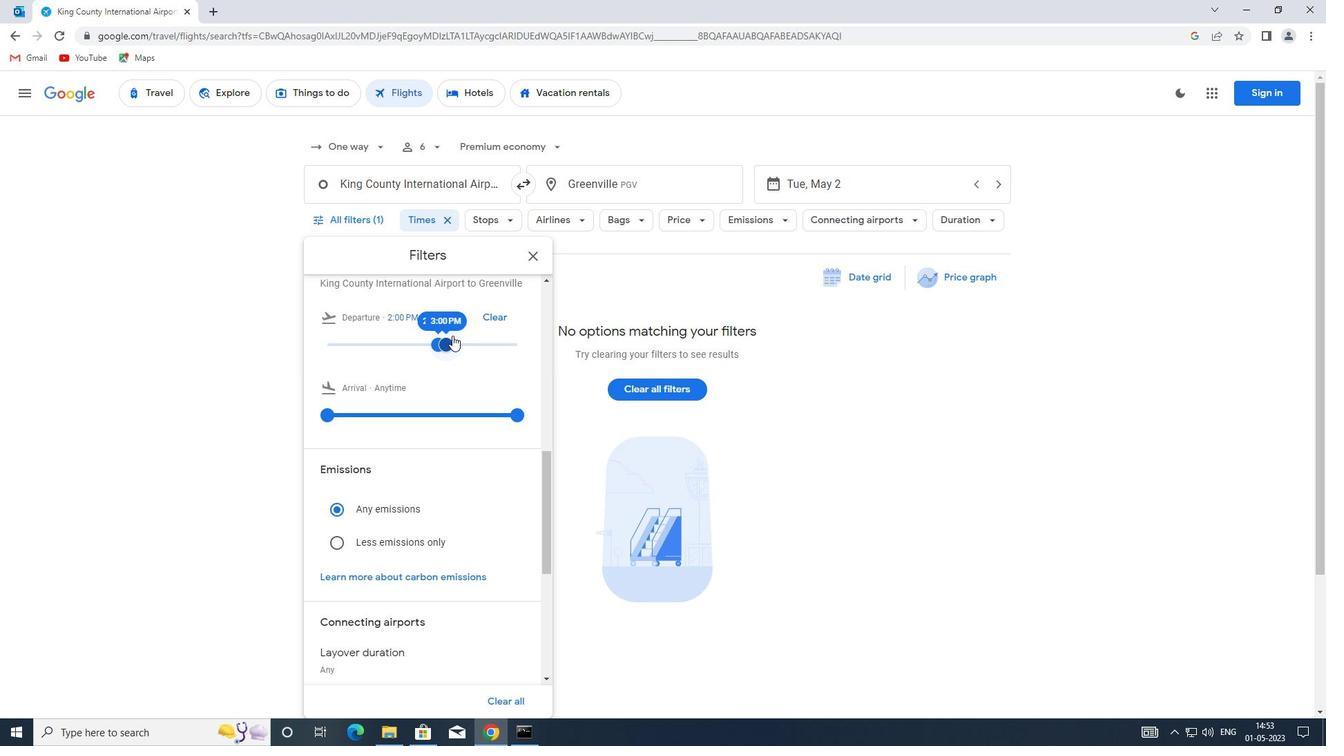 
Action: Mouse moved to (453, 334)
Screenshot: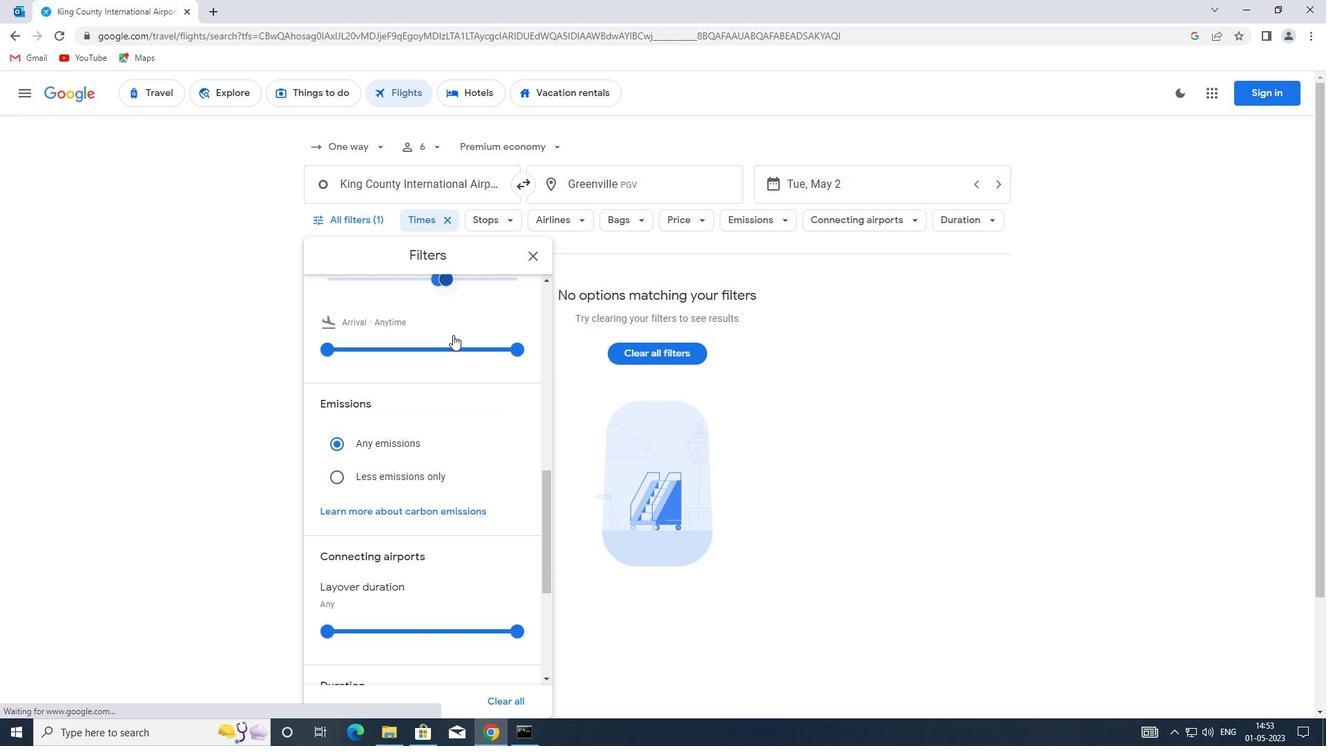 
Action: Mouse scrolled (453, 335) with delta (0, 0)
Screenshot: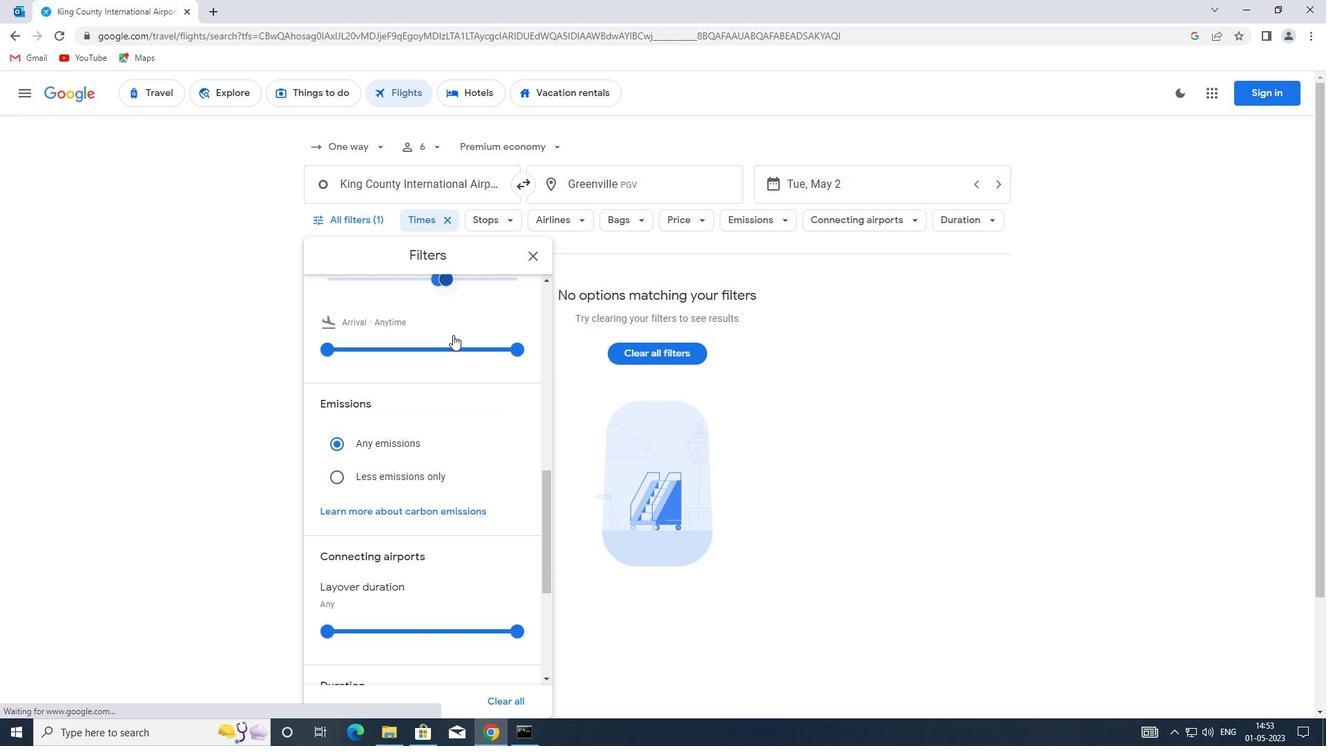 
Action: Mouse moved to (448, 334)
Screenshot: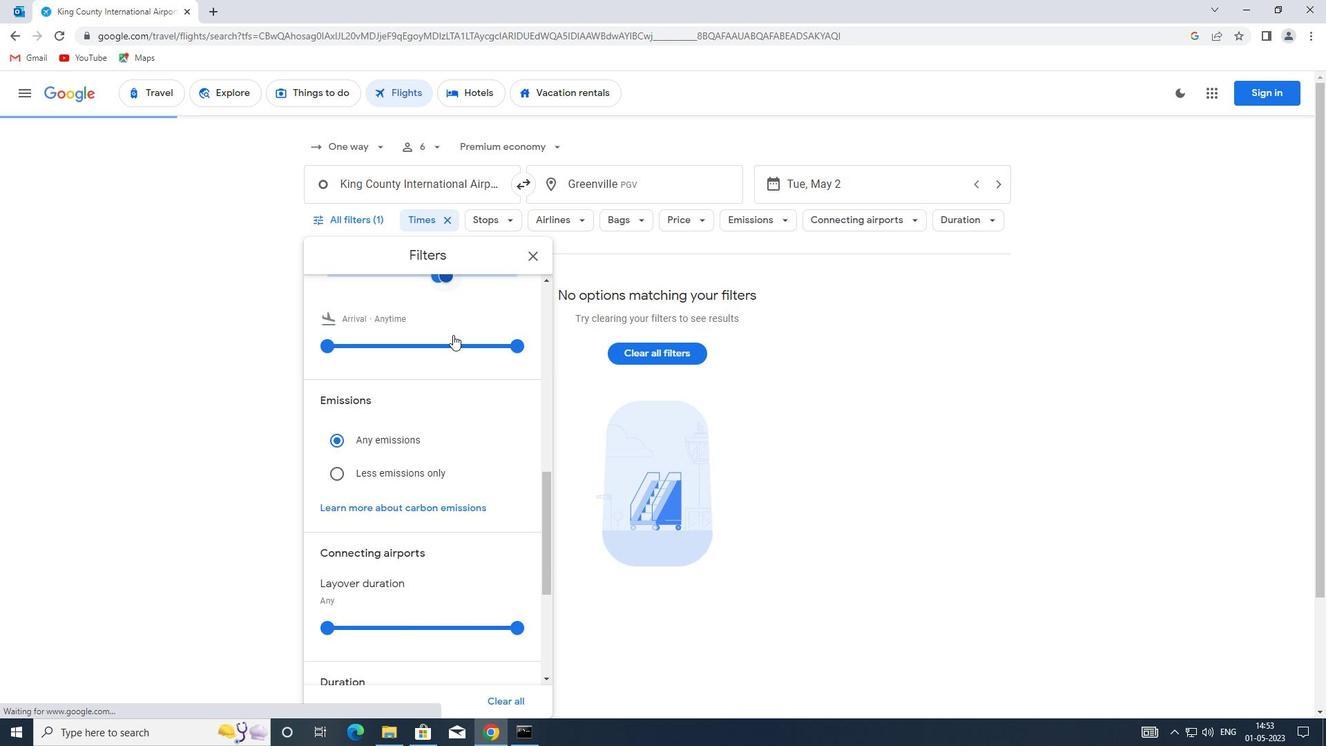
Action: Mouse scrolled (448, 335) with delta (0, 0)
Screenshot: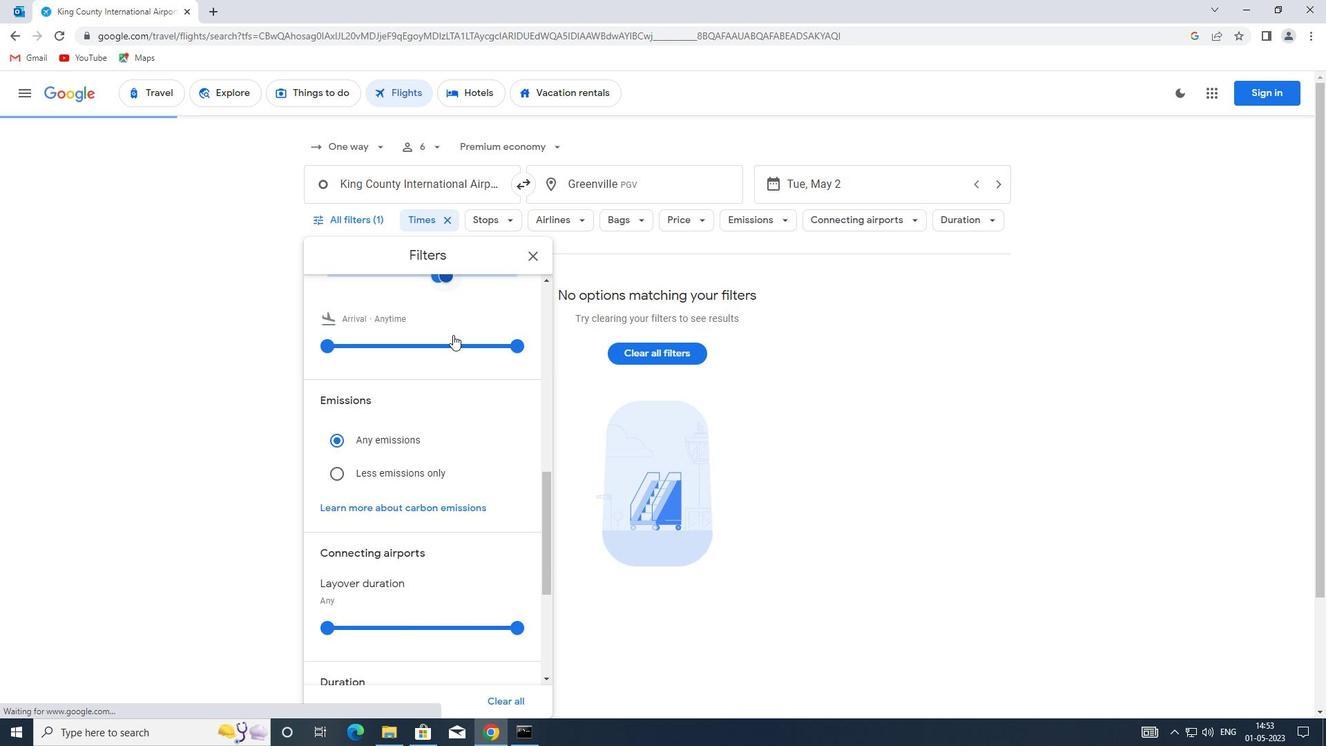 
Action: Mouse moved to (533, 254)
Screenshot: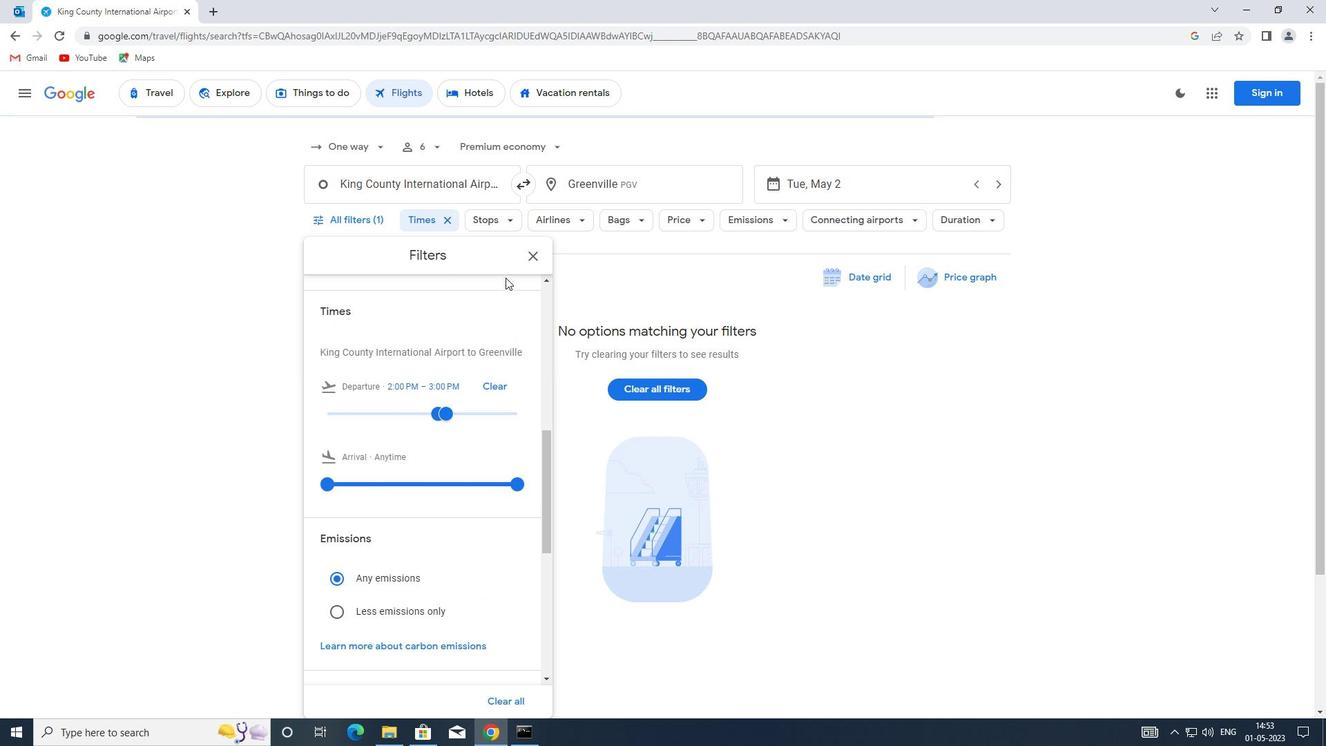 
Action: Mouse pressed left at (533, 254)
Screenshot: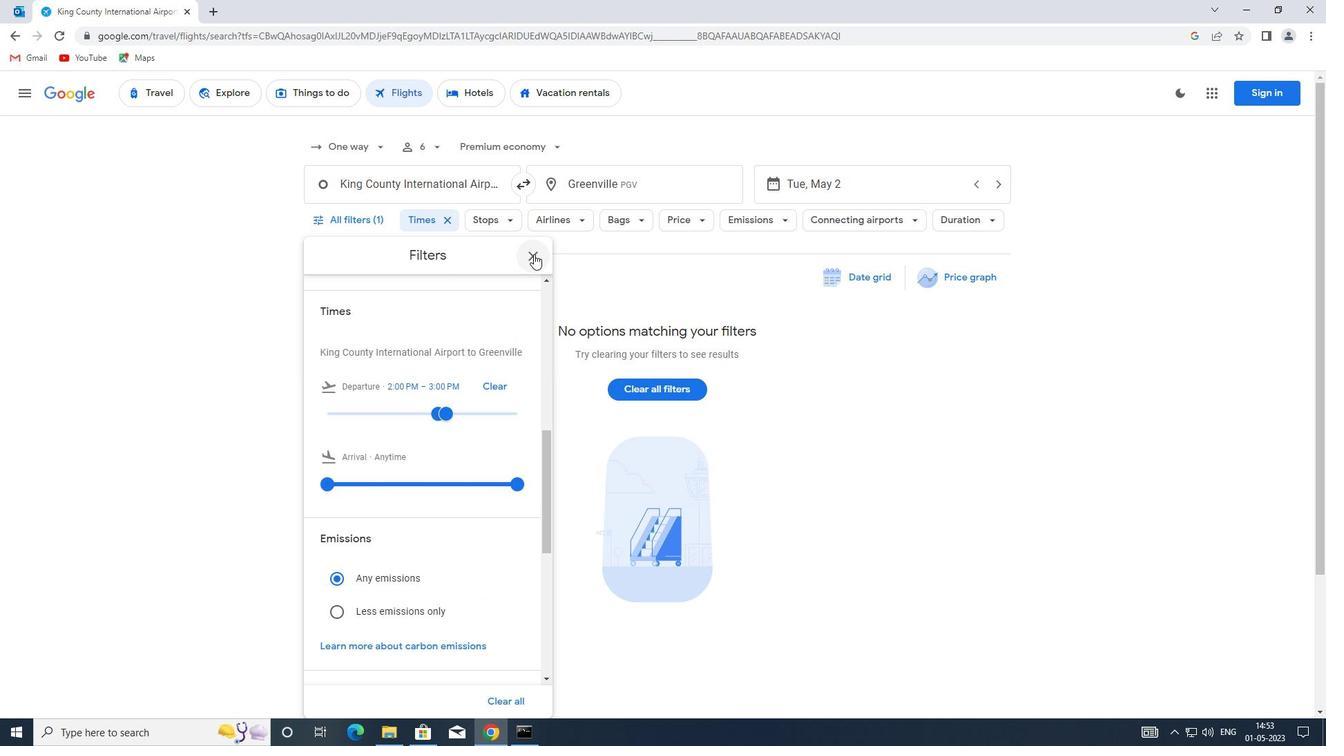 
